Task: Look for space in São Pedro, Brazil from 3rd August, 2023 to 17th August, 2023 for 3 adults, 1 child in price range Rs.3000 to Rs.15000. Place can be entire place with 3 bedrooms having 4 beds and 2 bathrooms. Property type can be house, flat, guest house. Amenities needed are: wifi, washing machine. Booking option can be shelf check-in. Required host language is Spanish.
Action: Mouse moved to (225, 137)
Screenshot: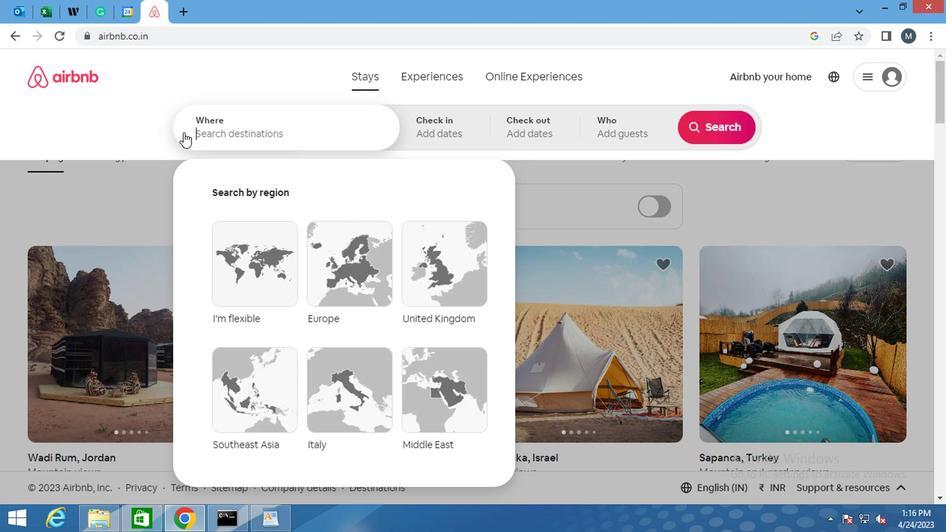 
Action: Mouse pressed left at (225, 137)
Screenshot: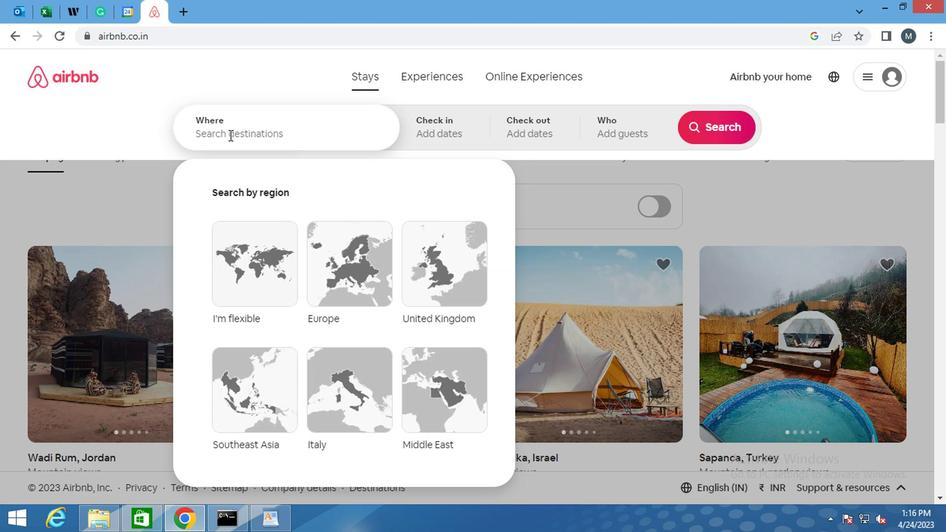 
Action: Key pressed <Key.shift>SAO<Key.space><Key.shift><Key.shift><Key.shift><Key.shift><Key.shift><Key.shift><Key.shift><Key.shift><Key.shift><Key.shift><Key.shift><Key.shift><Key.shift>D<Key.backspace><Key.shift>BED<Key.backspace><Key.backspace><Key.backspace><Key.shift>PEDRO,<Key.space><Key.shift>BRAZIL<Key.enter>
Screenshot: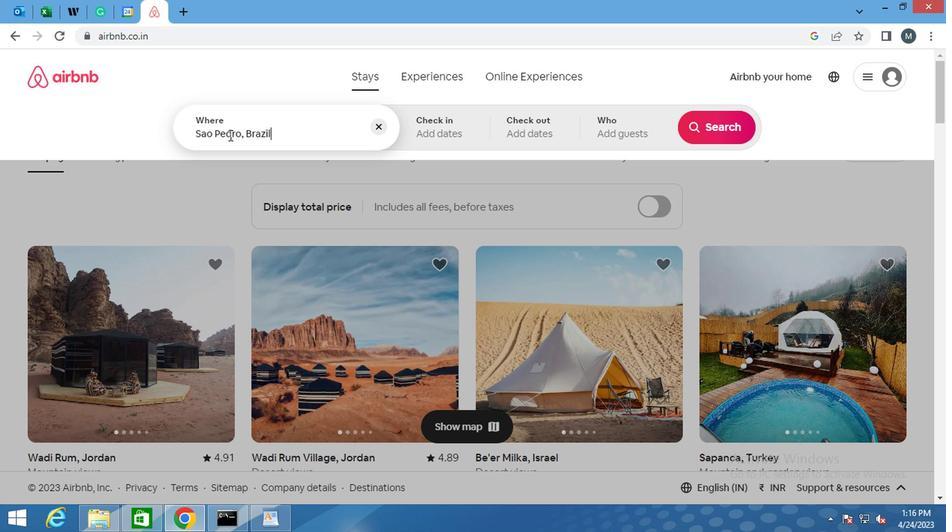 
Action: Mouse moved to (704, 237)
Screenshot: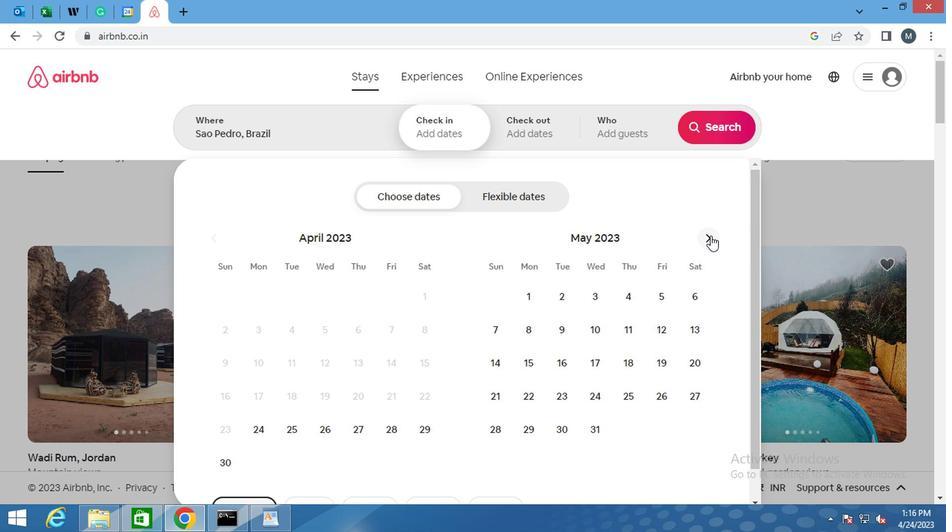 
Action: Mouse pressed left at (704, 237)
Screenshot: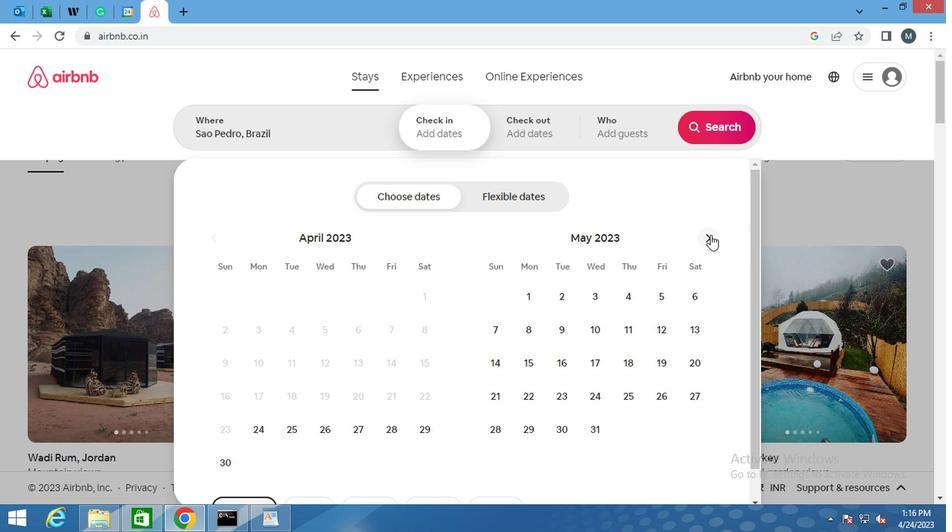 
Action: Mouse pressed left at (704, 237)
Screenshot: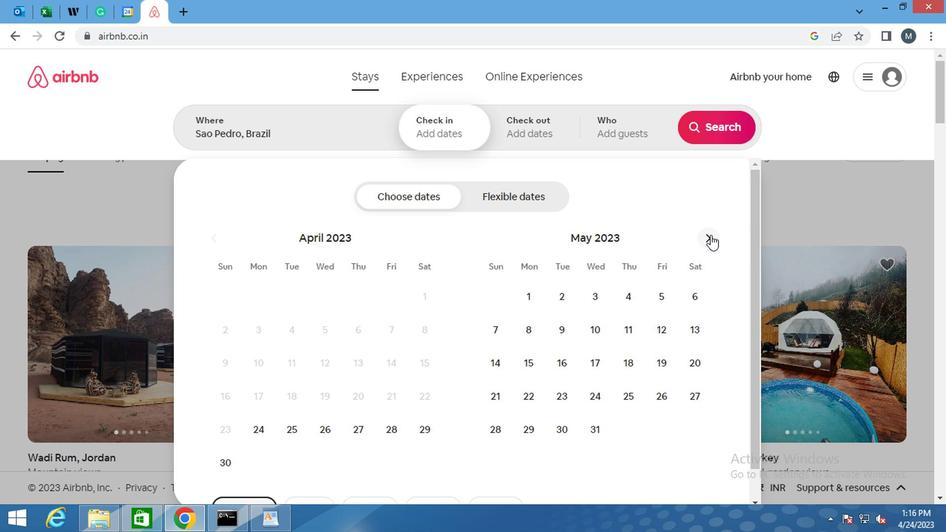 
Action: Mouse pressed left at (704, 237)
Screenshot: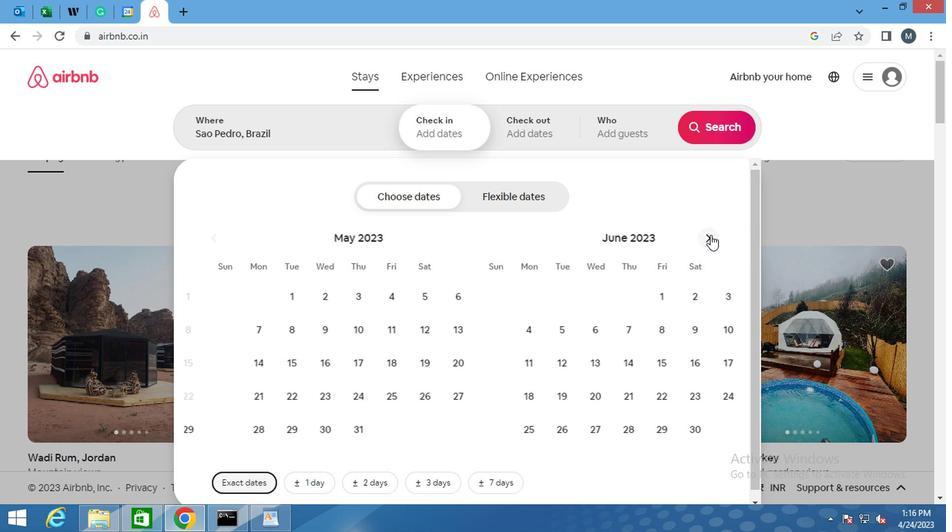 
Action: Mouse pressed left at (704, 237)
Screenshot: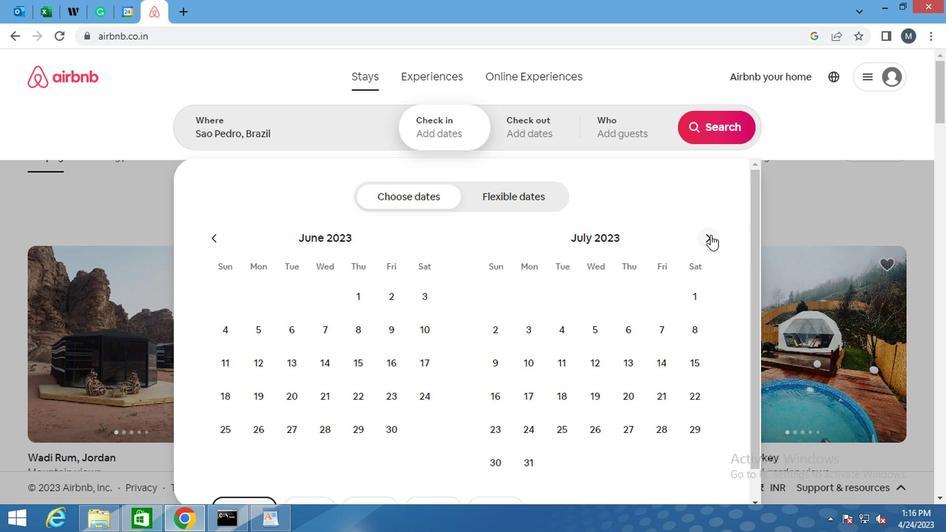 
Action: Mouse moved to (613, 295)
Screenshot: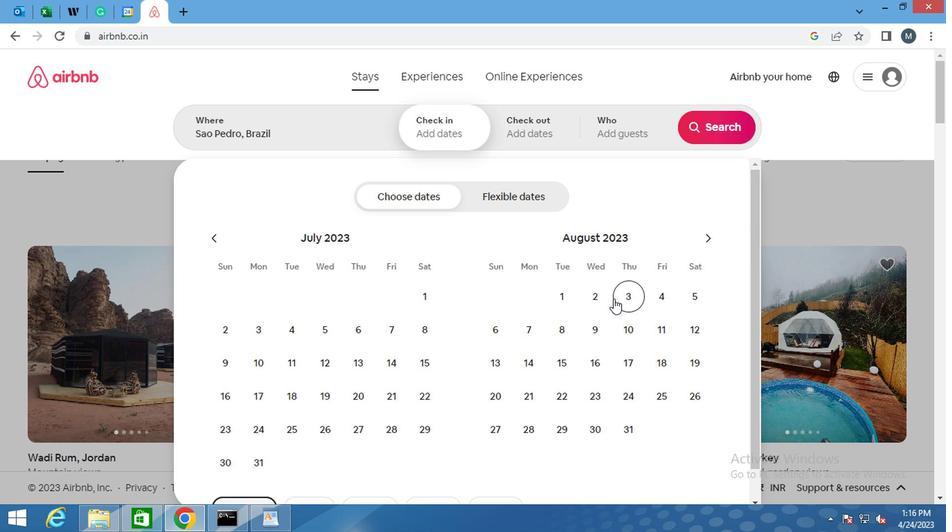 
Action: Mouse pressed left at (613, 295)
Screenshot: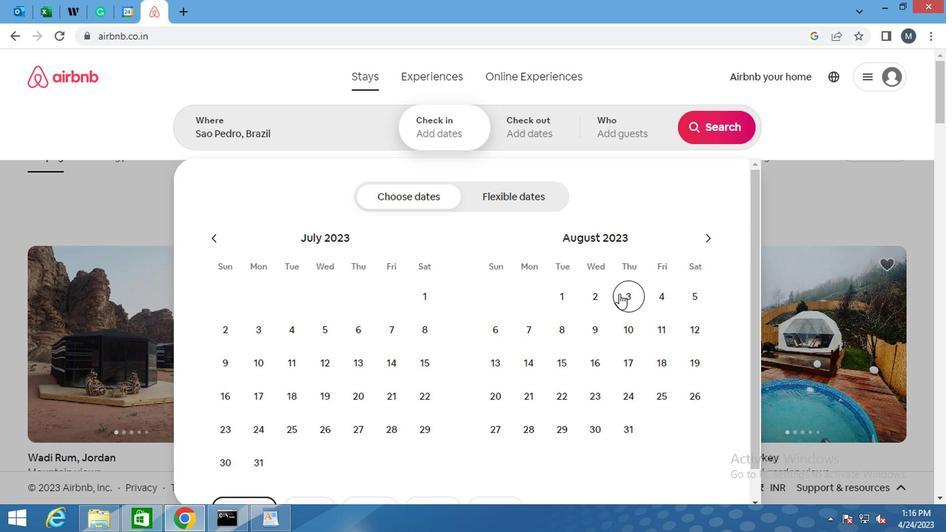 
Action: Mouse moved to (621, 370)
Screenshot: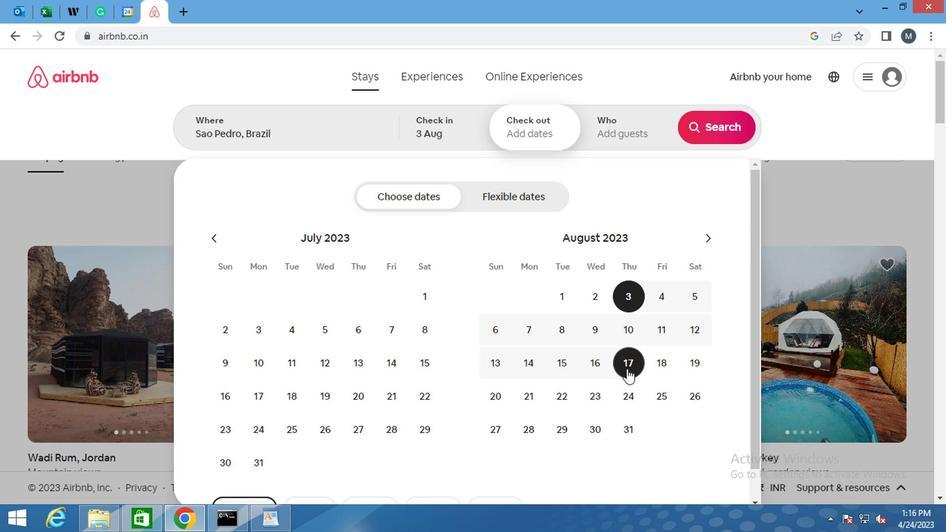 
Action: Mouse pressed left at (621, 370)
Screenshot: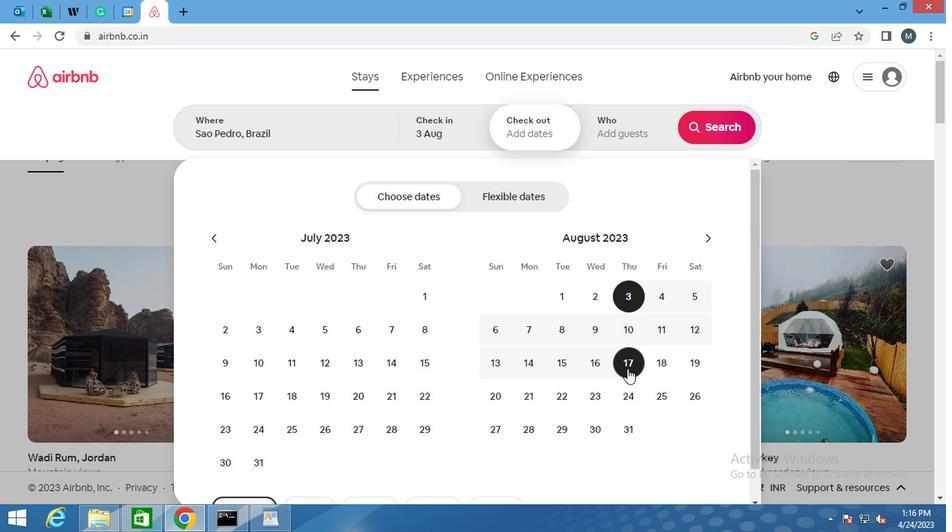 
Action: Mouse moved to (600, 138)
Screenshot: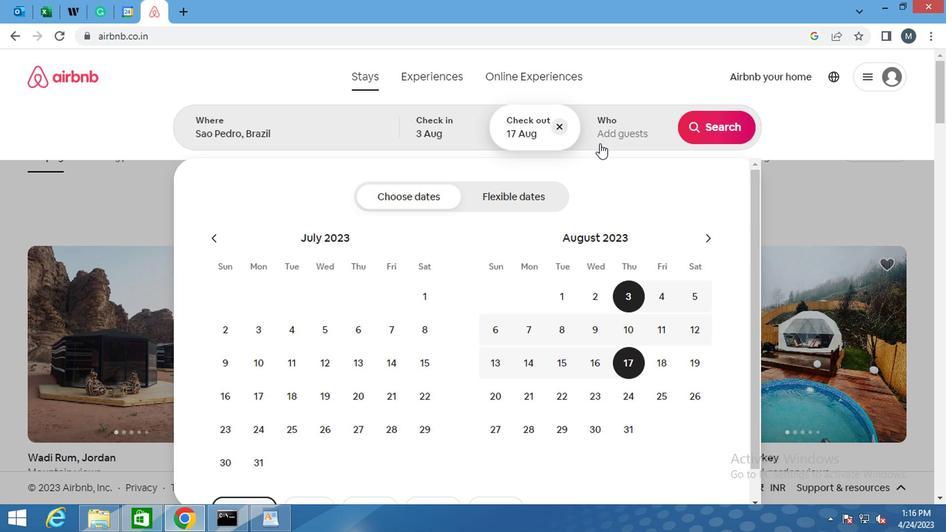 
Action: Mouse pressed left at (600, 138)
Screenshot: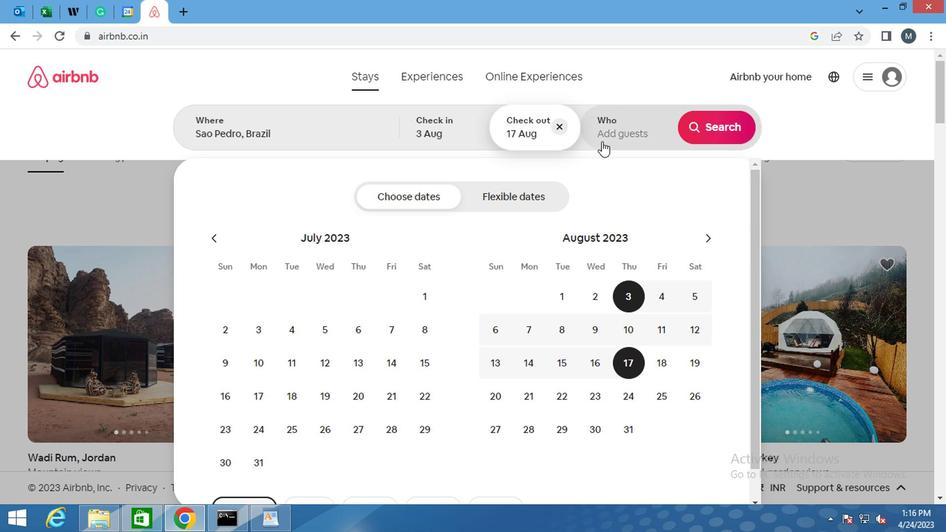 
Action: Mouse moved to (718, 203)
Screenshot: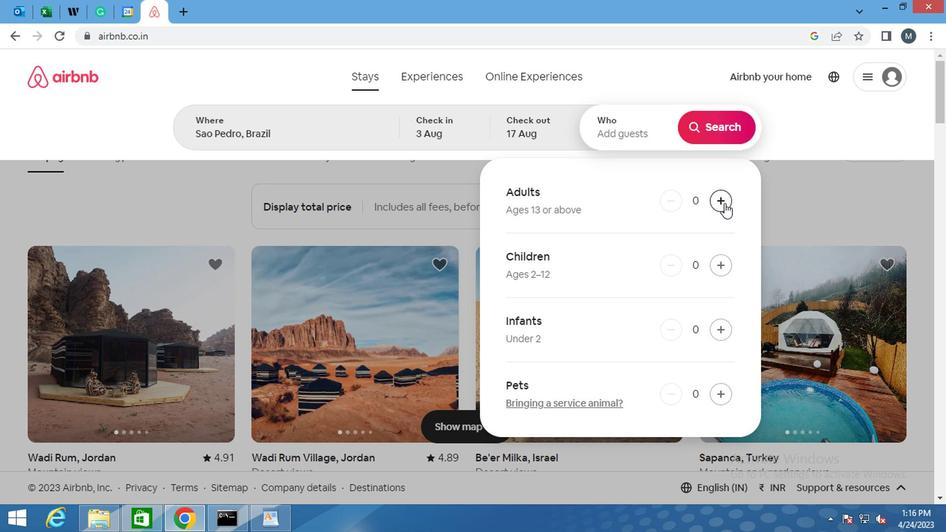 
Action: Mouse pressed left at (718, 203)
Screenshot: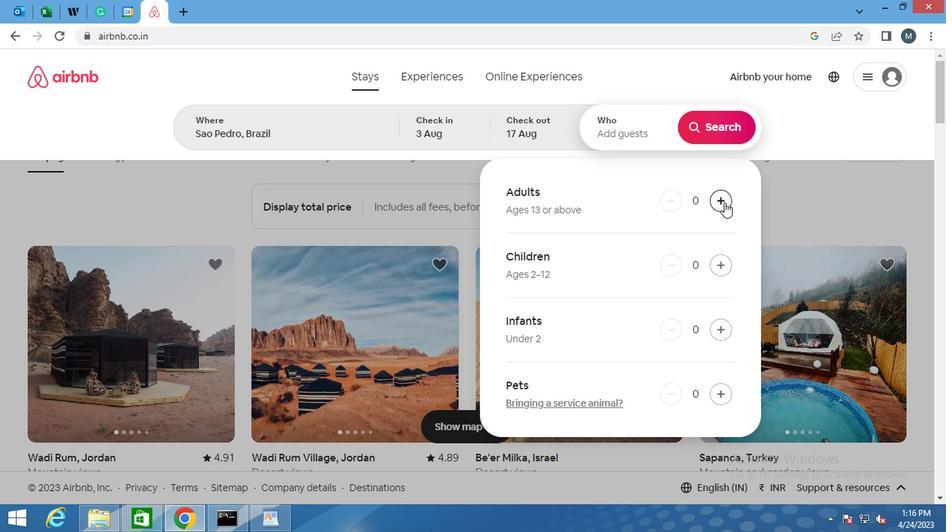 
Action: Mouse pressed left at (718, 203)
Screenshot: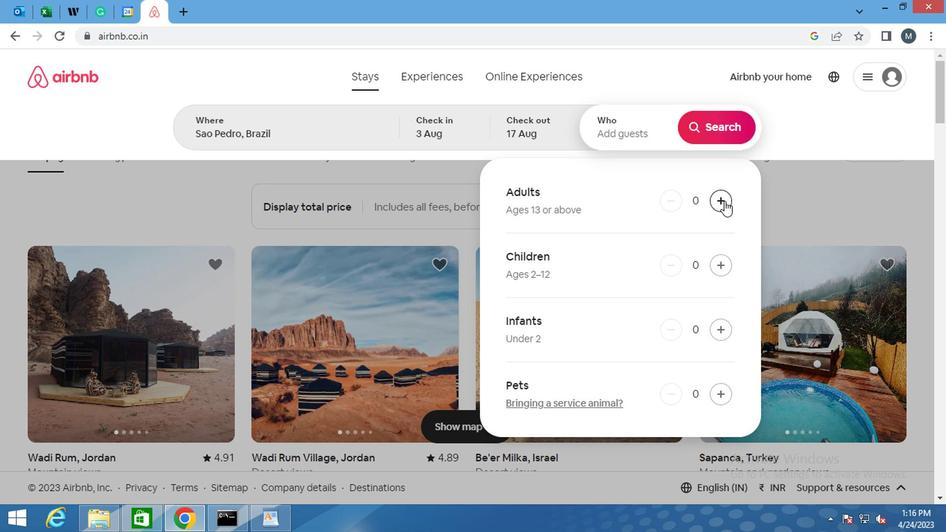 
Action: Mouse pressed left at (718, 203)
Screenshot: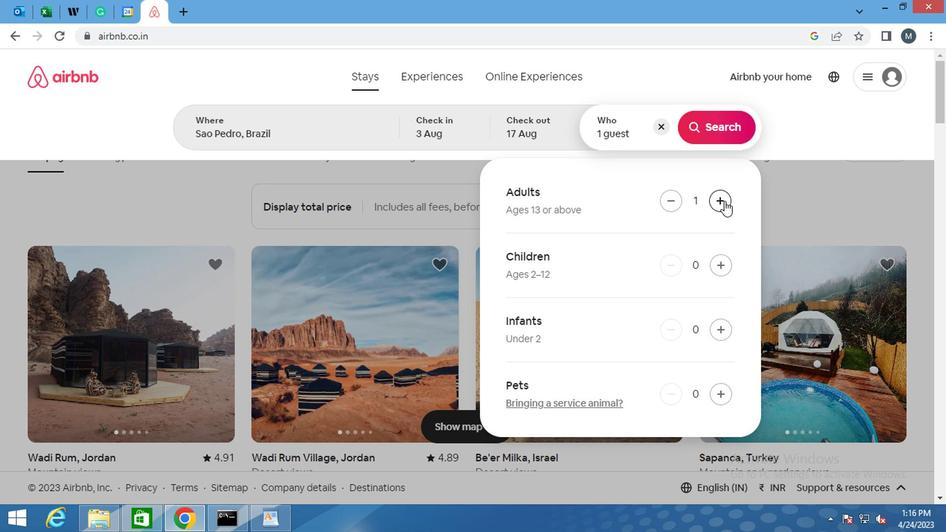 
Action: Mouse moved to (721, 271)
Screenshot: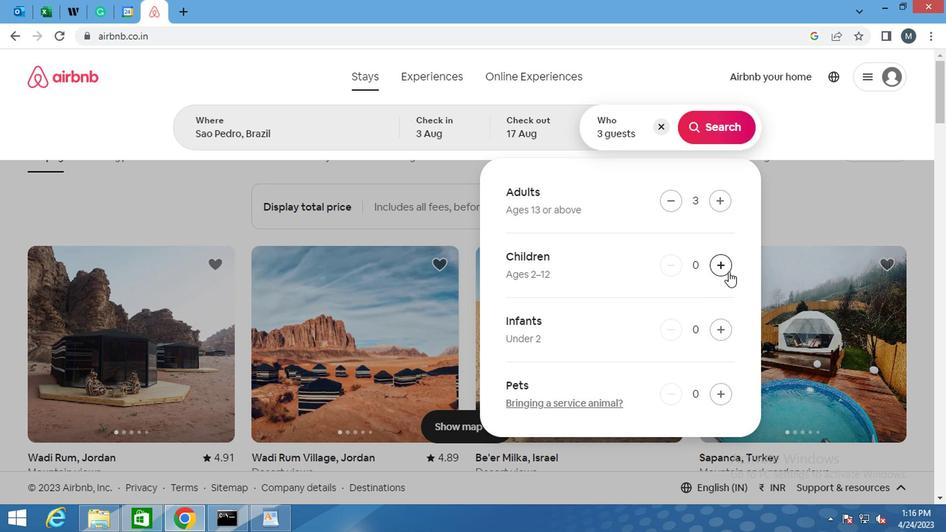 
Action: Mouse pressed left at (721, 271)
Screenshot: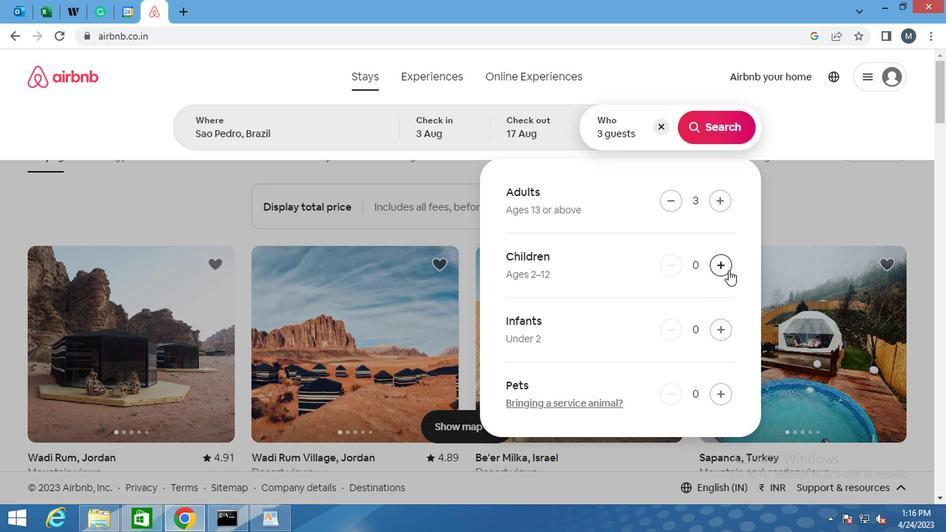 
Action: Mouse moved to (803, 124)
Screenshot: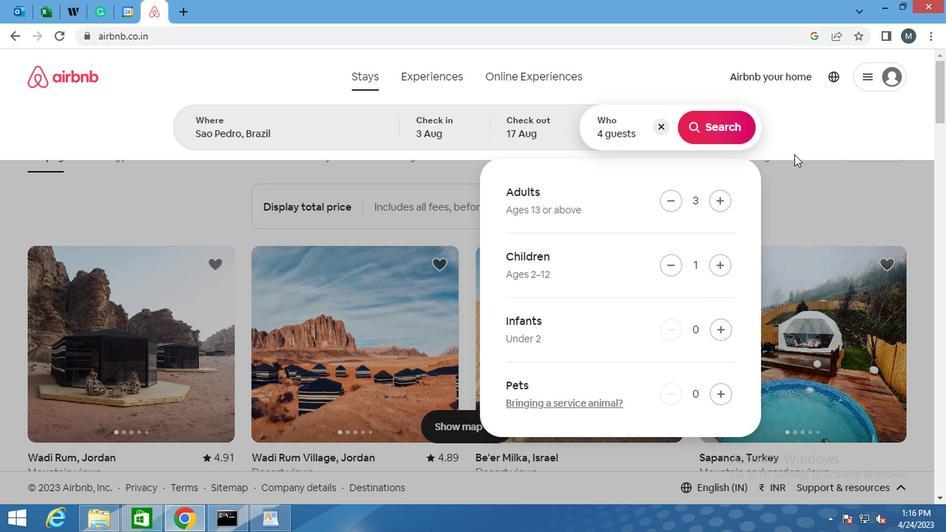 
Action: Mouse pressed left at (803, 124)
Screenshot: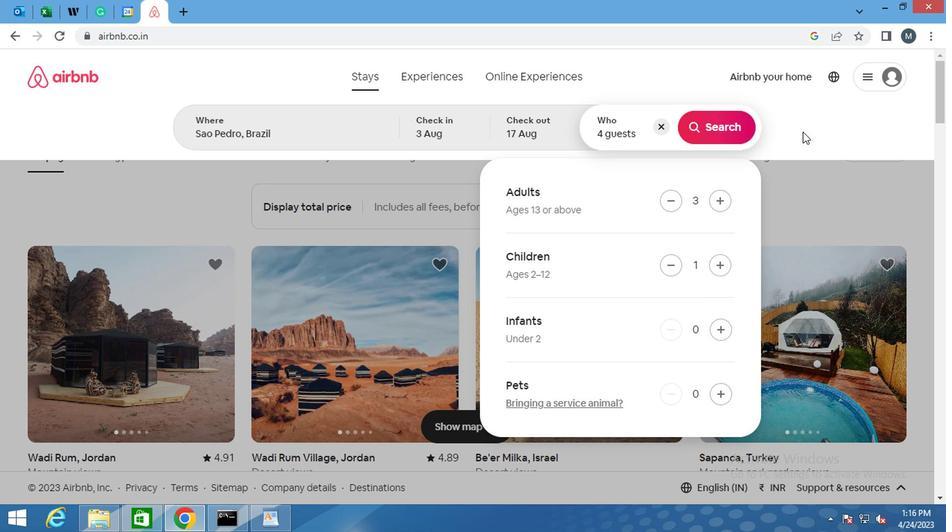 
Action: Mouse moved to (797, 153)
Screenshot: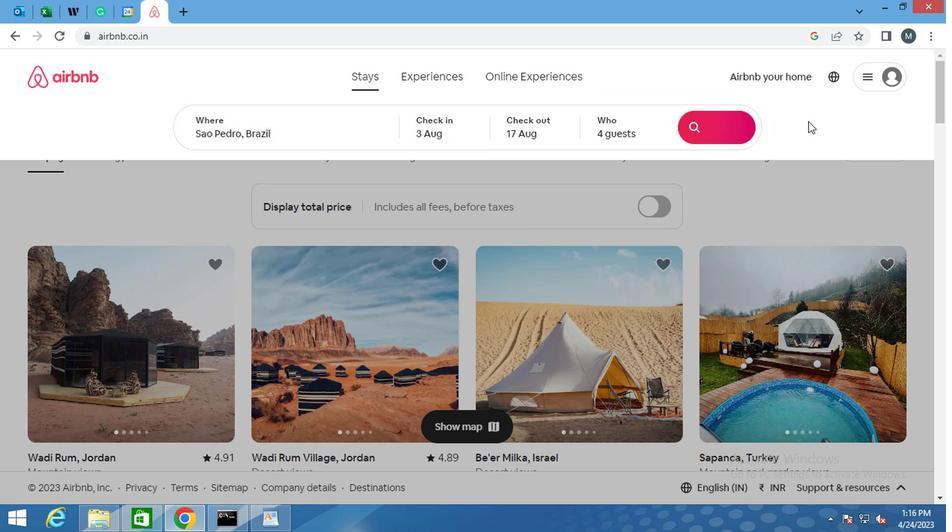 
Action: Mouse scrolled (797, 153) with delta (0, 0)
Screenshot: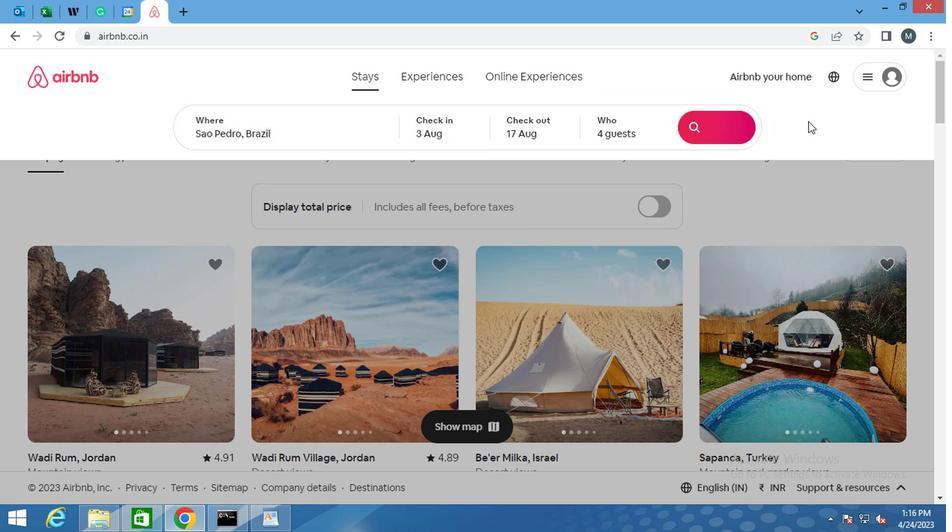 
Action: Mouse moved to (797, 158)
Screenshot: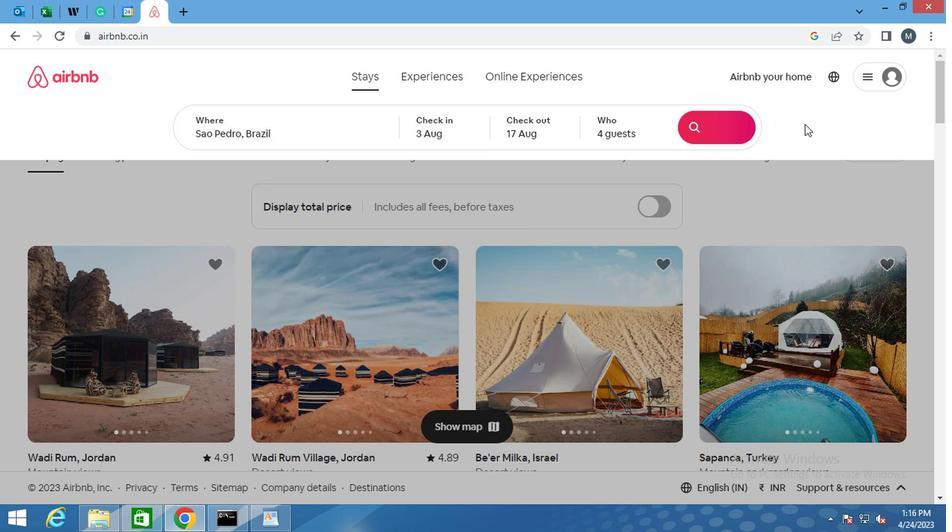 
Action: Mouse scrolled (797, 159) with delta (0, 0)
Screenshot: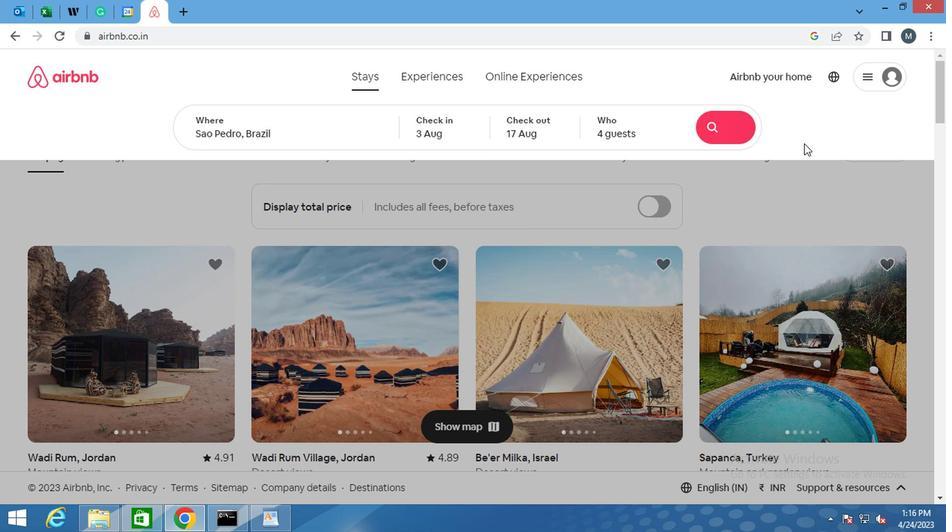 
Action: Mouse moved to (860, 146)
Screenshot: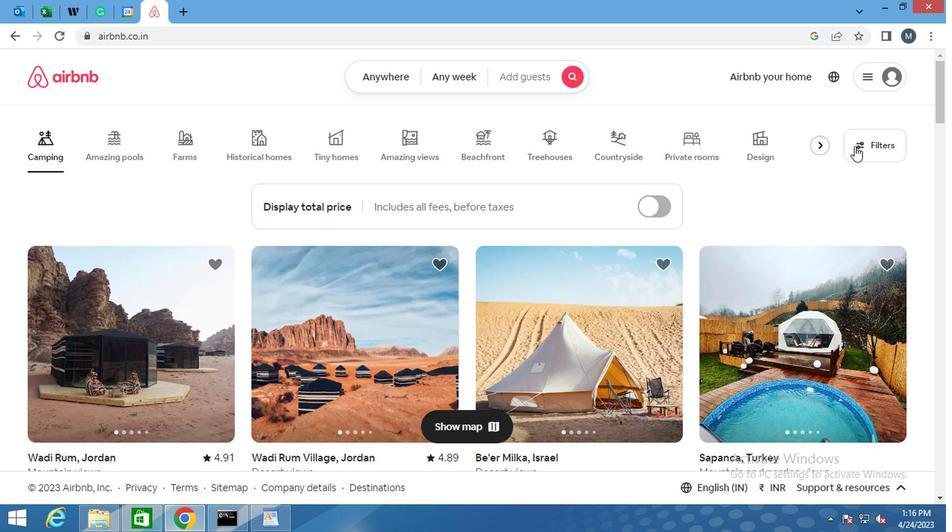 
Action: Mouse pressed left at (860, 146)
Screenshot: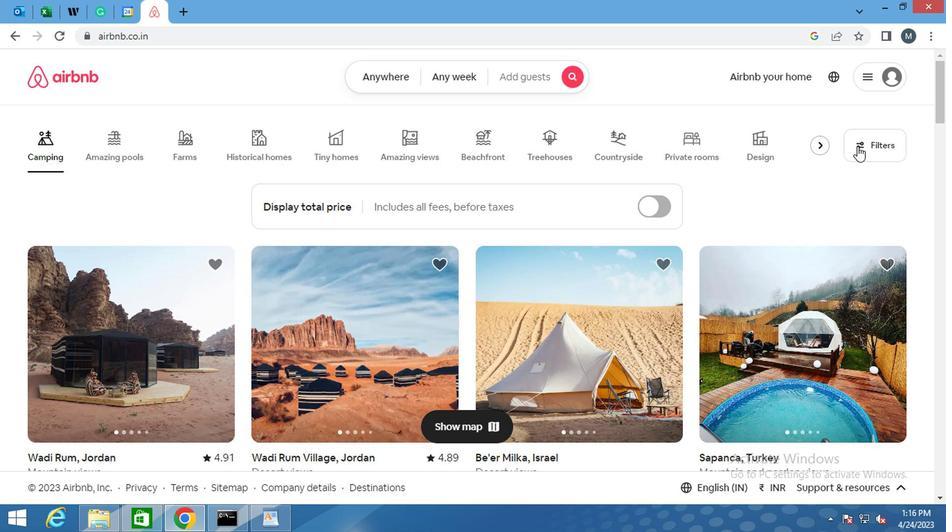 
Action: Mouse moved to (334, 311)
Screenshot: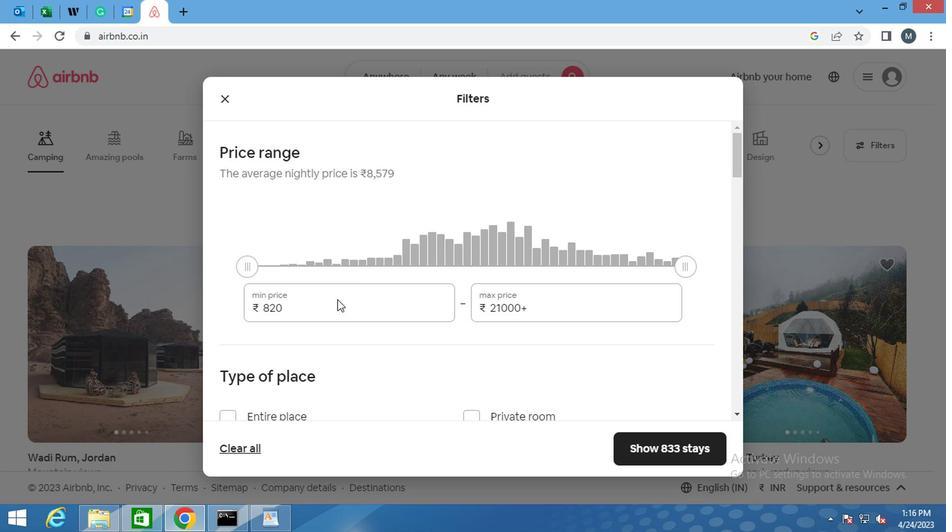 
Action: Mouse pressed left at (334, 311)
Screenshot: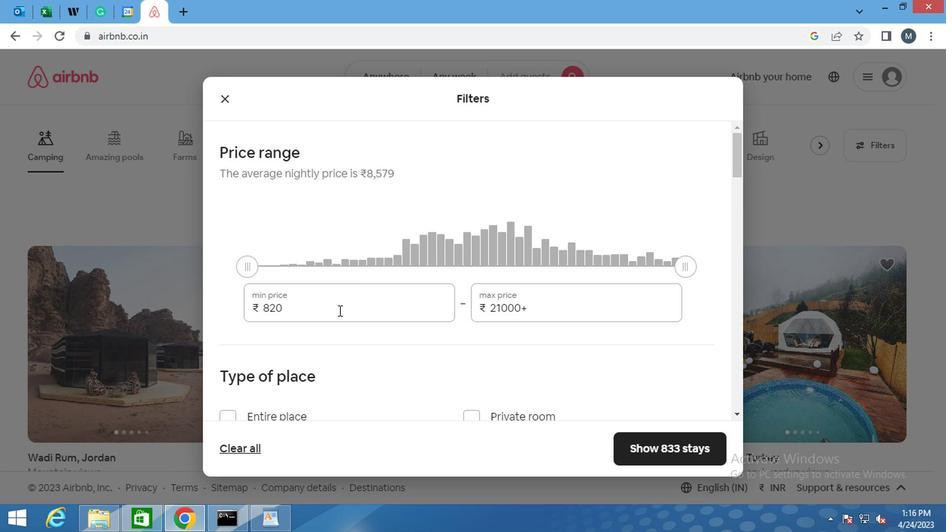
Action: Mouse moved to (334, 310)
Screenshot: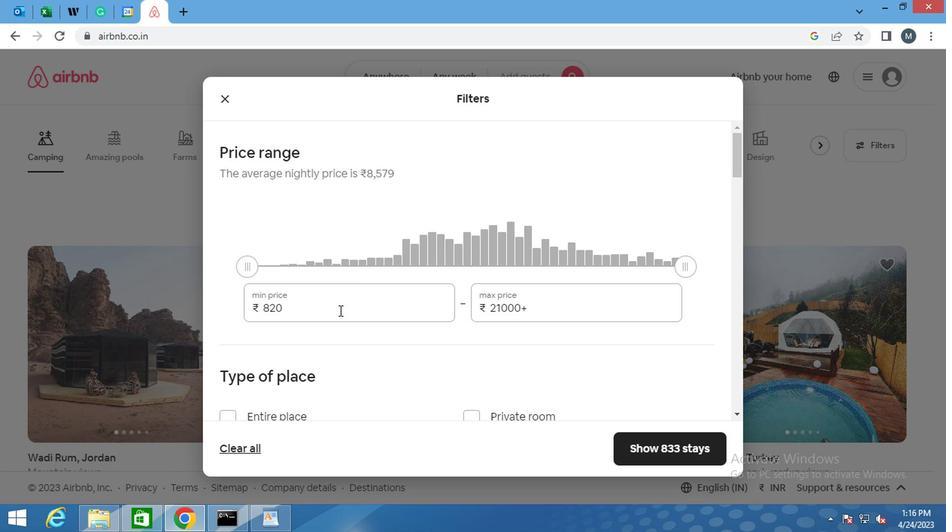 
Action: Mouse pressed left at (334, 310)
Screenshot: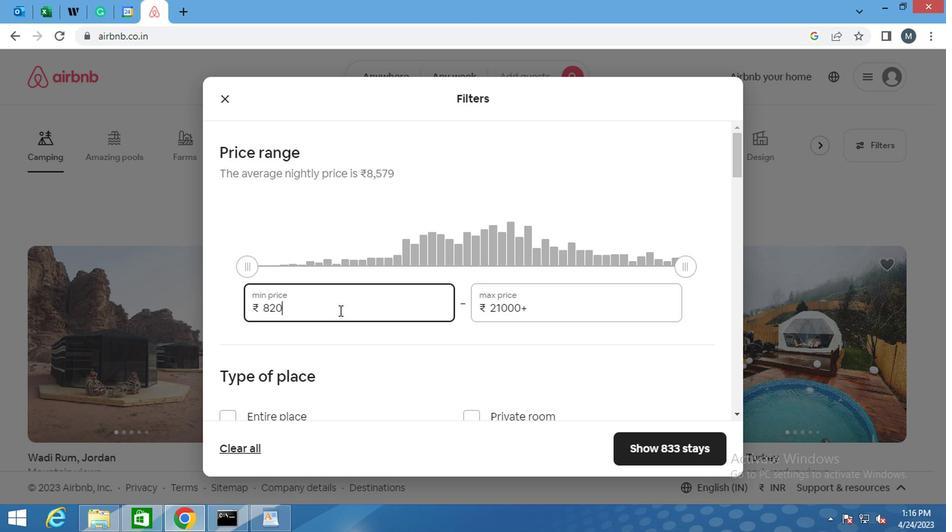 
Action: Mouse moved to (334, 309)
Screenshot: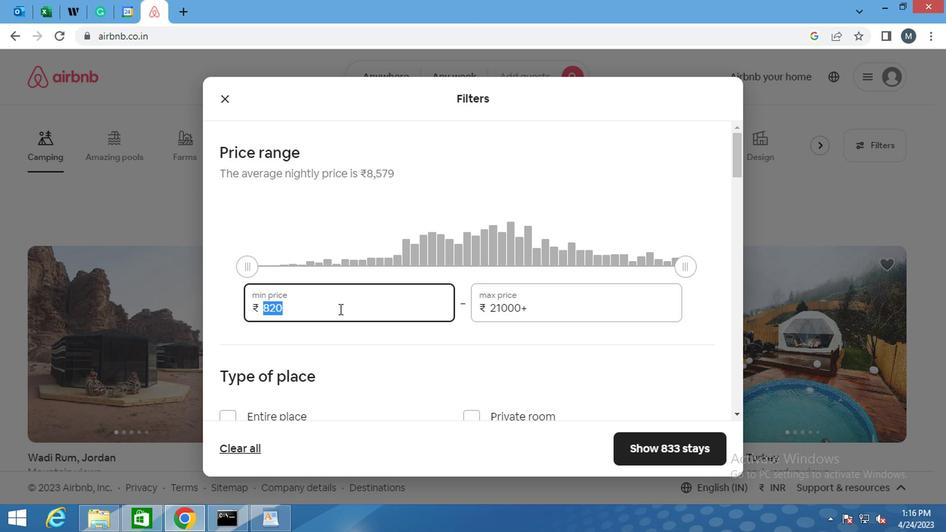 
Action: Key pressed 3000
Screenshot: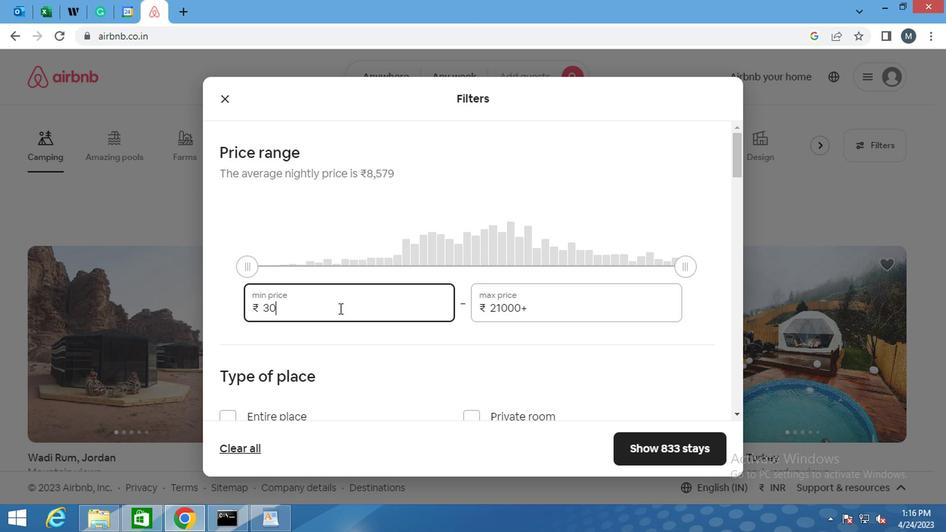 
Action: Mouse moved to (526, 301)
Screenshot: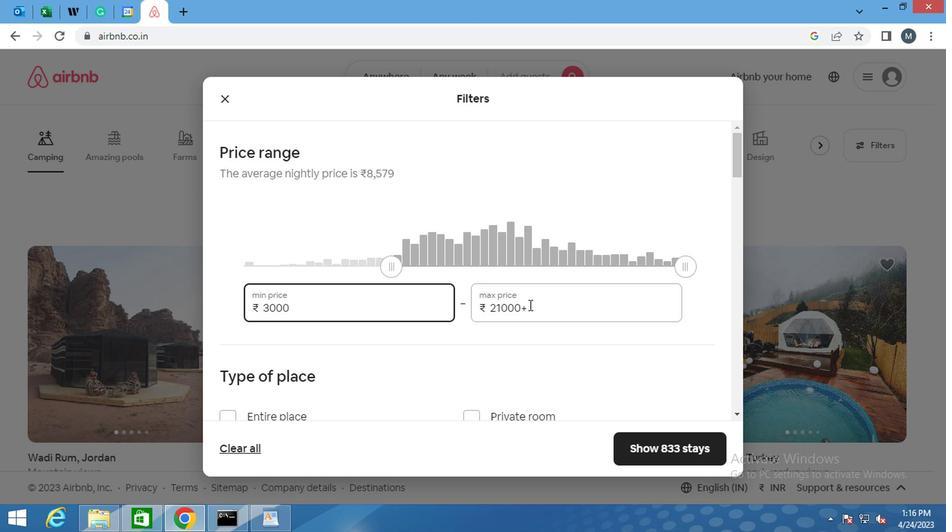 
Action: Mouse pressed left at (526, 301)
Screenshot: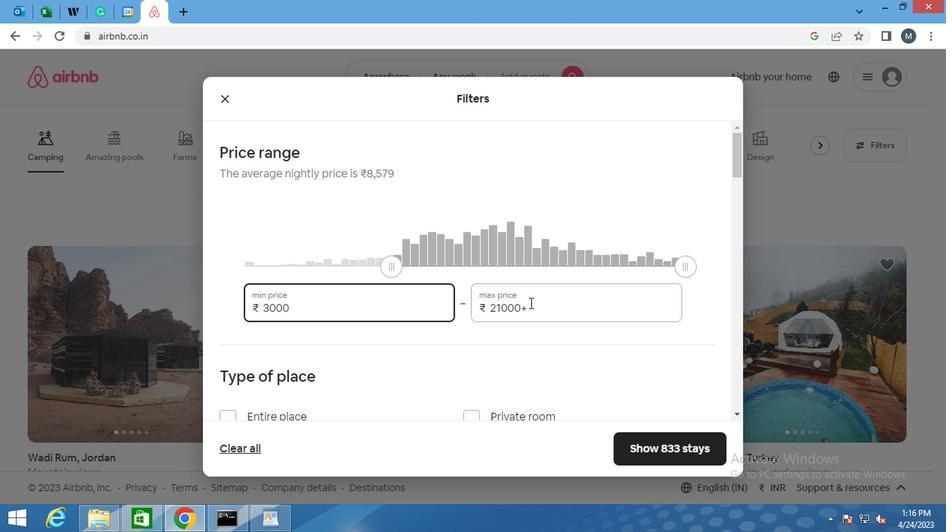 
Action: Mouse moved to (524, 309)
Screenshot: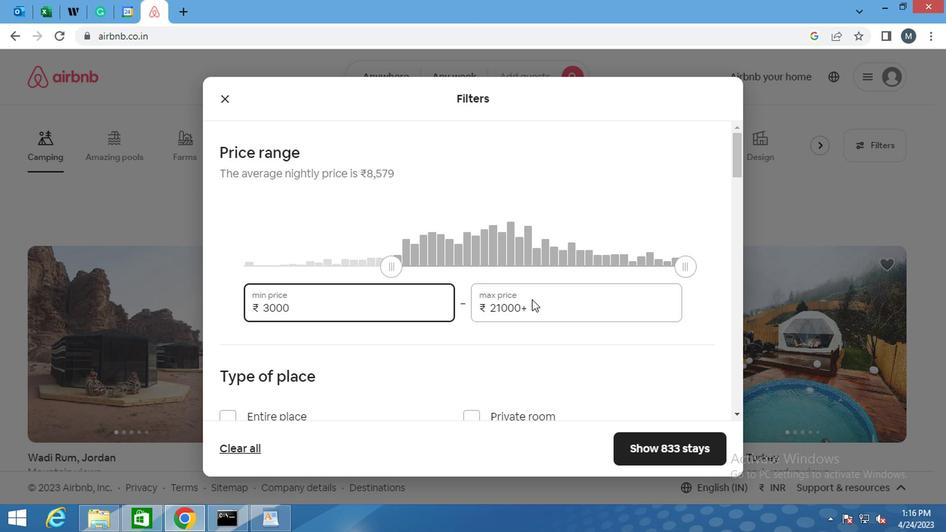 
Action: Mouse pressed left at (524, 309)
Screenshot: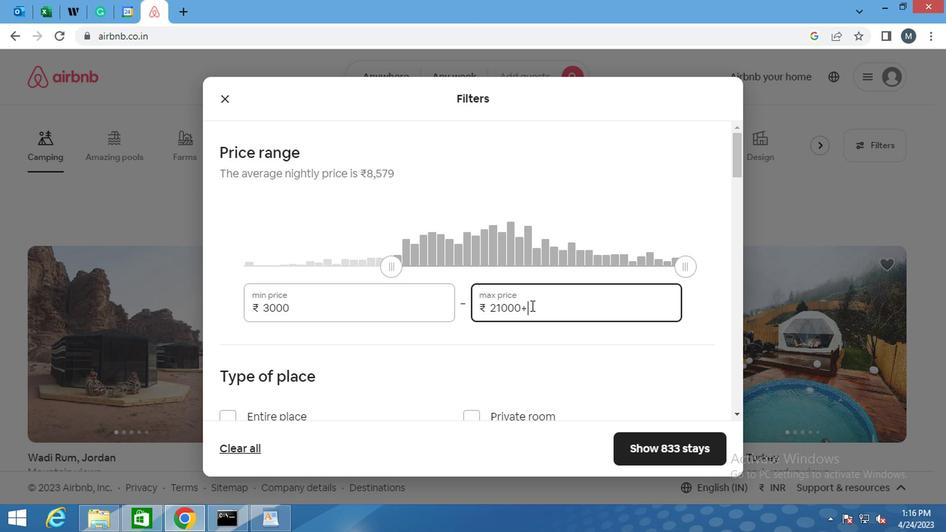 
Action: Mouse pressed left at (524, 309)
Screenshot: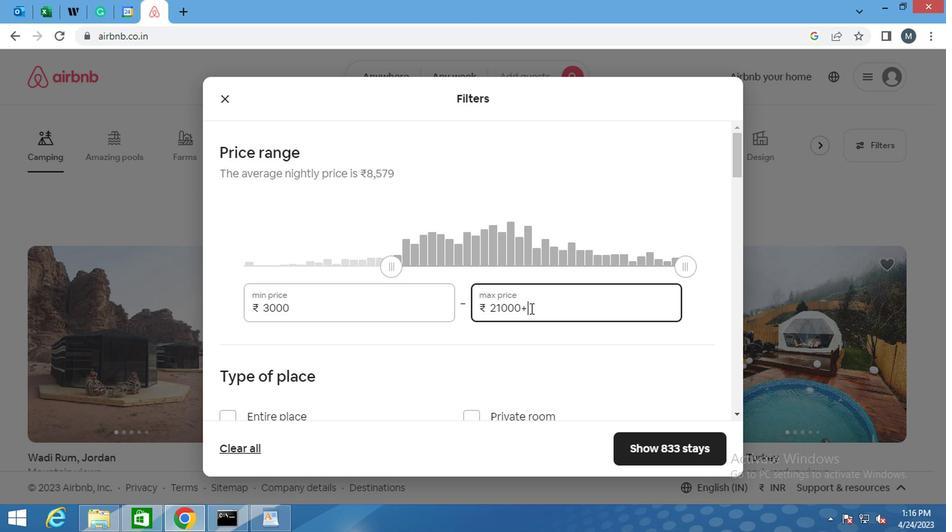 
Action: Mouse pressed left at (524, 309)
Screenshot: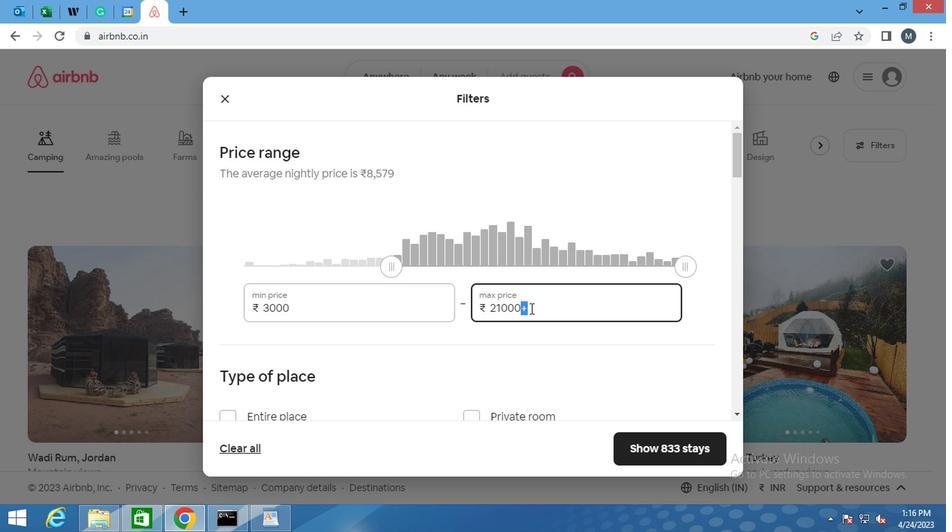 
Action: Mouse moved to (524, 309)
Screenshot: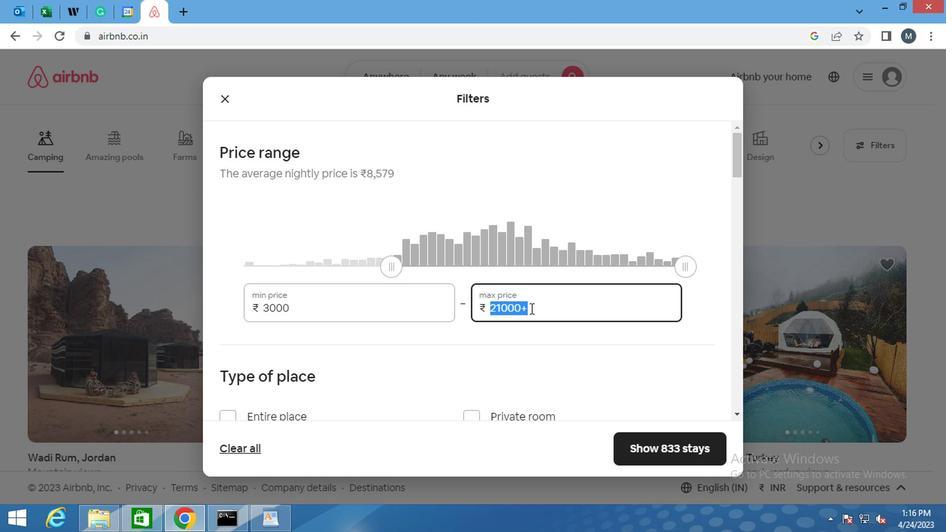 
Action: Key pressed 1
Screenshot: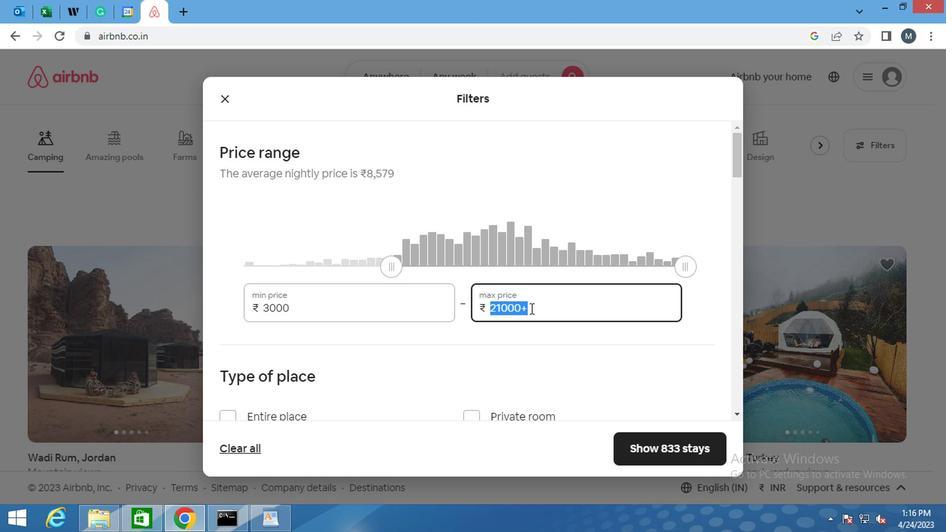 
Action: Mouse moved to (524, 309)
Screenshot: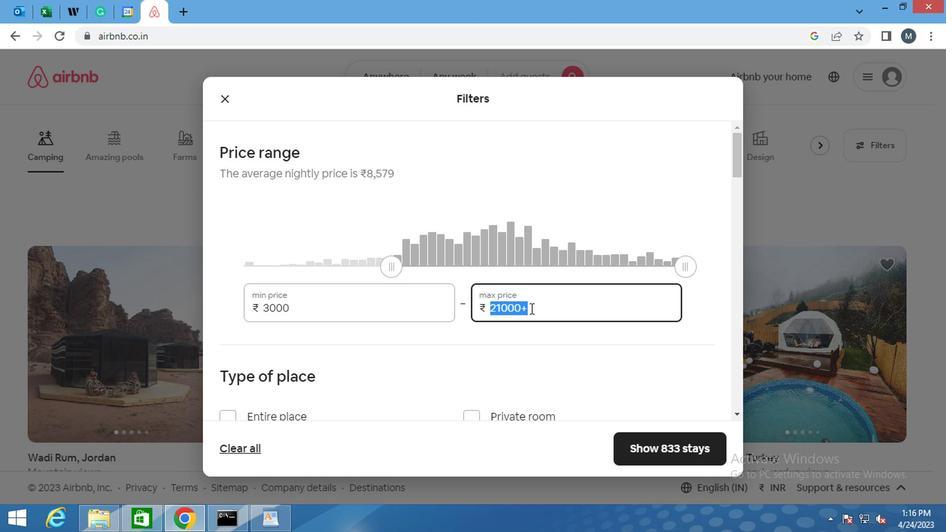
Action: Key pressed 5000
Screenshot: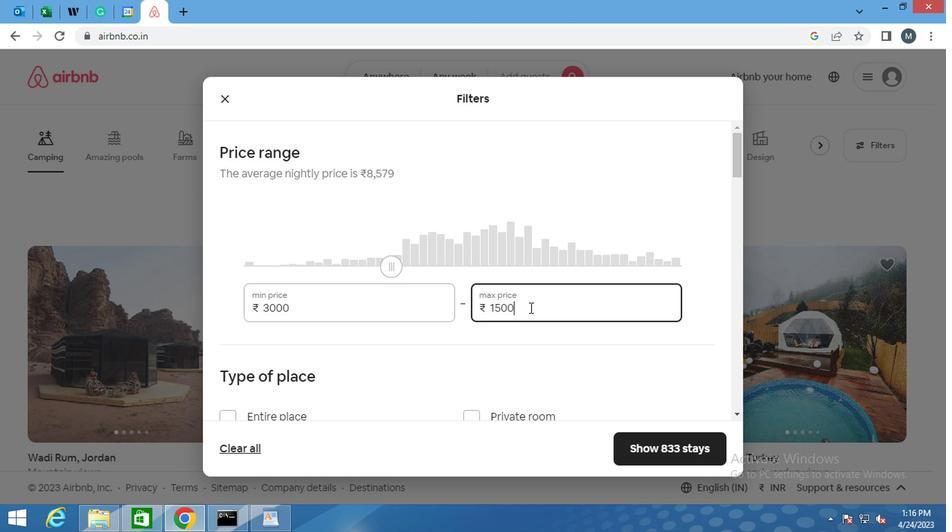 
Action: Mouse moved to (525, 283)
Screenshot: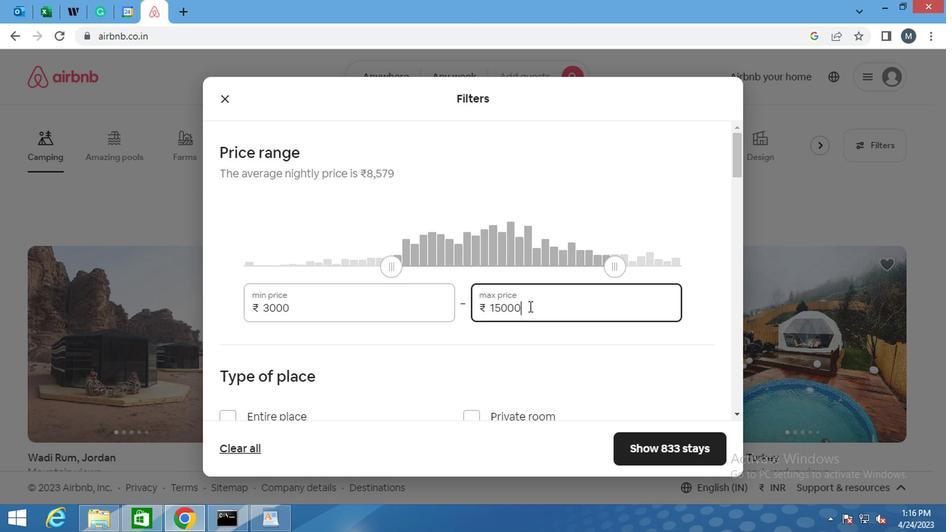 
Action: Mouse scrolled (525, 282) with delta (0, 0)
Screenshot: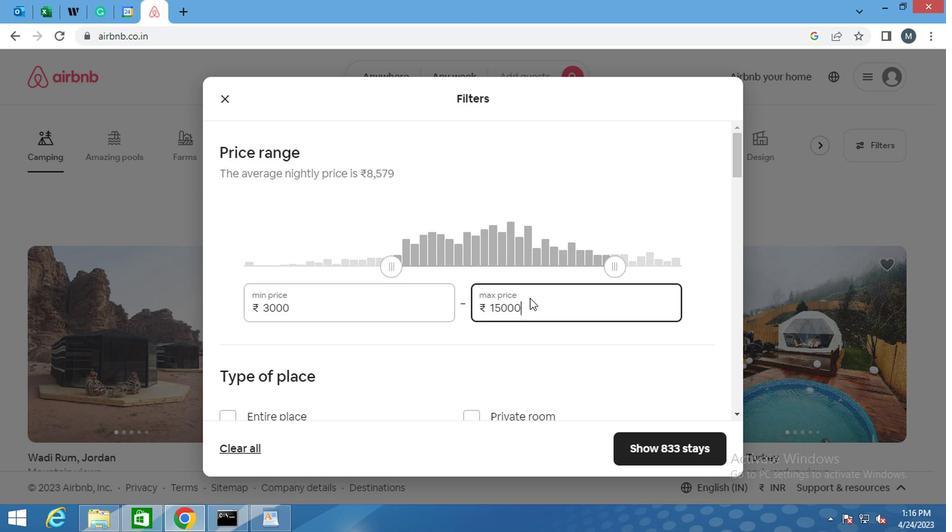
Action: Mouse scrolled (525, 282) with delta (0, 0)
Screenshot: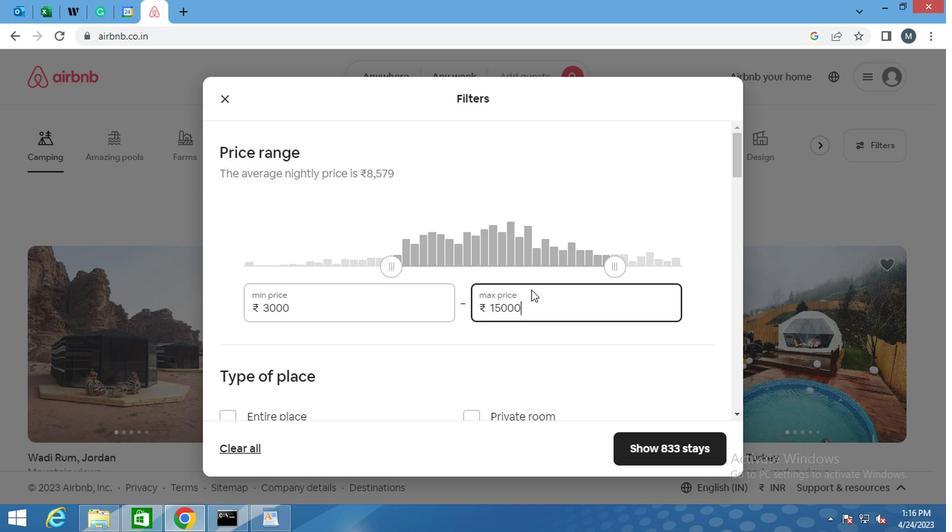 
Action: Mouse moved to (525, 283)
Screenshot: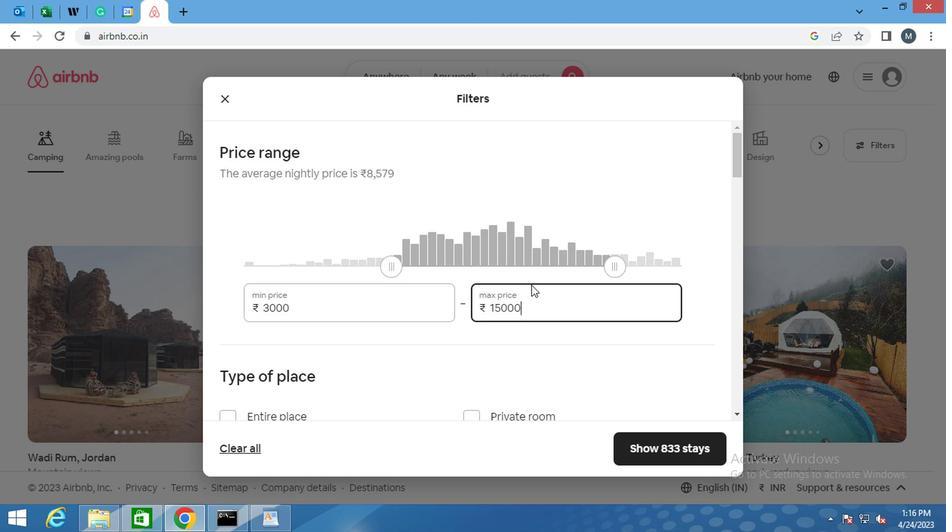 
Action: Mouse scrolled (525, 282) with delta (0, 0)
Screenshot: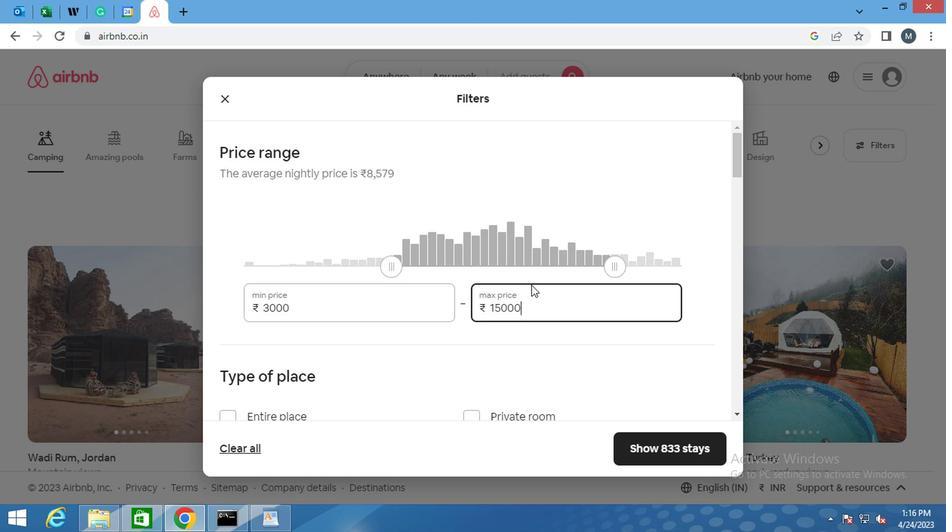 
Action: Mouse moved to (216, 209)
Screenshot: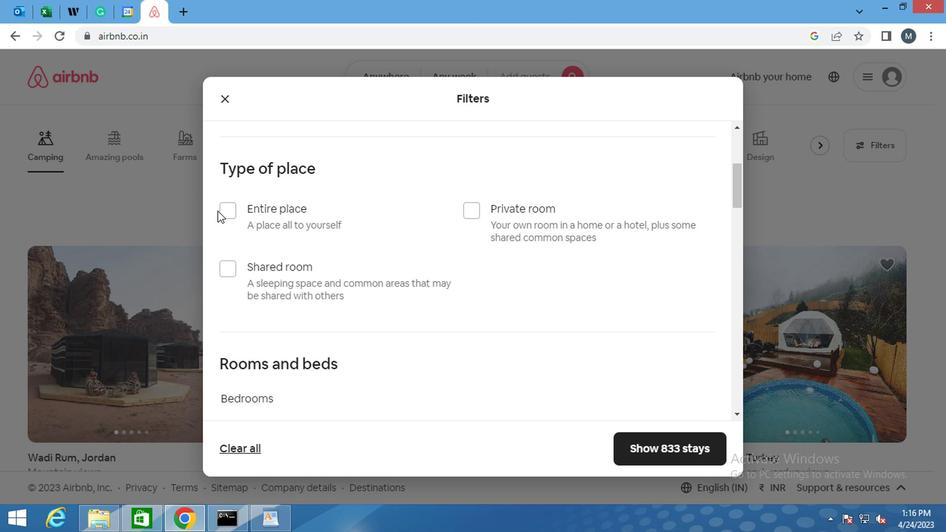 
Action: Mouse pressed left at (216, 209)
Screenshot: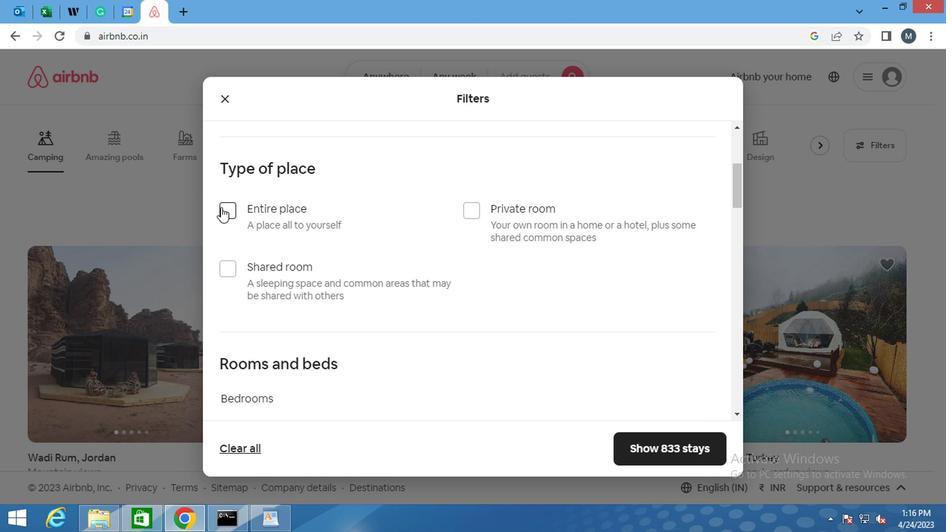 
Action: Mouse moved to (368, 243)
Screenshot: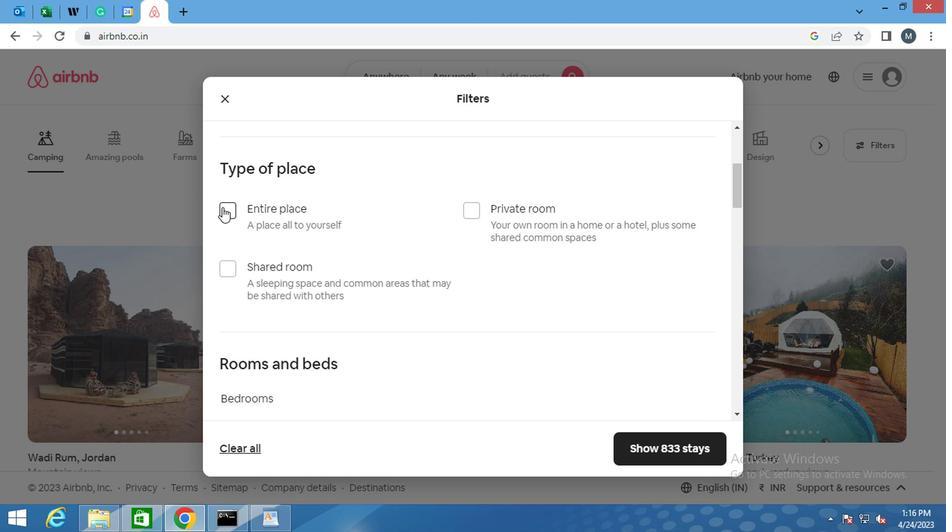 
Action: Mouse scrolled (368, 243) with delta (0, 0)
Screenshot: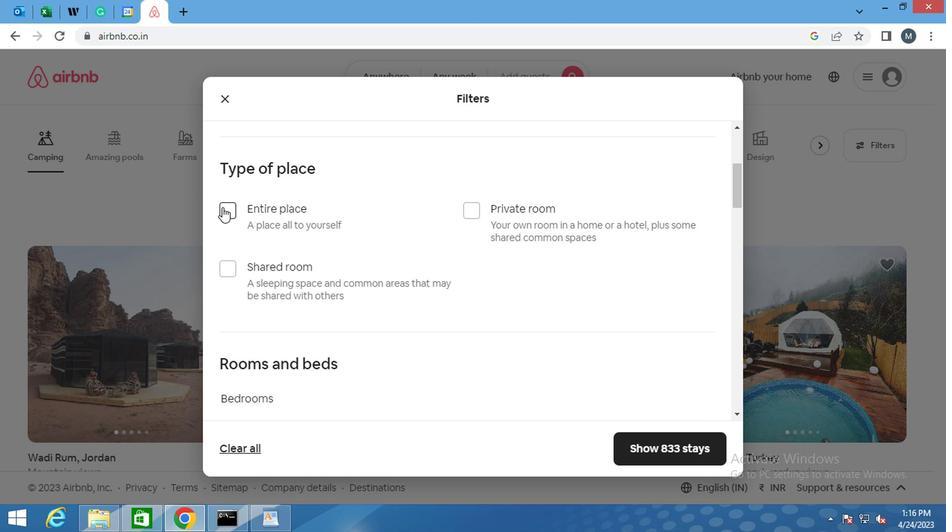 
Action: Mouse moved to (371, 264)
Screenshot: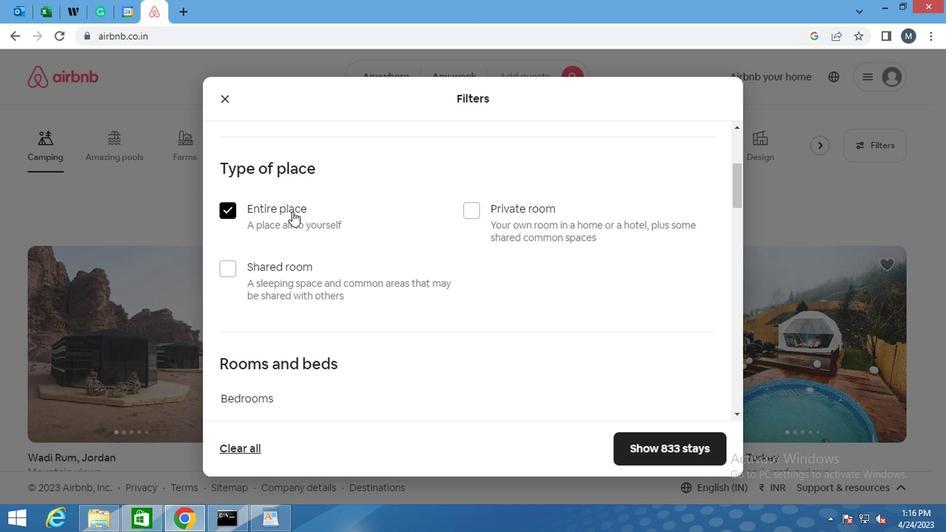 
Action: Mouse scrolled (371, 263) with delta (0, 0)
Screenshot: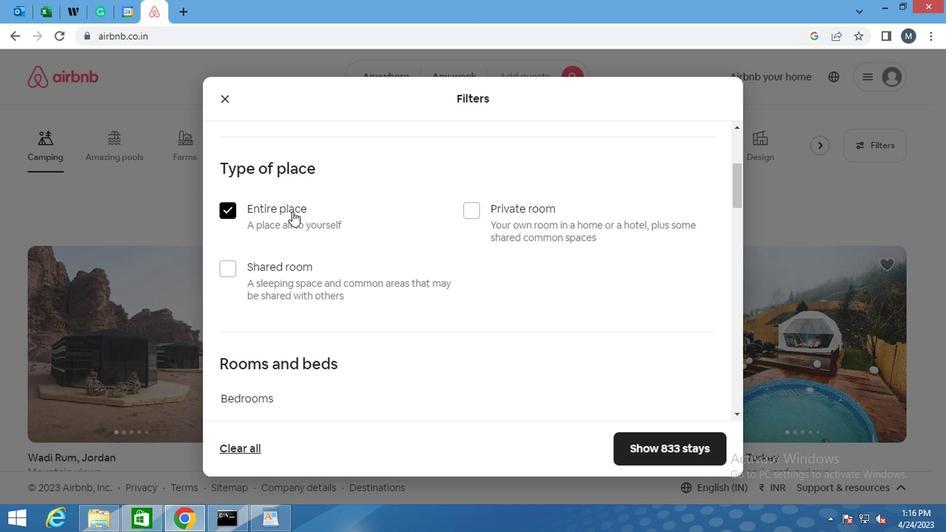 
Action: Mouse moved to (383, 296)
Screenshot: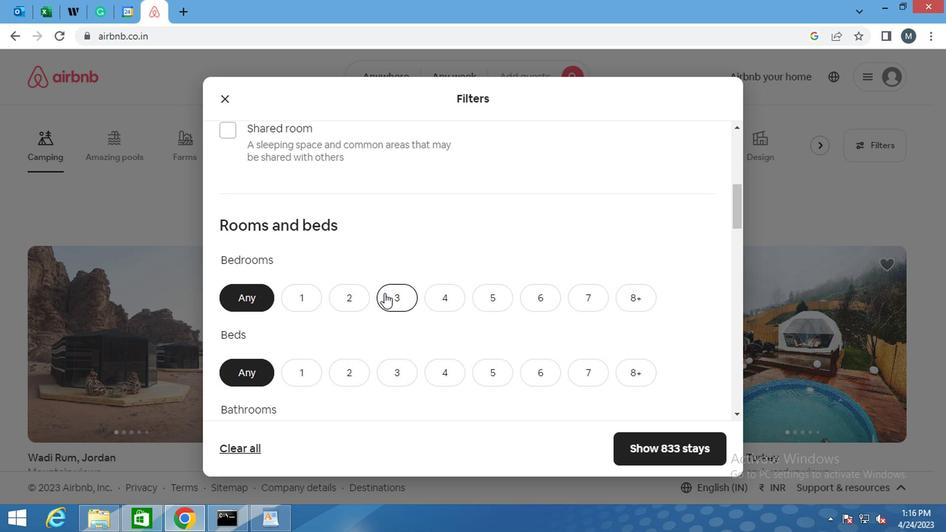 
Action: Mouse pressed left at (383, 296)
Screenshot: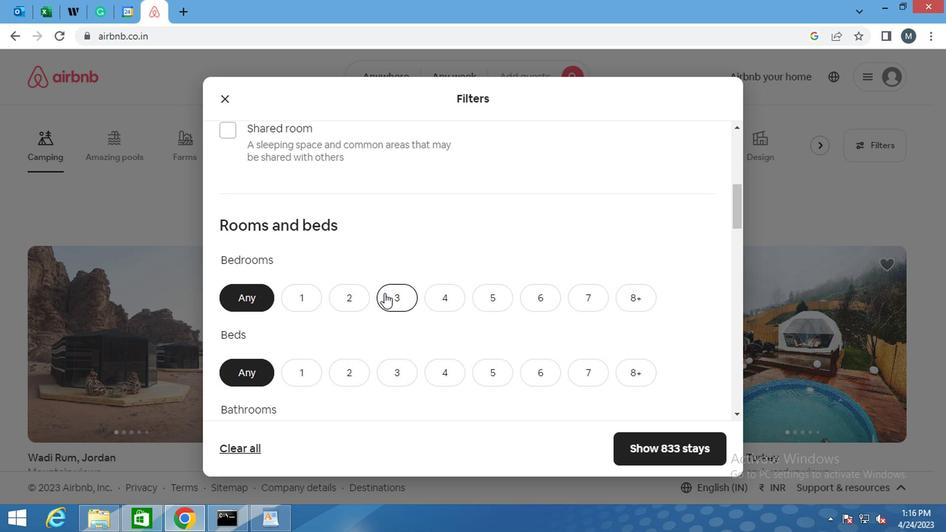 
Action: Mouse moved to (436, 372)
Screenshot: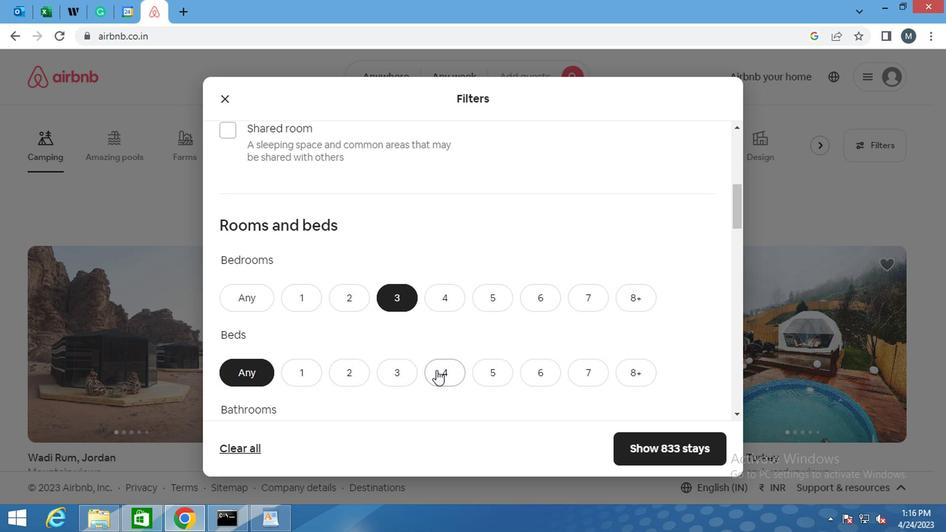 
Action: Mouse pressed left at (436, 372)
Screenshot: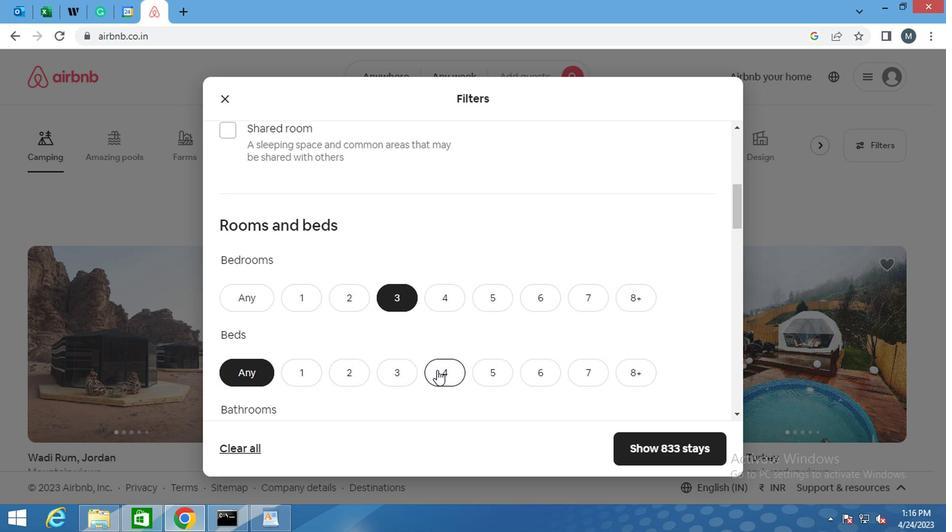 
Action: Mouse moved to (372, 349)
Screenshot: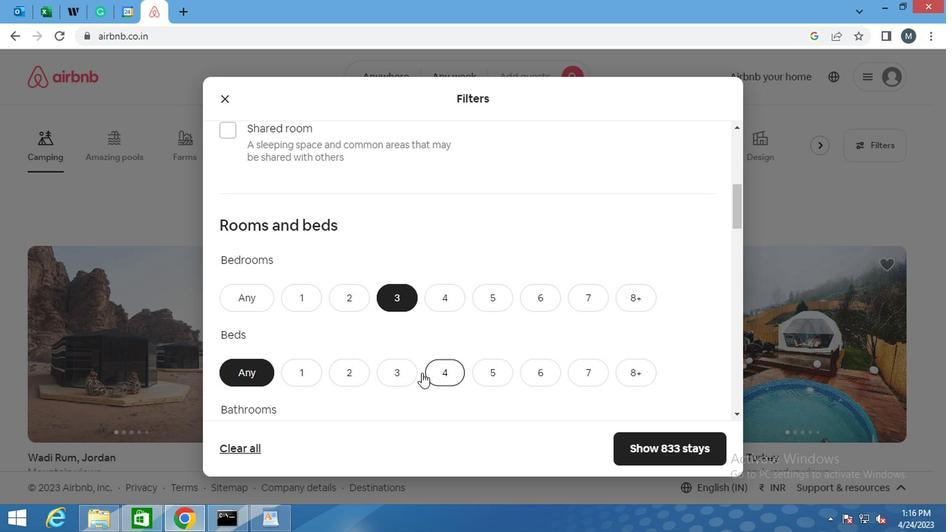
Action: Mouse scrolled (372, 349) with delta (0, 0)
Screenshot: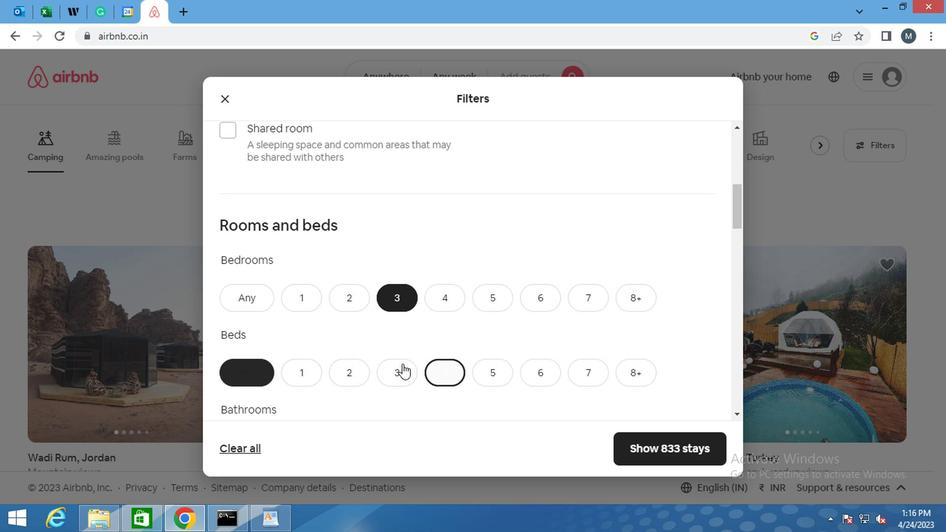 
Action: Mouse moved to (349, 354)
Screenshot: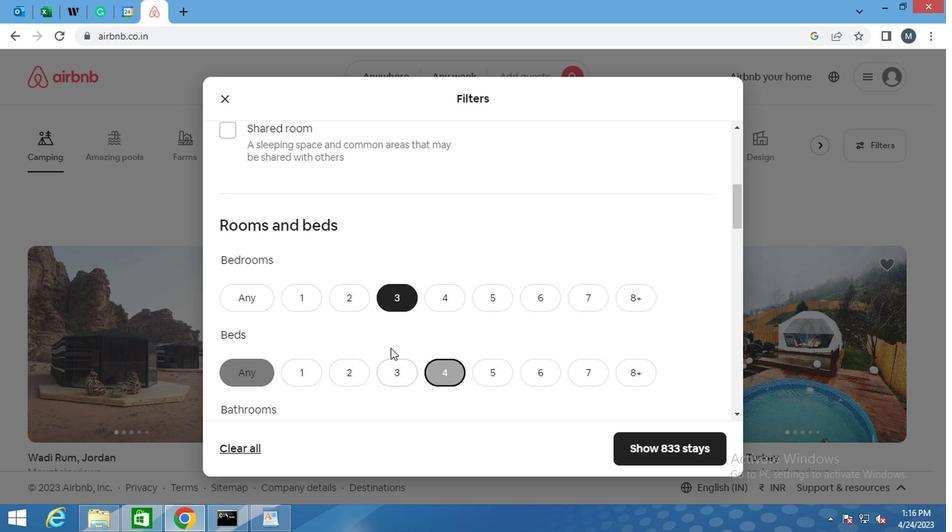
Action: Mouse scrolled (349, 353) with delta (0, 0)
Screenshot: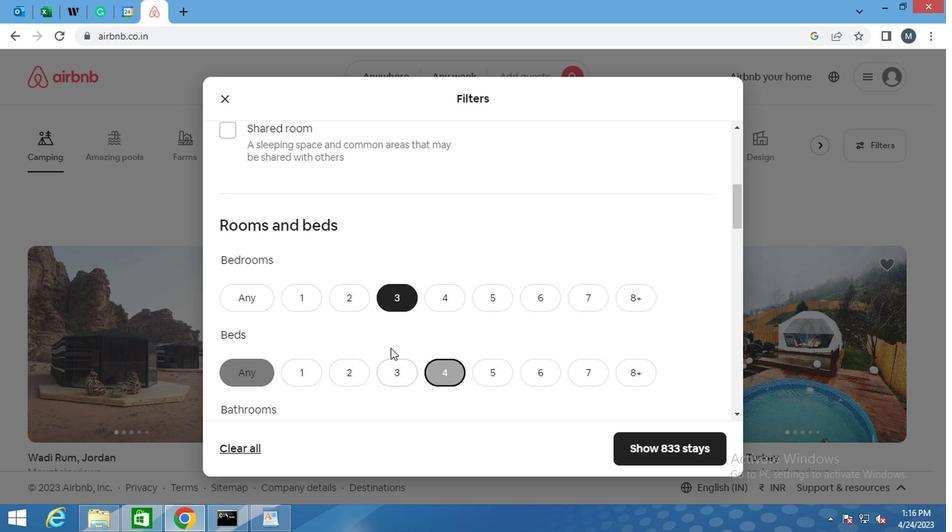 
Action: Mouse moved to (346, 307)
Screenshot: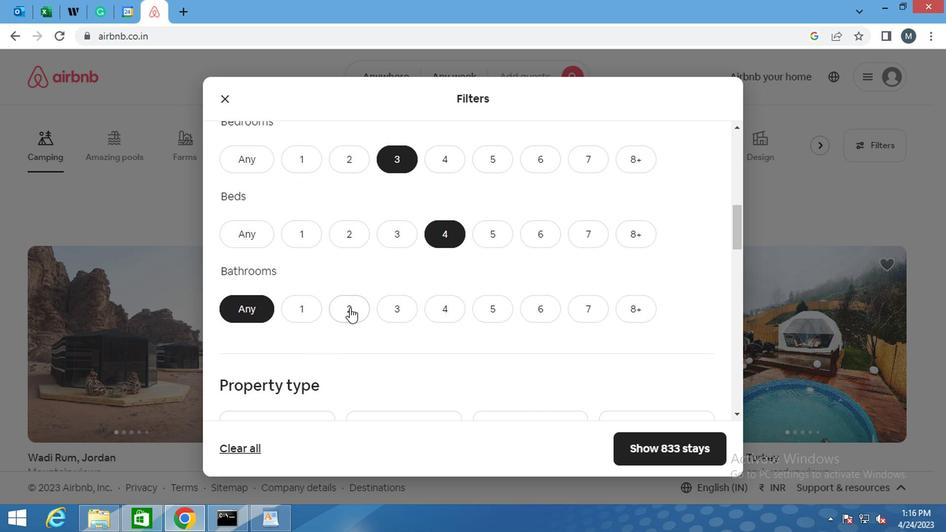 
Action: Mouse pressed left at (346, 307)
Screenshot: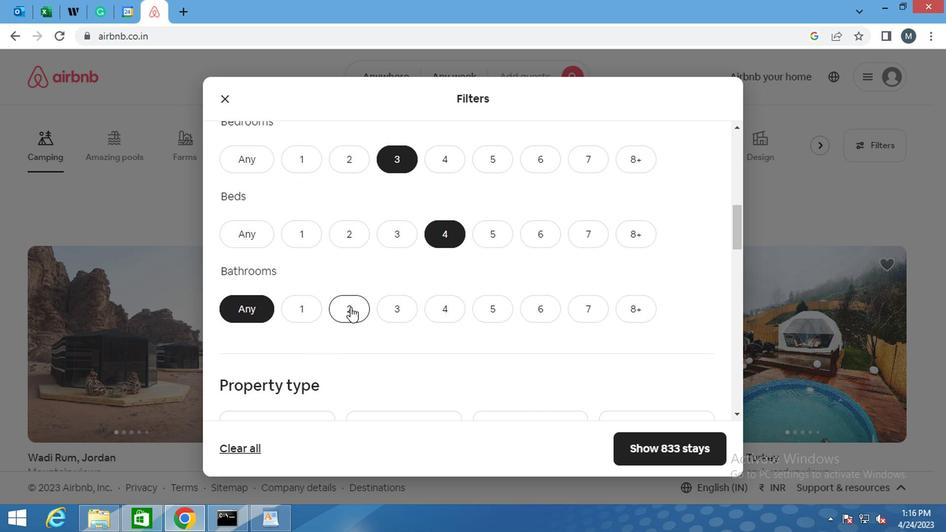 
Action: Mouse moved to (343, 313)
Screenshot: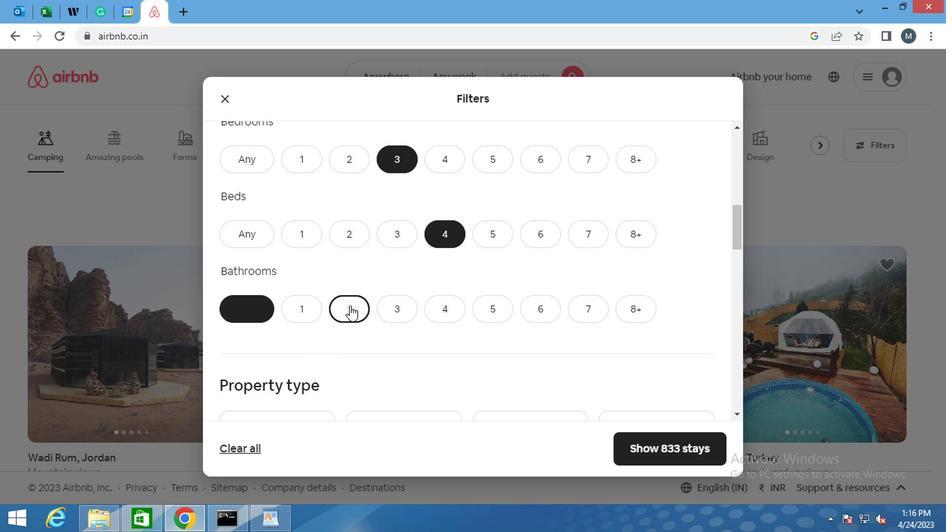 
Action: Mouse scrolled (343, 312) with delta (0, 0)
Screenshot: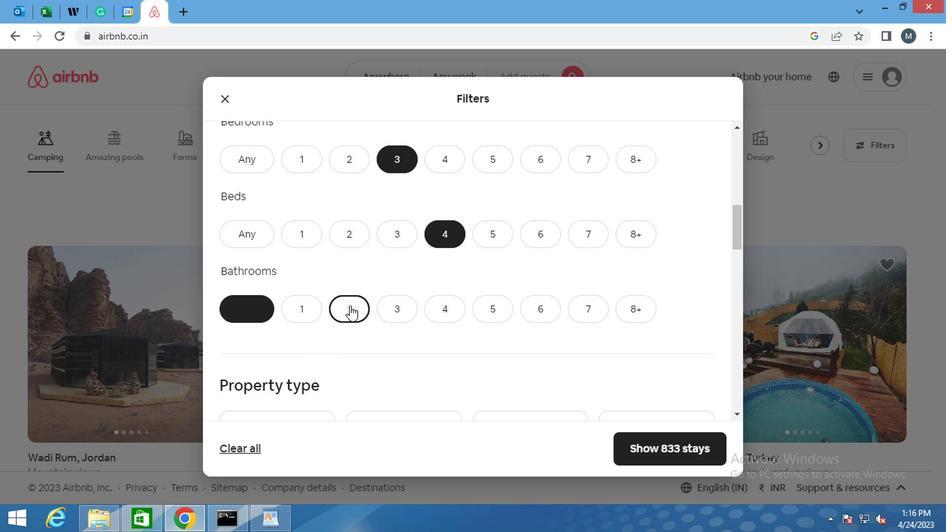 
Action: Mouse moved to (343, 319)
Screenshot: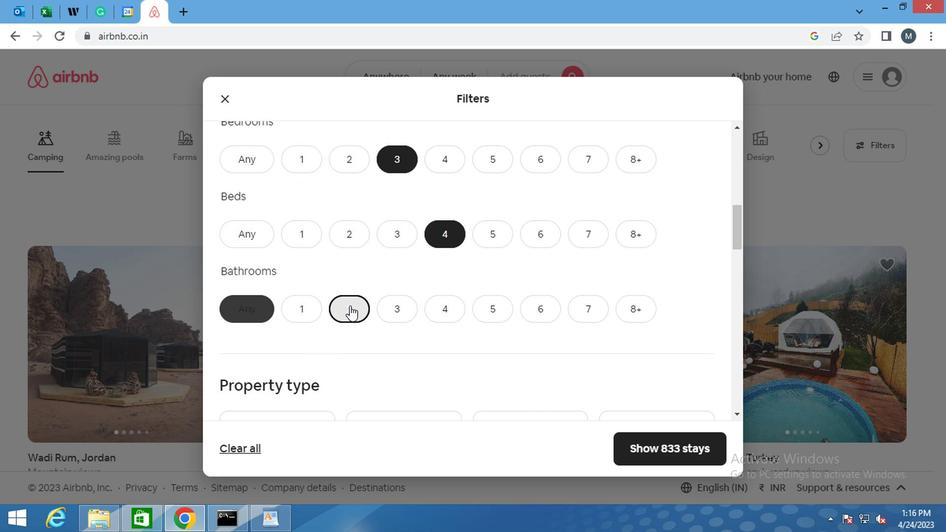 
Action: Mouse scrolled (343, 318) with delta (0, 0)
Screenshot: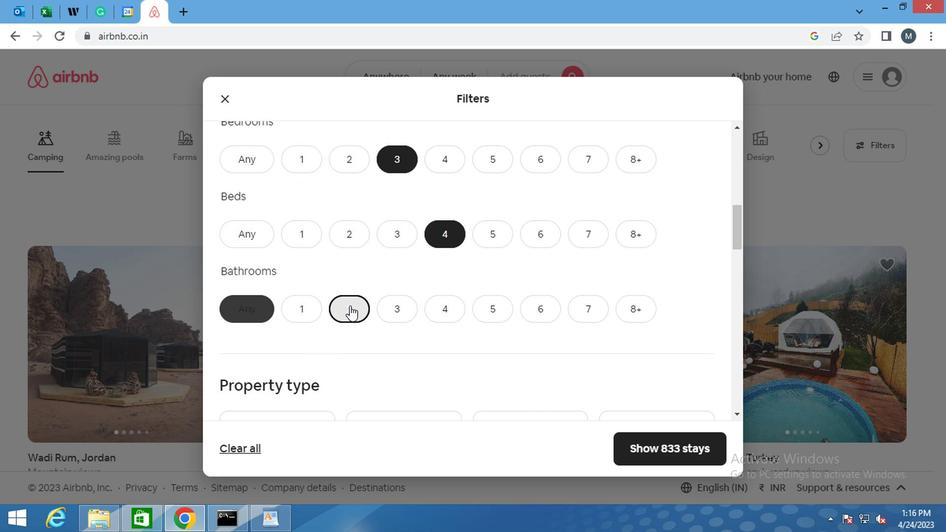 
Action: Mouse moved to (252, 321)
Screenshot: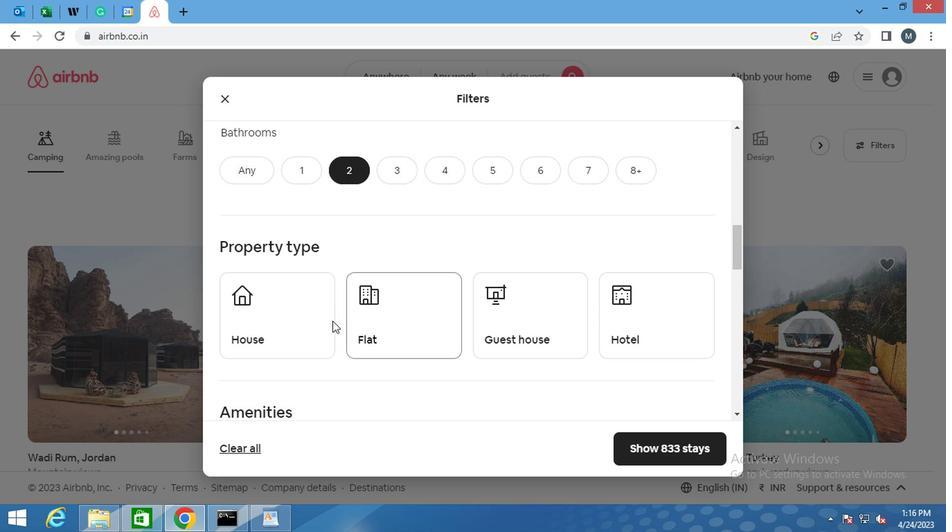 
Action: Mouse pressed left at (252, 321)
Screenshot: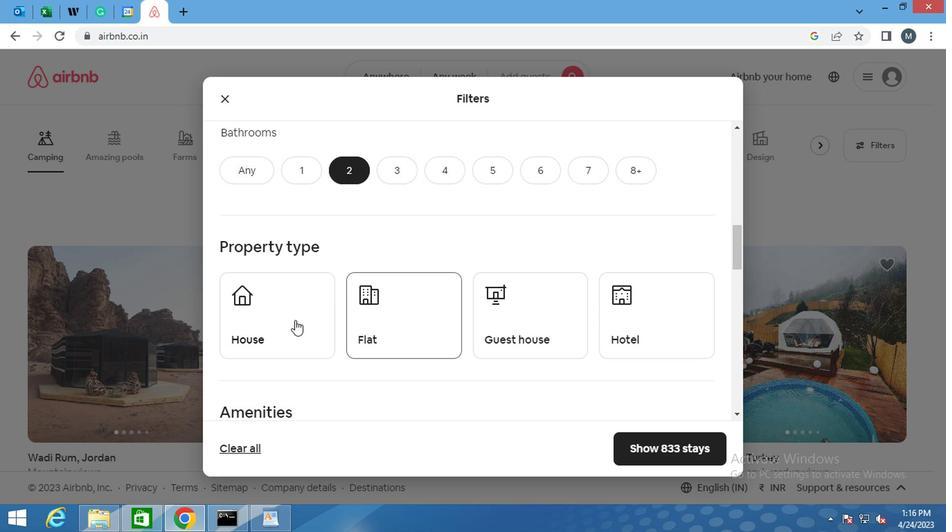 
Action: Mouse moved to (352, 316)
Screenshot: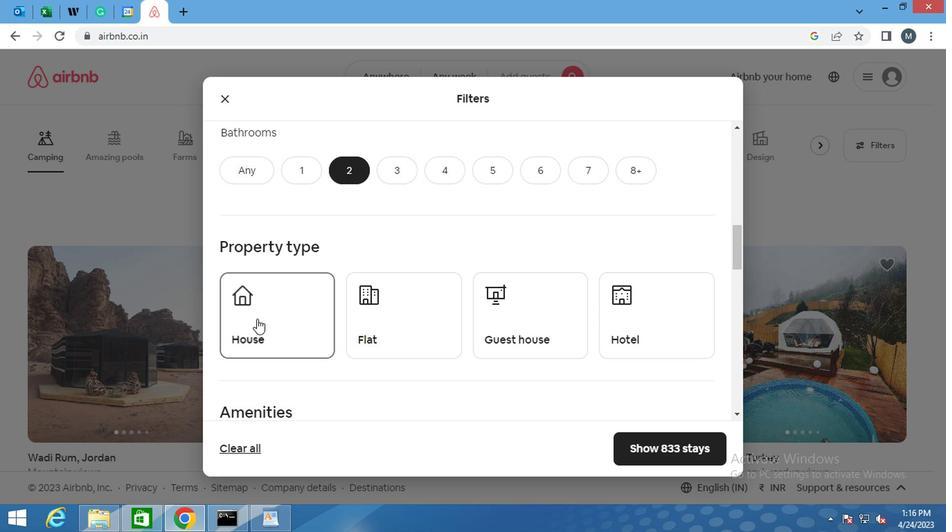 
Action: Mouse pressed left at (352, 316)
Screenshot: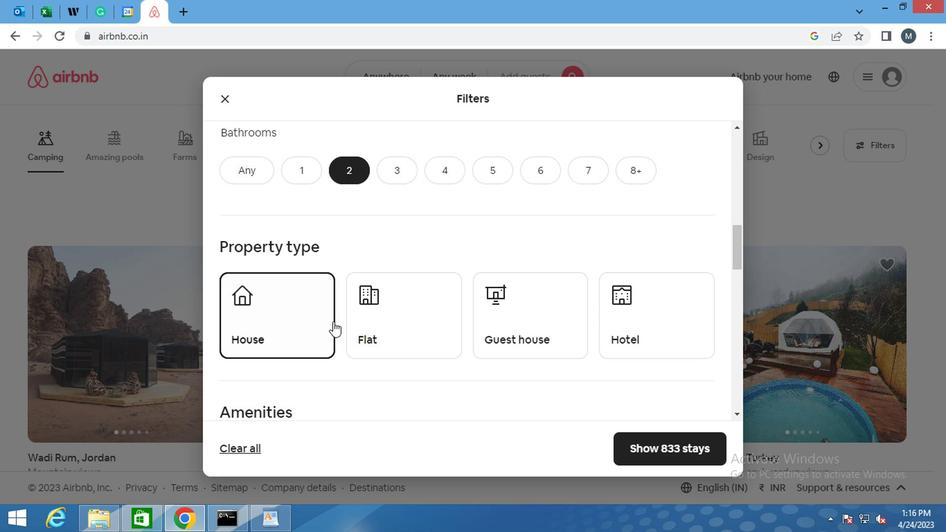 
Action: Mouse moved to (500, 318)
Screenshot: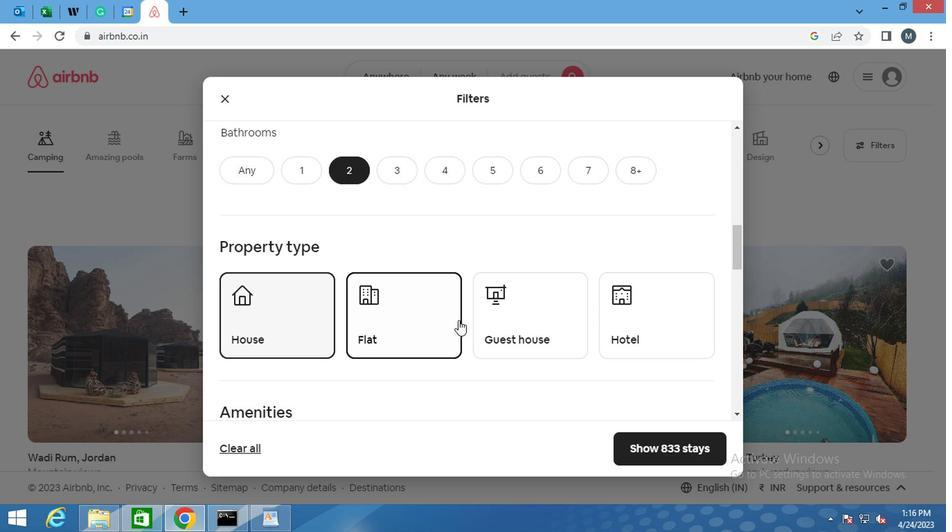 
Action: Mouse pressed left at (500, 318)
Screenshot: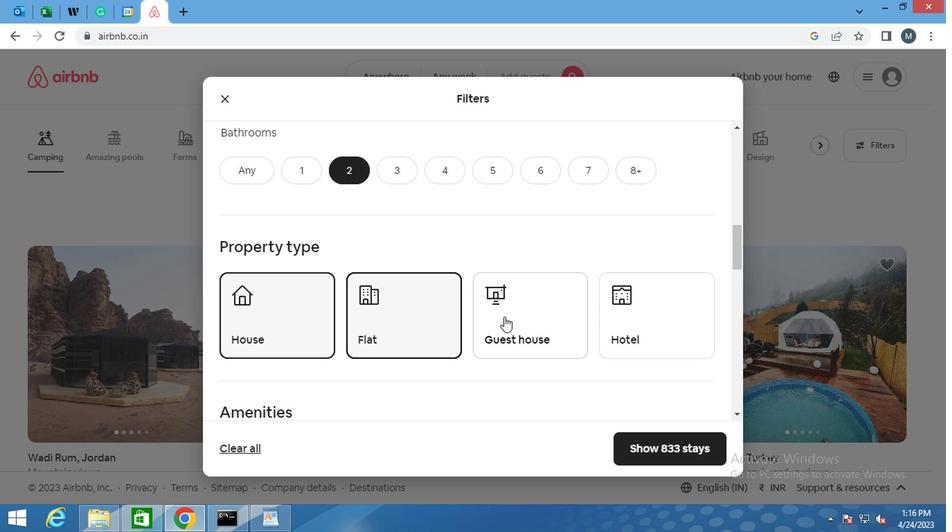 
Action: Mouse moved to (399, 322)
Screenshot: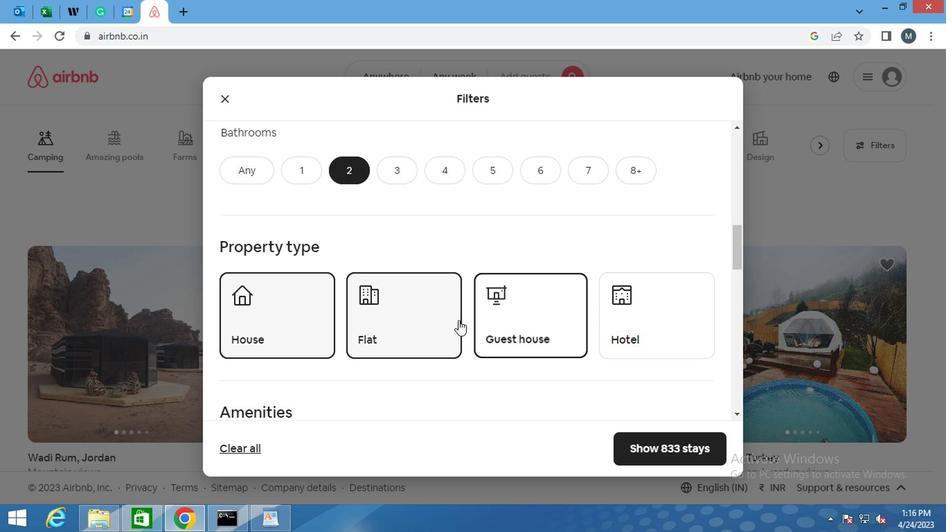 
Action: Mouse scrolled (399, 321) with delta (0, 0)
Screenshot: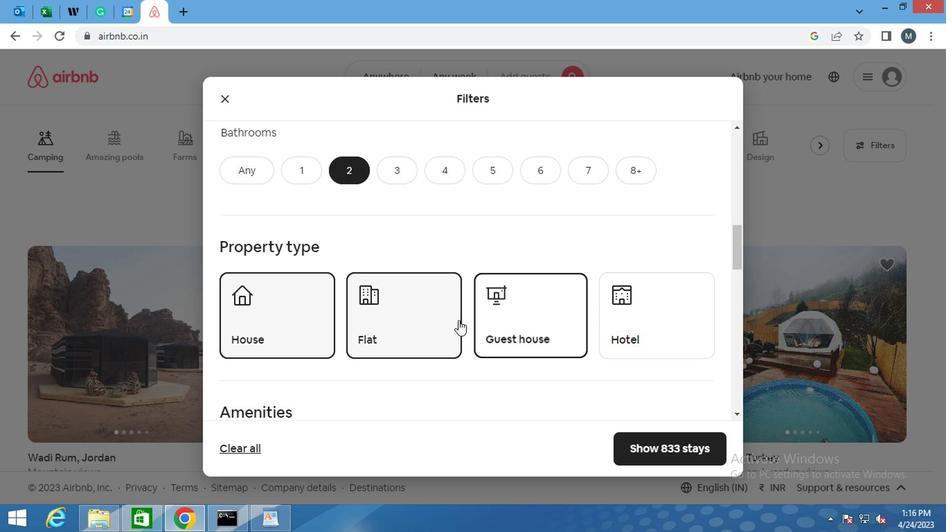 
Action: Mouse moved to (392, 333)
Screenshot: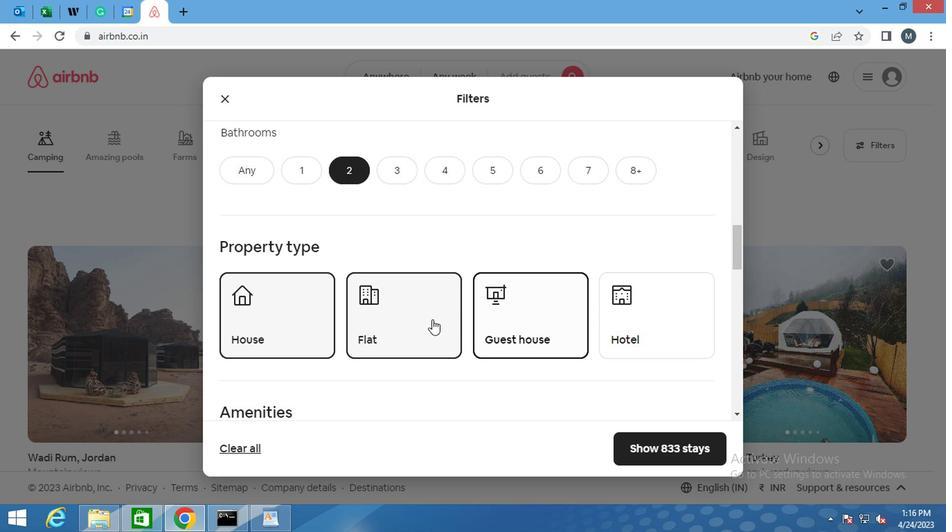 
Action: Mouse scrolled (392, 332) with delta (0, 0)
Screenshot: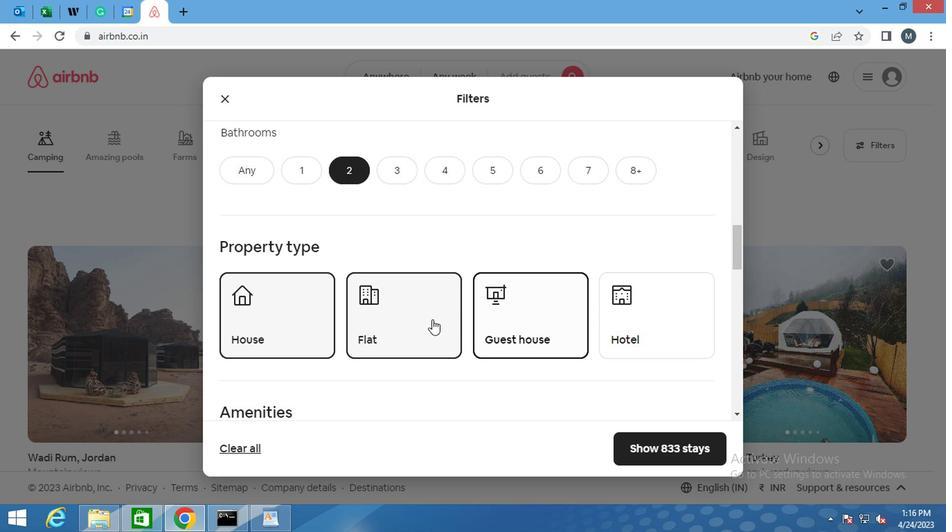 
Action: Mouse moved to (371, 347)
Screenshot: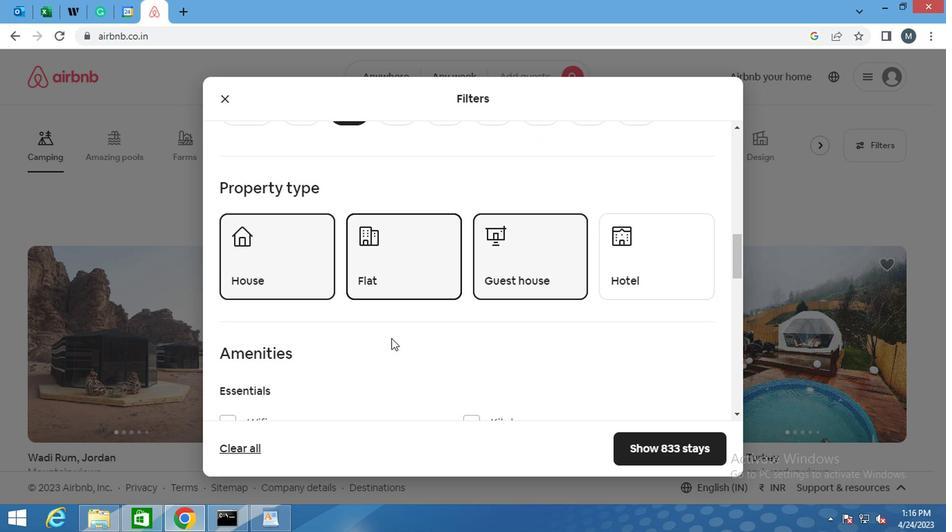 
Action: Mouse scrolled (371, 347) with delta (0, 0)
Screenshot: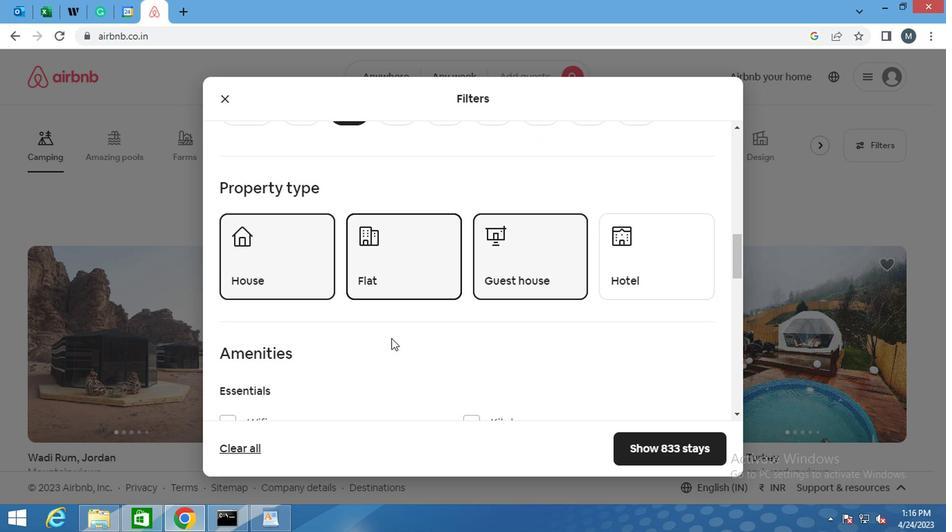 
Action: Mouse moved to (371, 348)
Screenshot: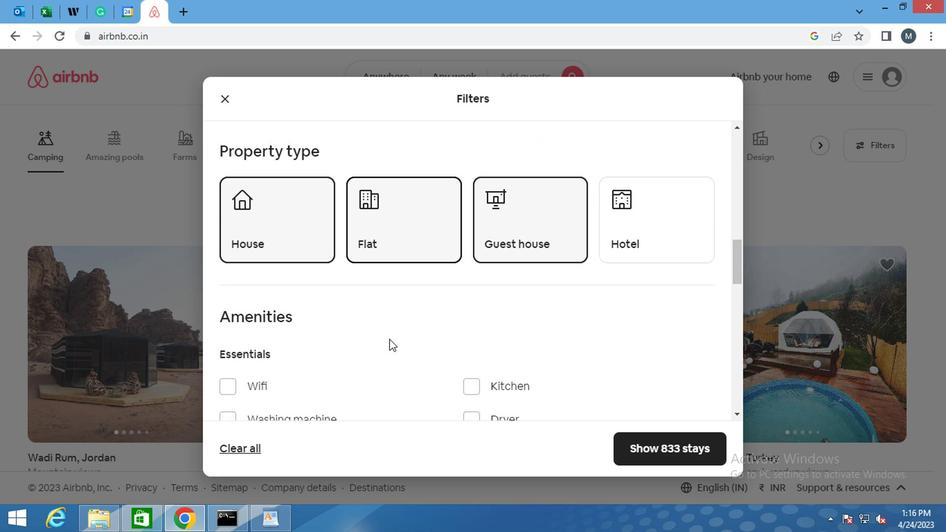
Action: Mouse scrolled (371, 347) with delta (0, 0)
Screenshot: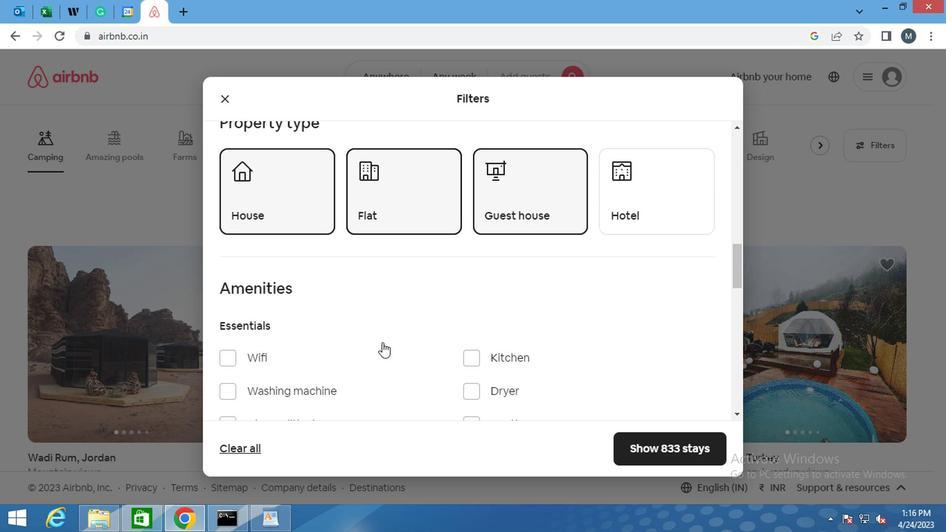 
Action: Mouse moved to (219, 209)
Screenshot: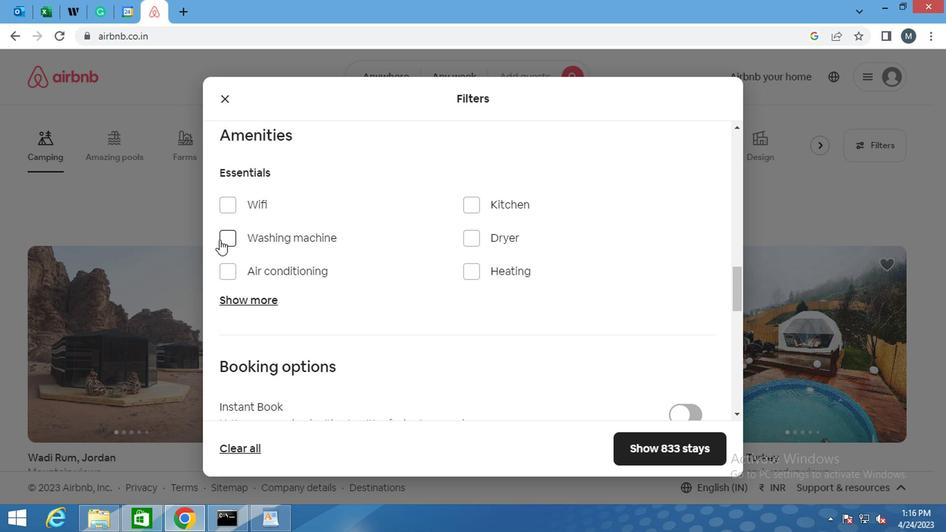
Action: Mouse pressed left at (219, 209)
Screenshot: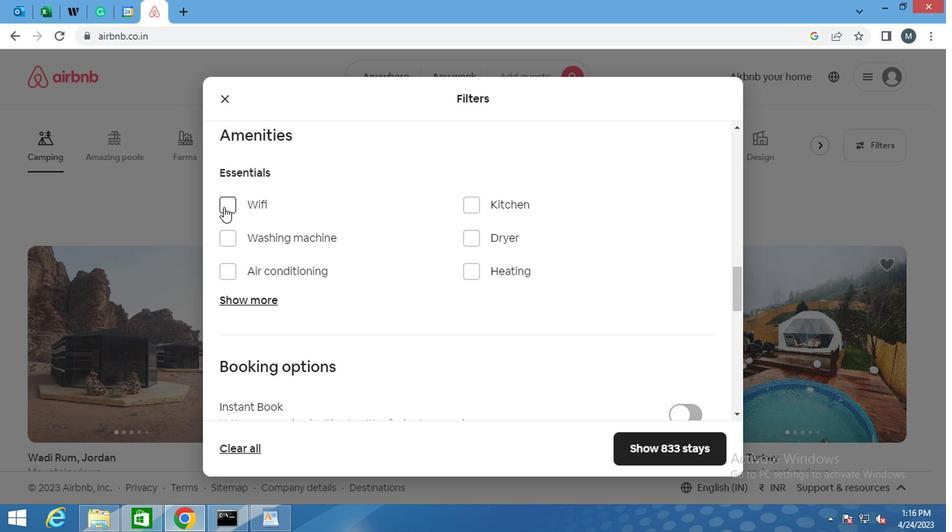 
Action: Mouse moved to (434, 289)
Screenshot: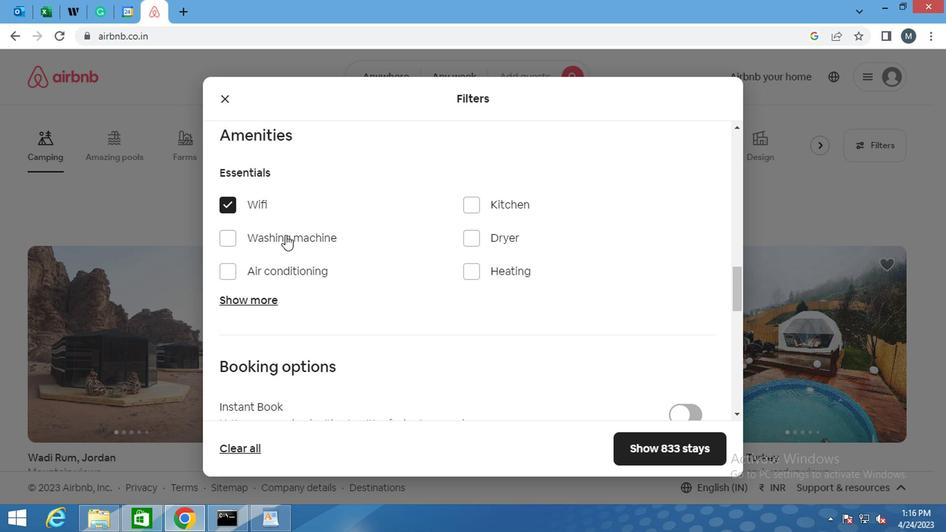 
Action: Mouse scrolled (434, 288) with delta (0, 0)
Screenshot: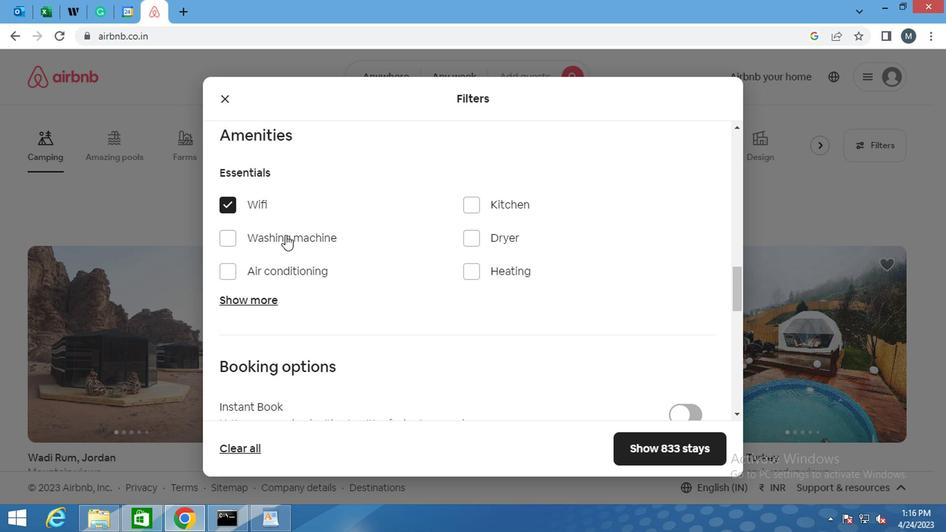 
Action: Mouse moved to (434, 302)
Screenshot: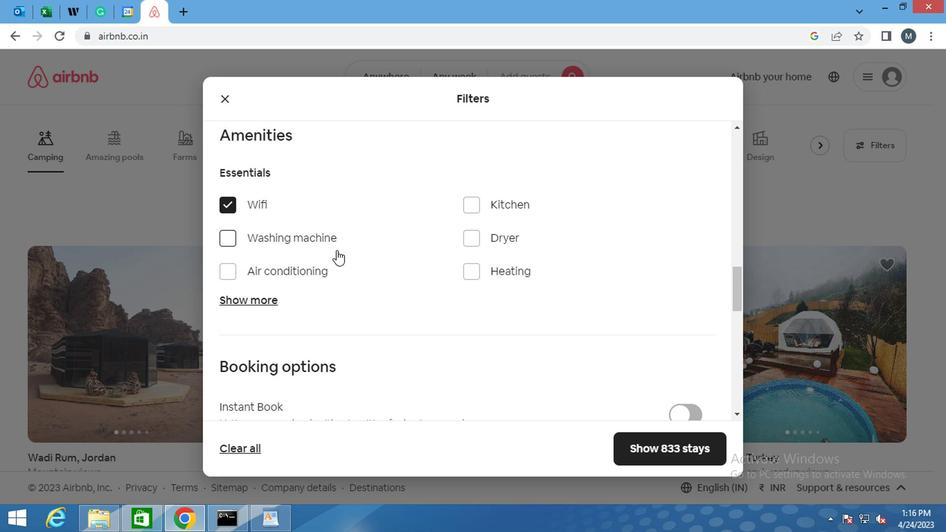 
Action: Mouse scrolled (434, 302) with delta (0, 0)
Screenshot: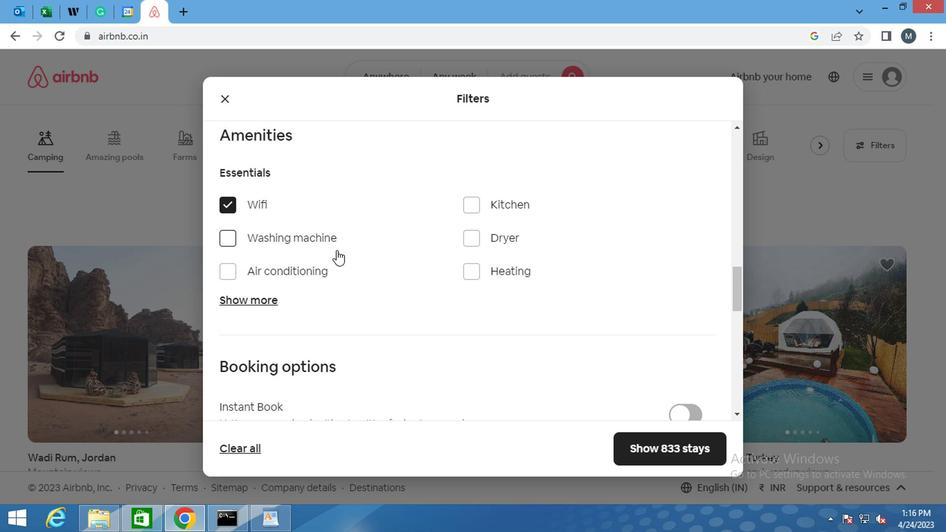 
Action: Mouse moved to (174, 212)
Screenshot: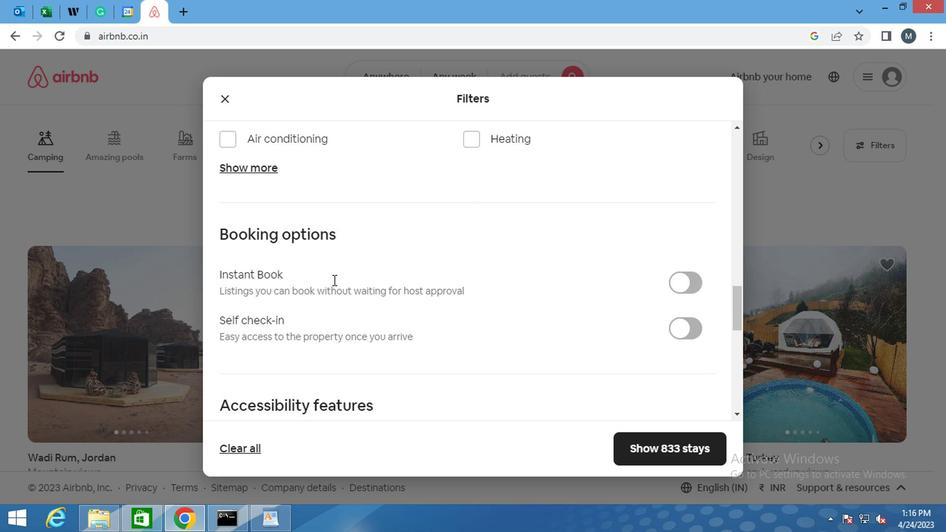 
Action: Mouse scrolled (174, 213) with delta (0, 0)
Screenshot: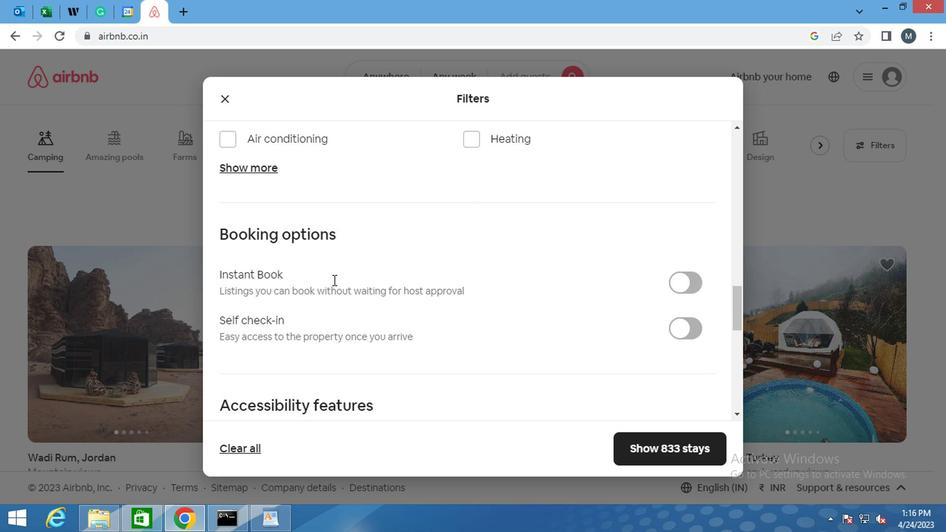 
Action: Mouse moved to (174, 211)
Screenshot: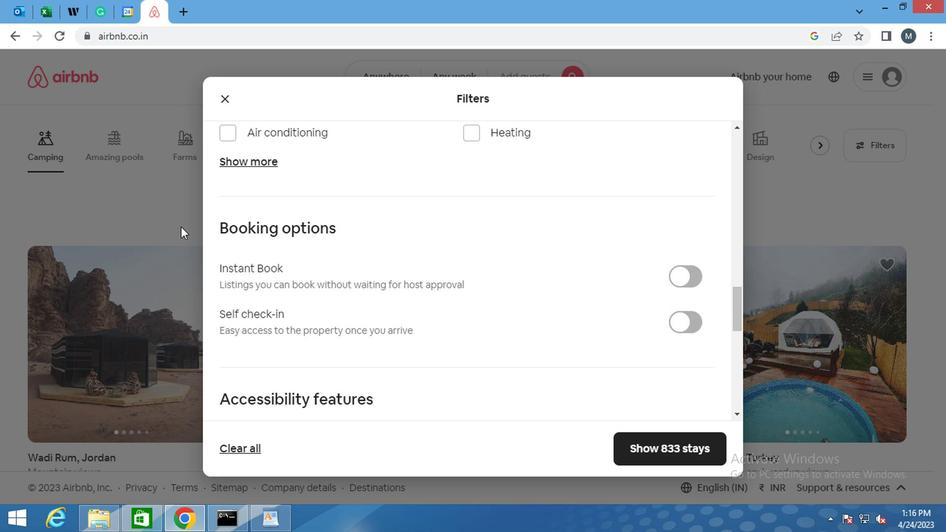 
Action: Mouse scrolled (174, 212) with delta (0, 0)
Screenshot: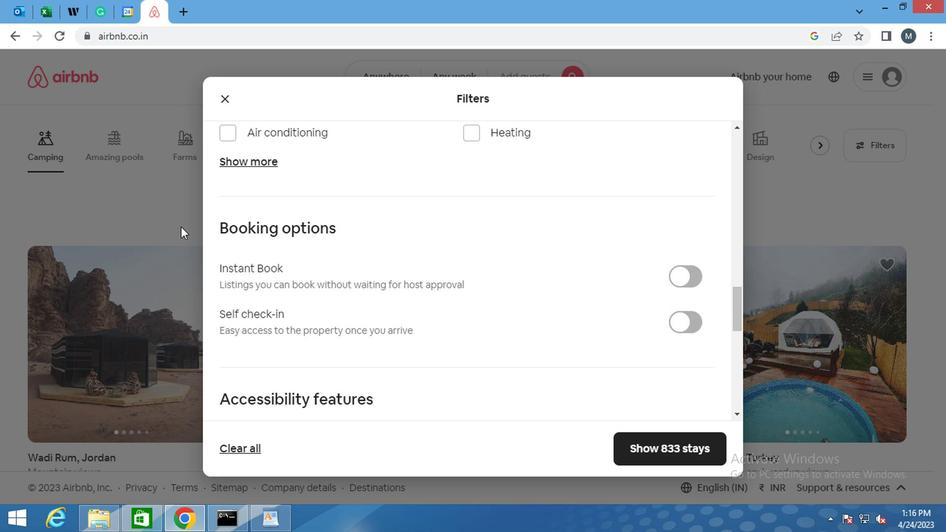 
Action: Mouse moved to (220, 203)
Screenshot: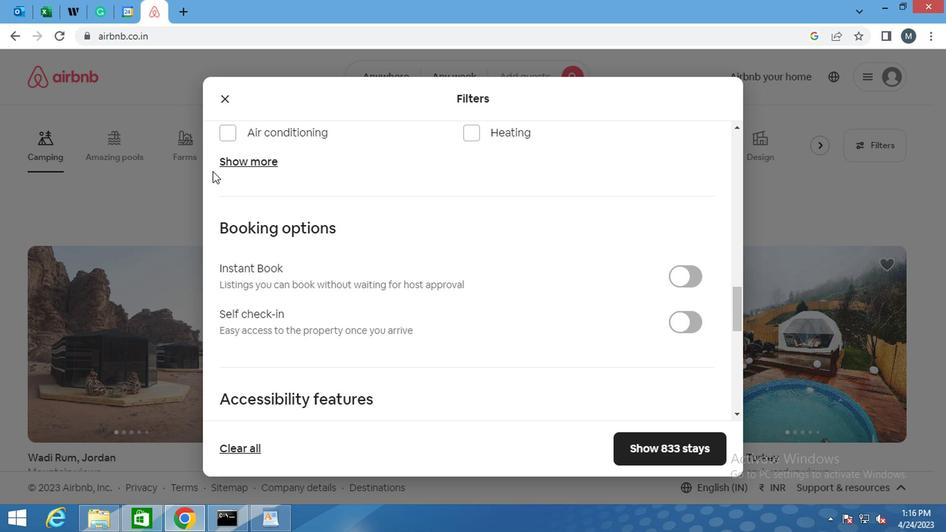 
Action: Mouse scrolled (220, 204) with delta (0, 0)
Screenshot: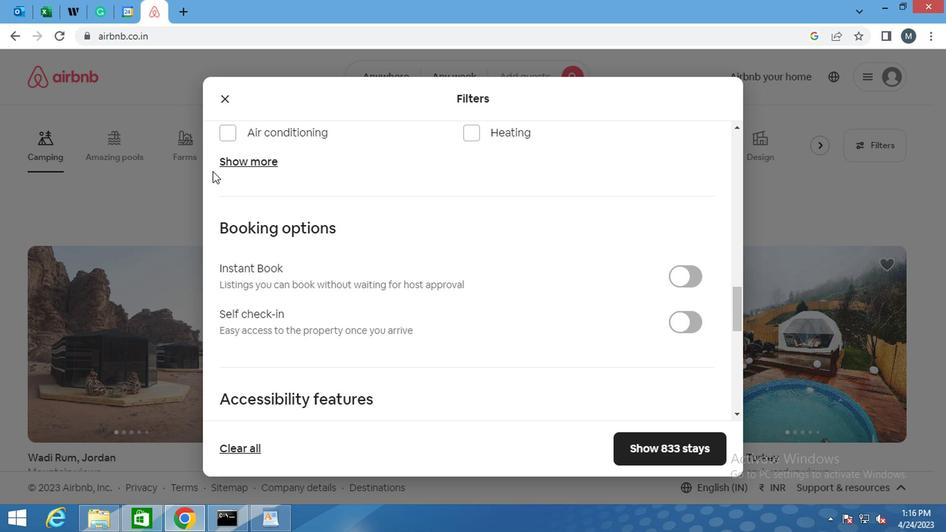 
Action: Mouse moved to (227, 208)
Screenshot: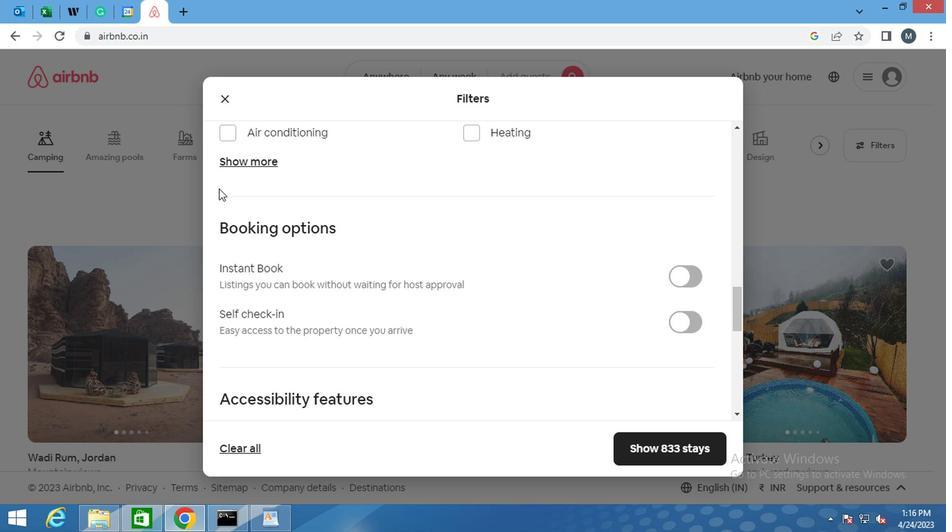 
Action: Mouse scrolled (227, 208) with delta (0, 0)
Screenshot: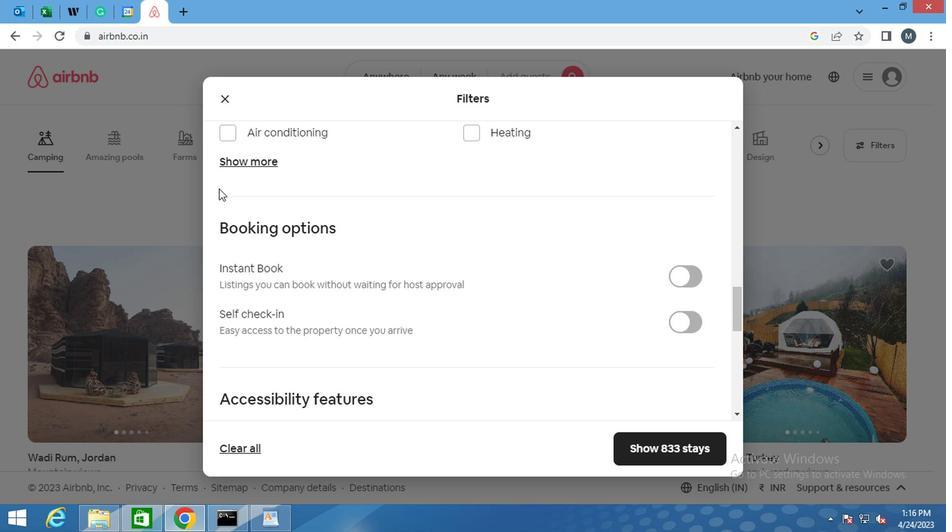 
Action: Mouse scrolled (227, 208) with delta (0, 0)
Screenshot: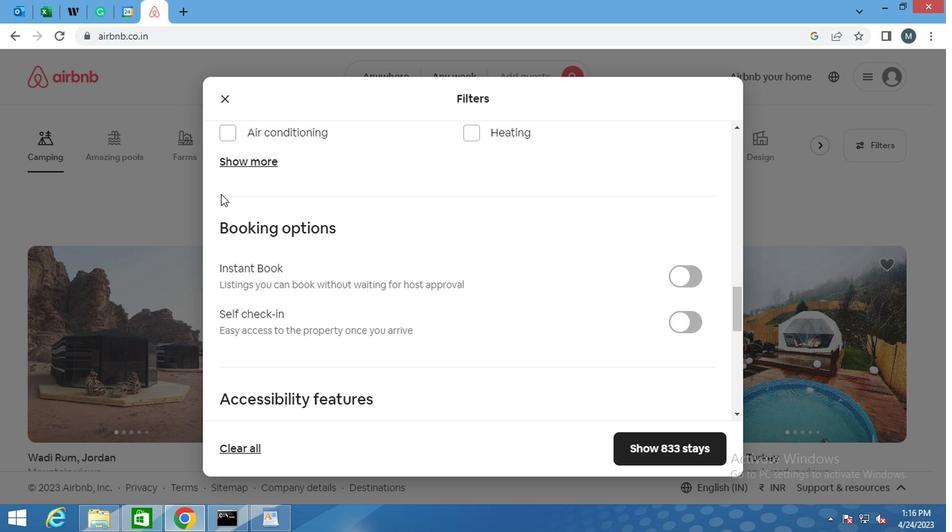
Action: Mouse moved to (232, 309)
Screenshot: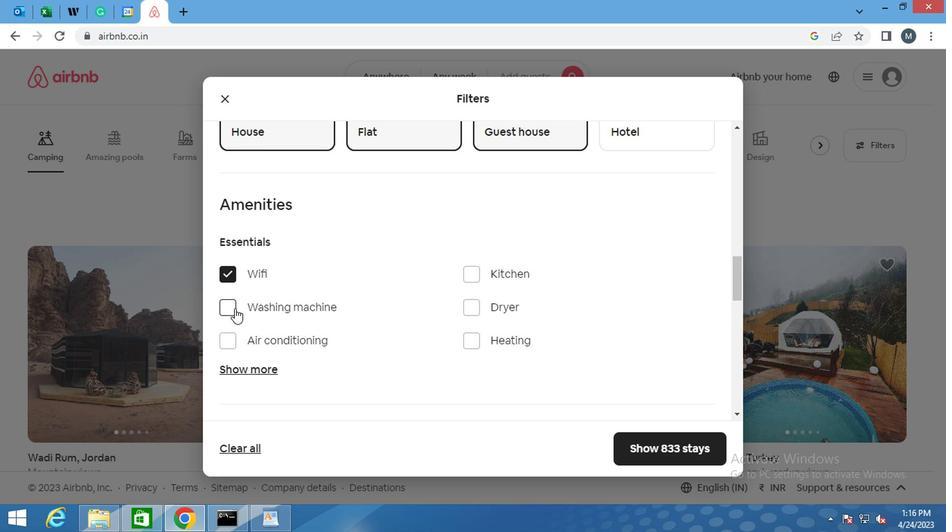 
Action: Mouse pressed left at (232, 309)
Screenshot: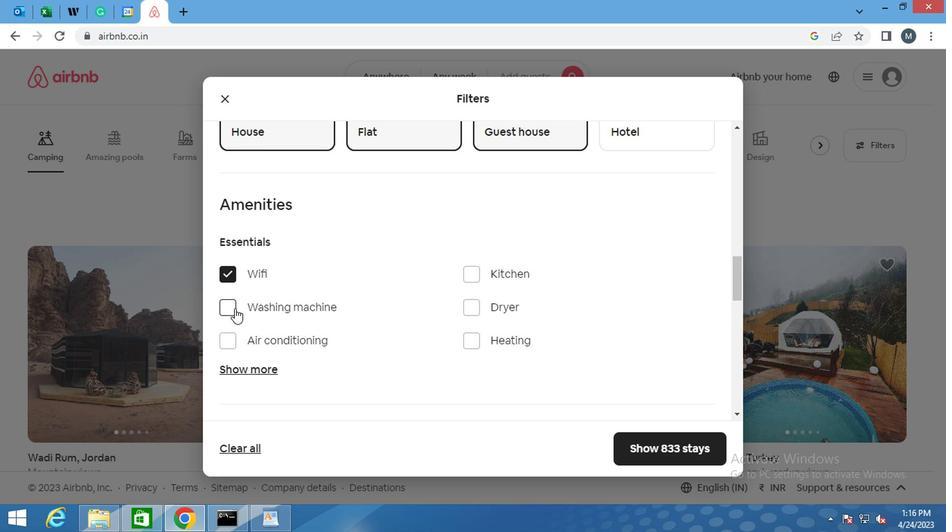 
Action: Mouse moved to (345, 278)
Screenshot: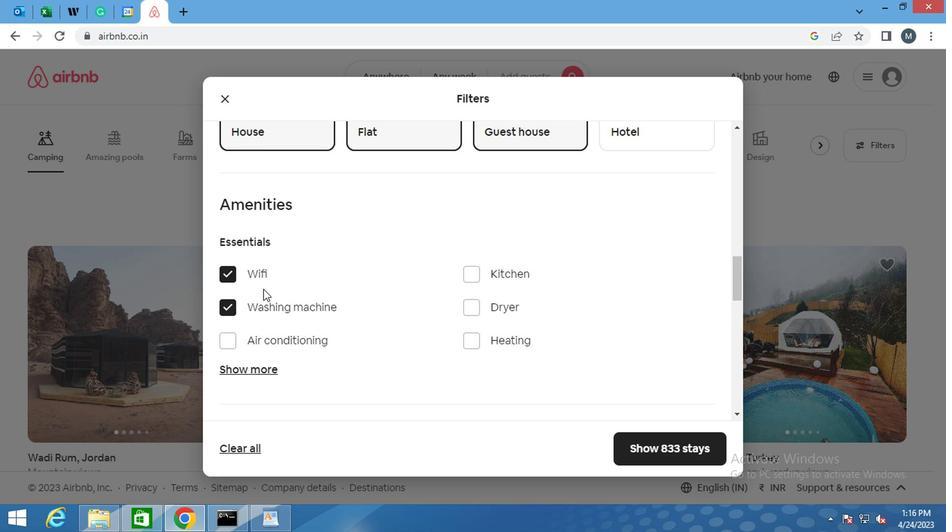 
Action: Mouse scrolled (345, 277) with delta (0, 0)
Screenshot: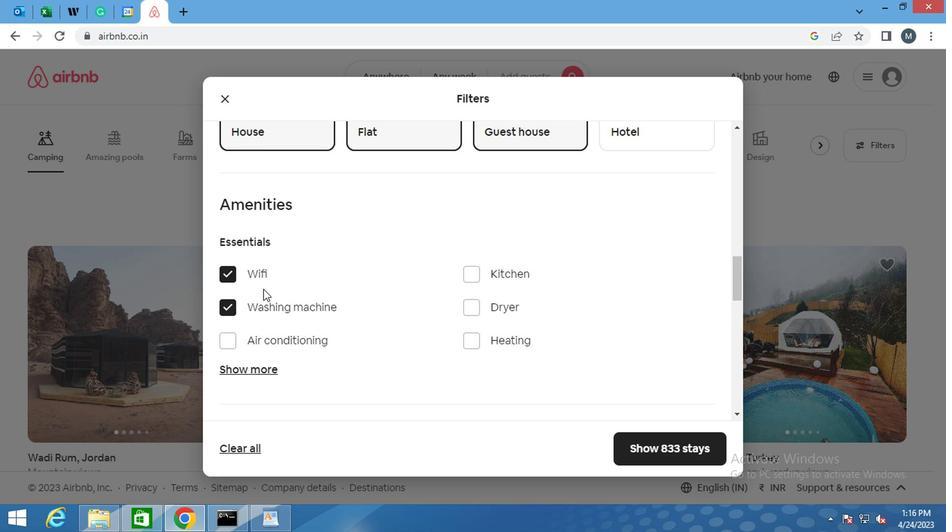 
Action: Mouse moved to (345, 287)
Screenshot: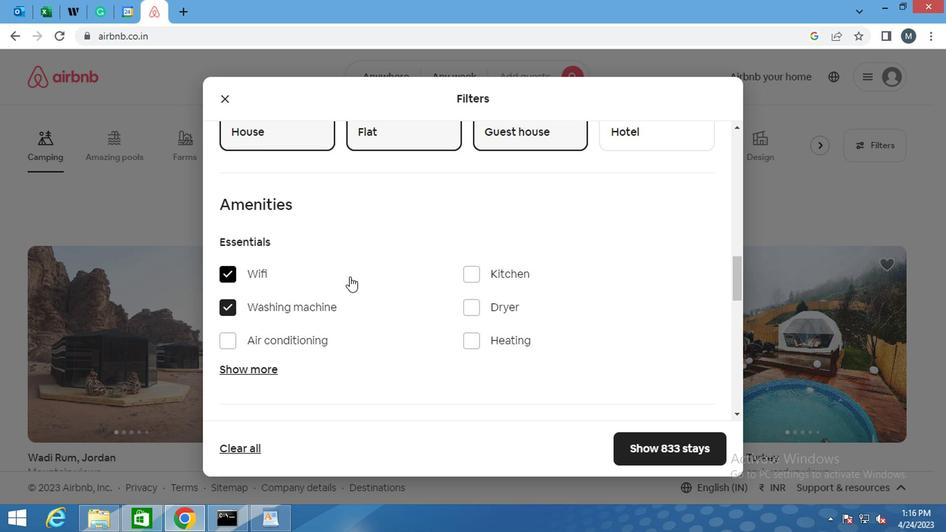 
Action: Mouse scrolled (345, 286) with delta (0, 0)
Screenshot: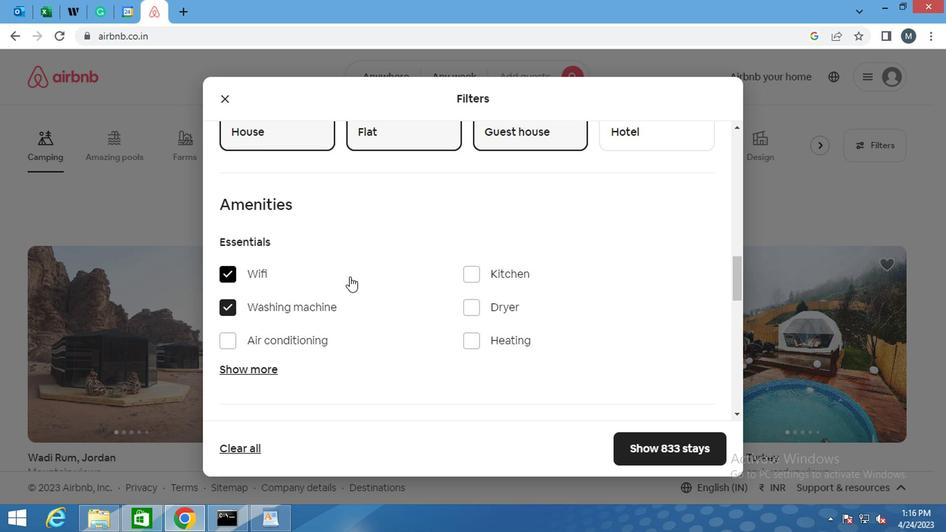 
Action: Mouse moved to (347, 319)
Screenshot: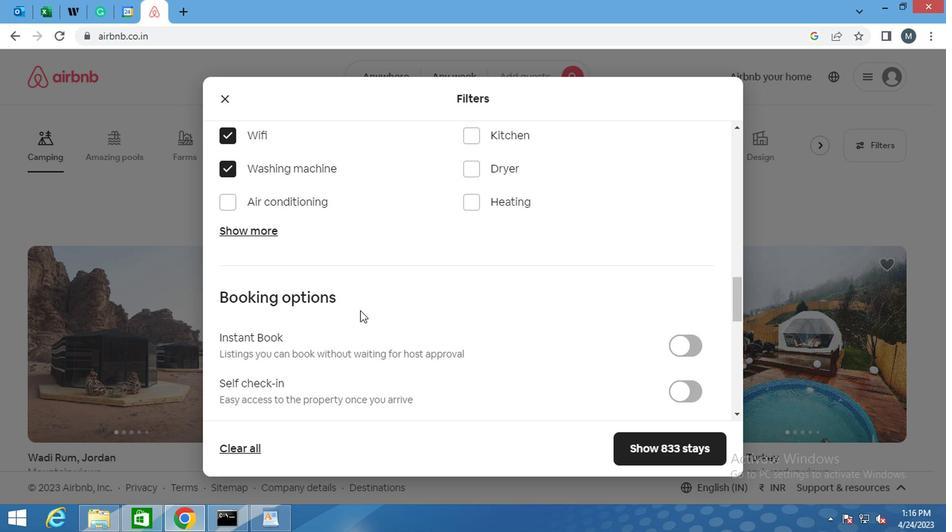 
Action: Mouse scrolled (347, 318) with delta (0, 0)
Screenshot: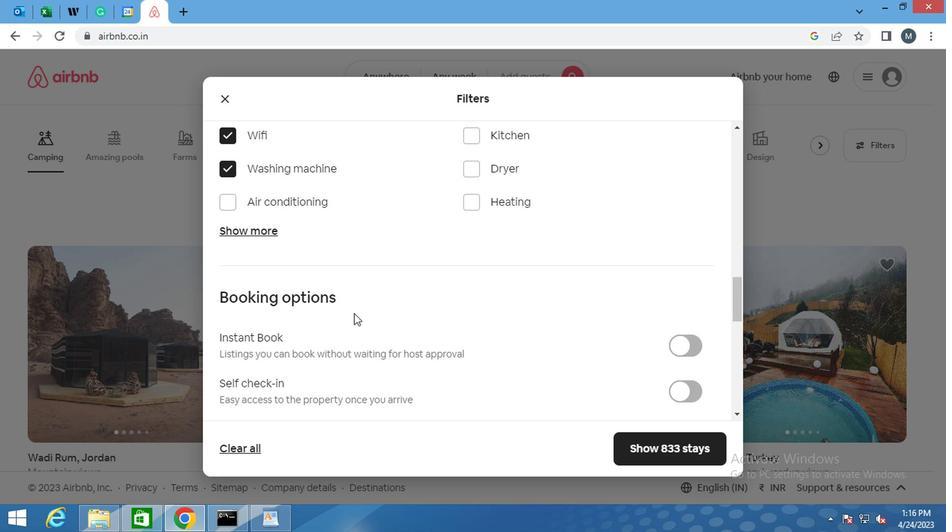 
Action: Mouse moved to (347, 321)
Screenshot: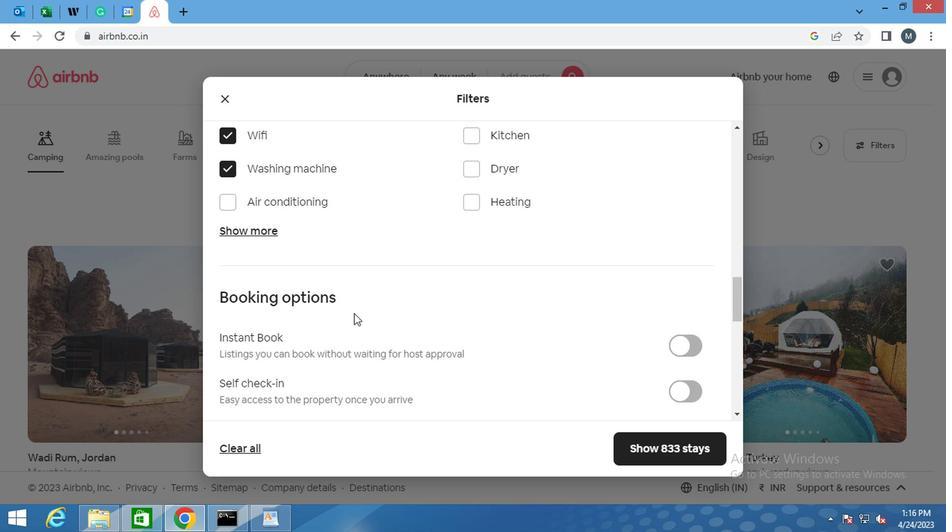 
Action: Mouse scrolled (347, 320) with delta (0, 0)
Screenshot: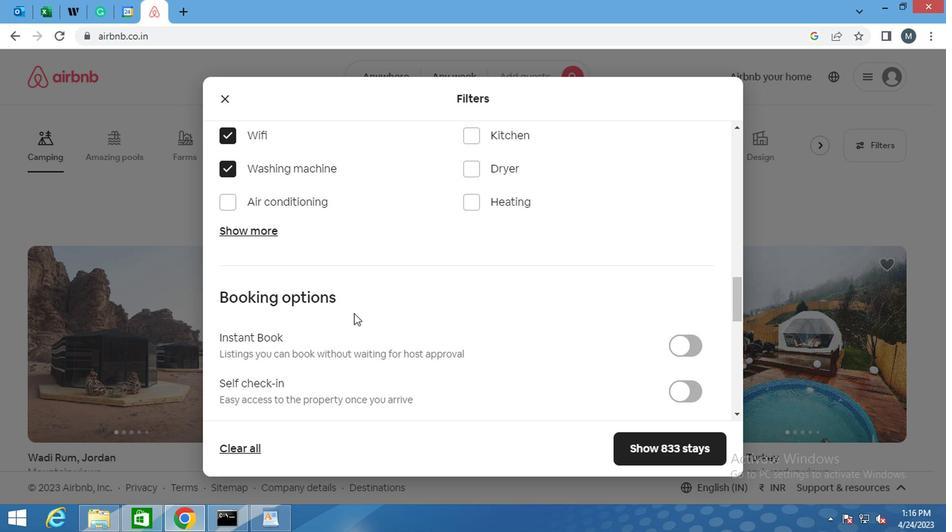 
Action: Mouse moved to (679, 253)
Screenshot: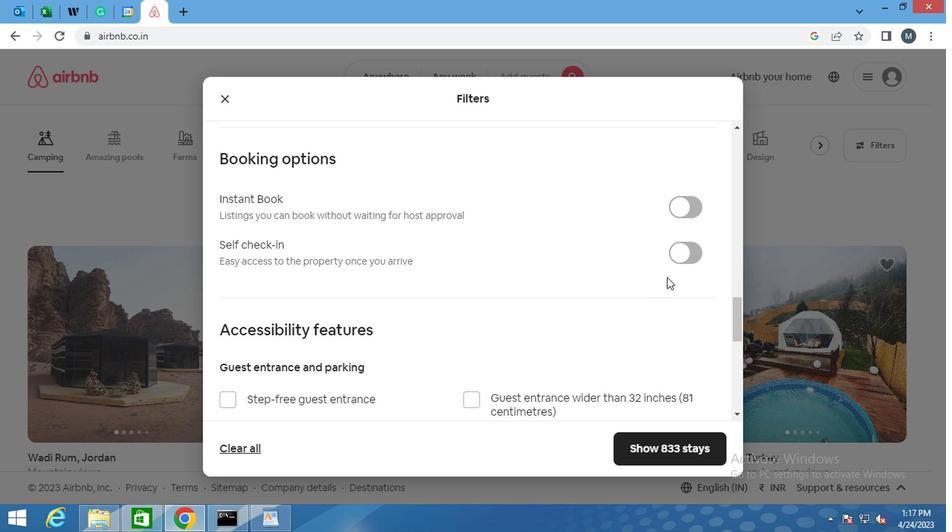 
Action: Mouse pressed left at (679, 253)
Screenshot: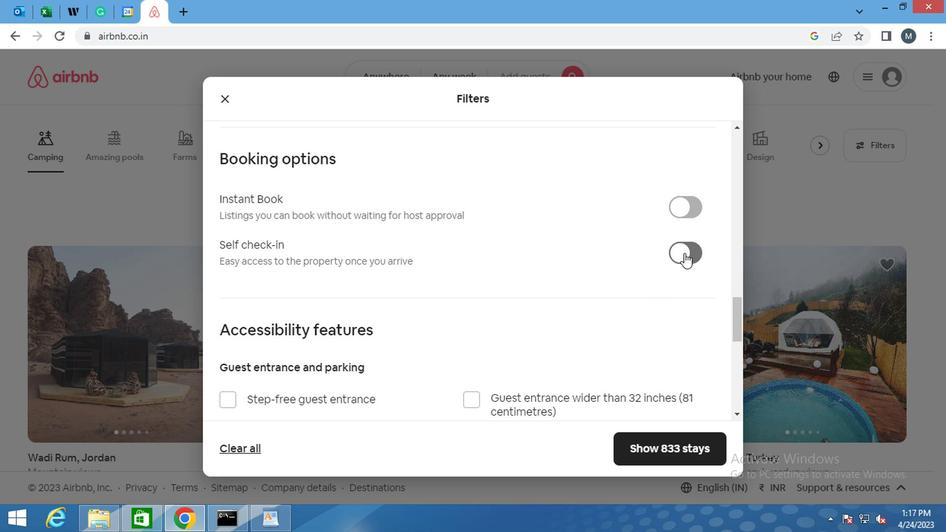 
Action: Mouse moved to (160, 400)
Screenshot: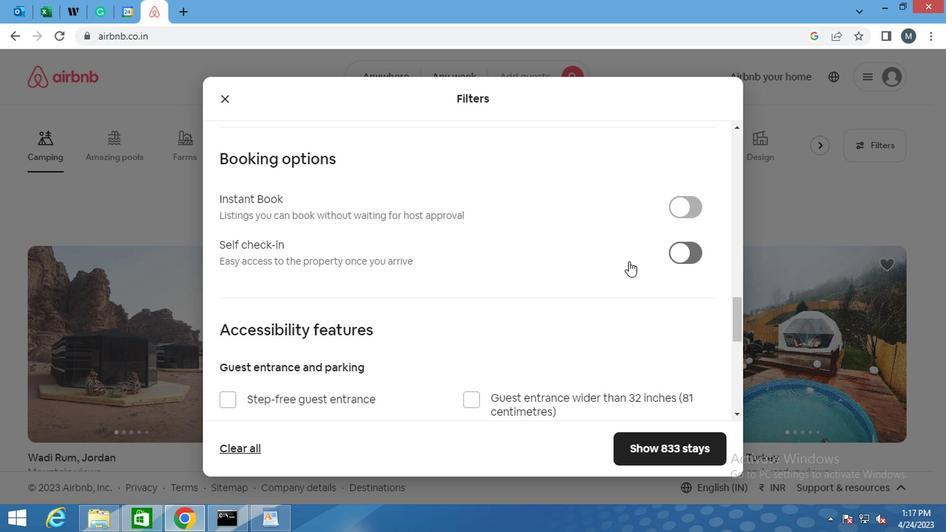 
Action: Mouse scrolled (160, 399) with delta (0, 0)
Screenshot: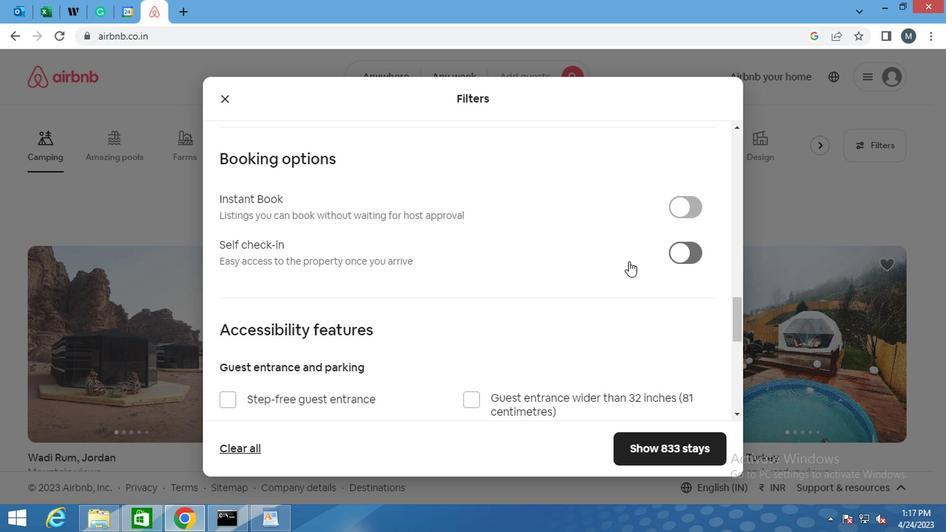 
Action: Mouse moved to (161, 408)
Screenshot: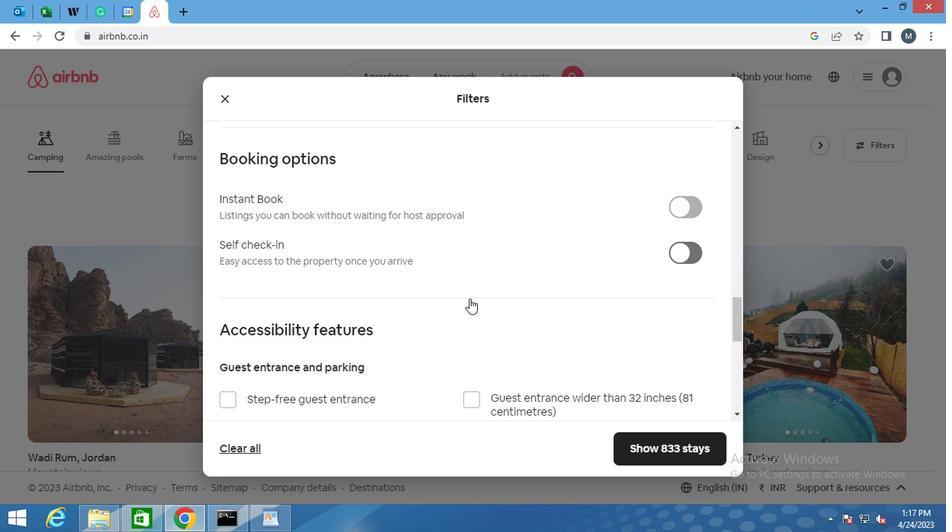 
Action: Mouse scrolled (161, 407) with delta (0, 0)
Screenshot: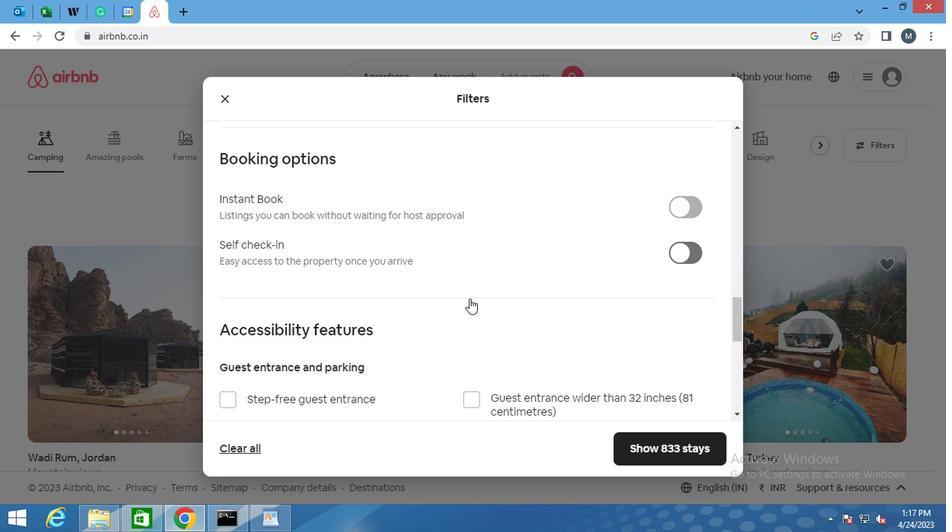 
Action: Mouse moved to (163, 415)
Screenshot: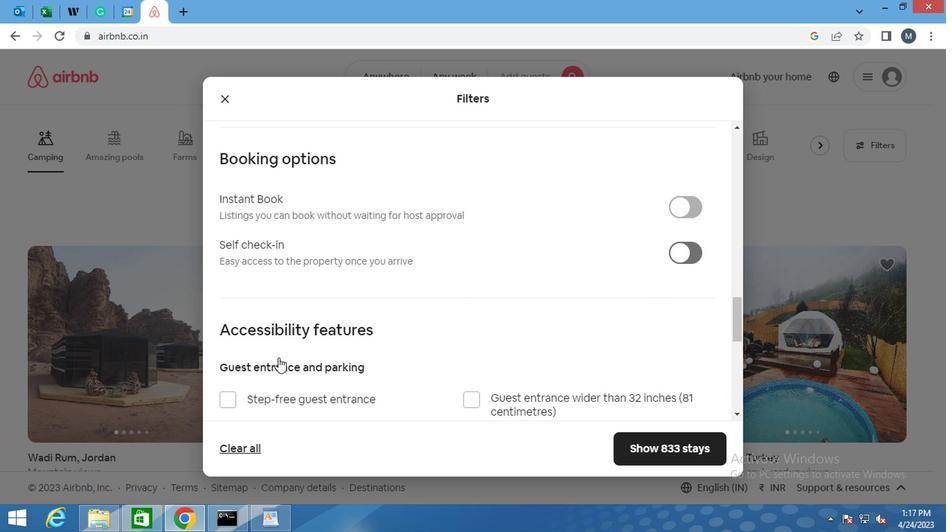 
Action: Mouse scrolled (163, 415) with delta (0, 0)
Screenshot: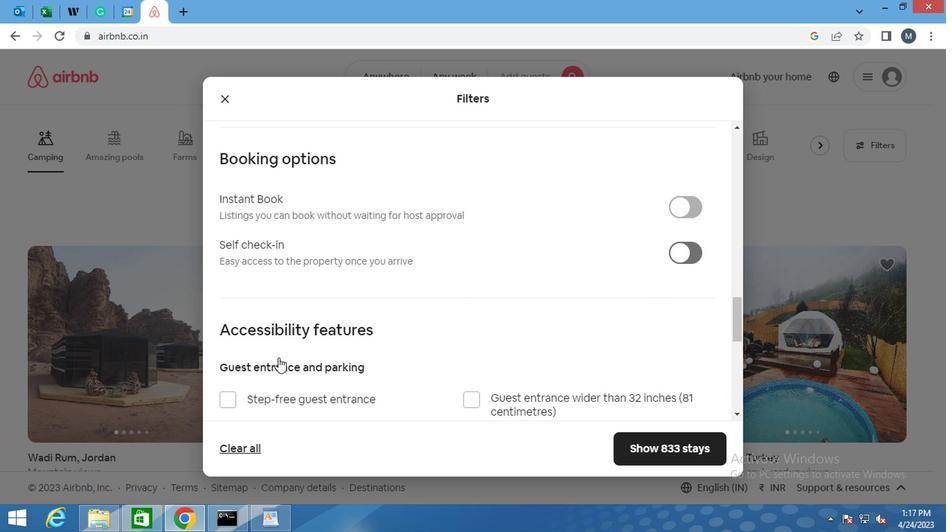 
Action: Mouse moved to (166, 422)
Screenshot: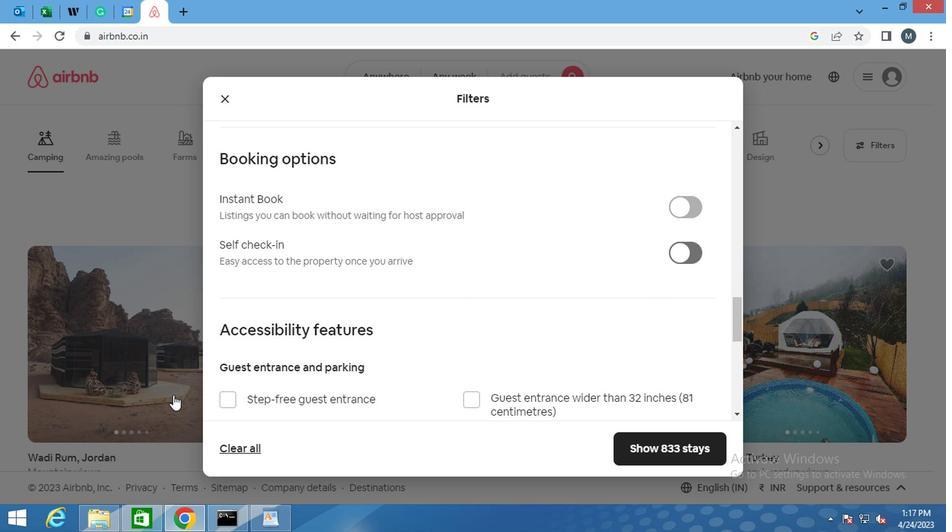 
Action: Mouse scrolled (166, 421) with delta (0, 0)
Screenshot: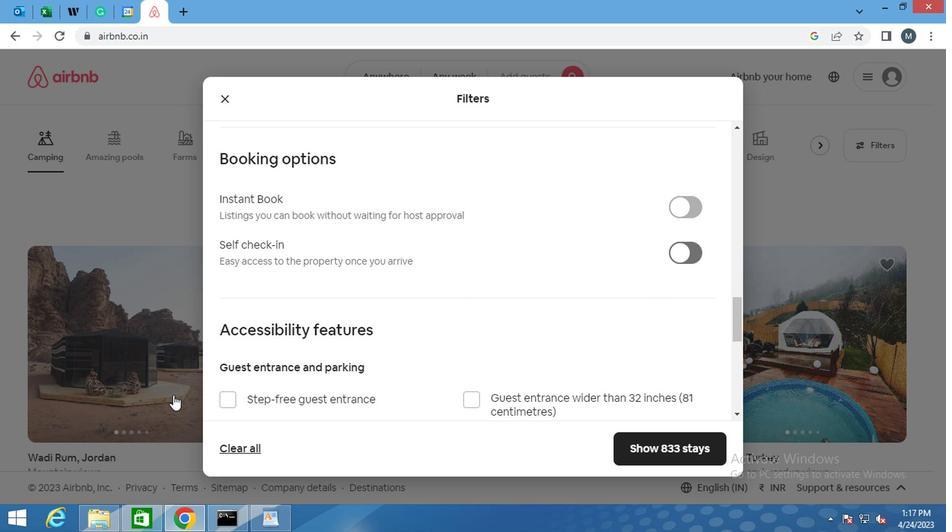 
Action: Mouse moved to (264, 415)
Screenshot: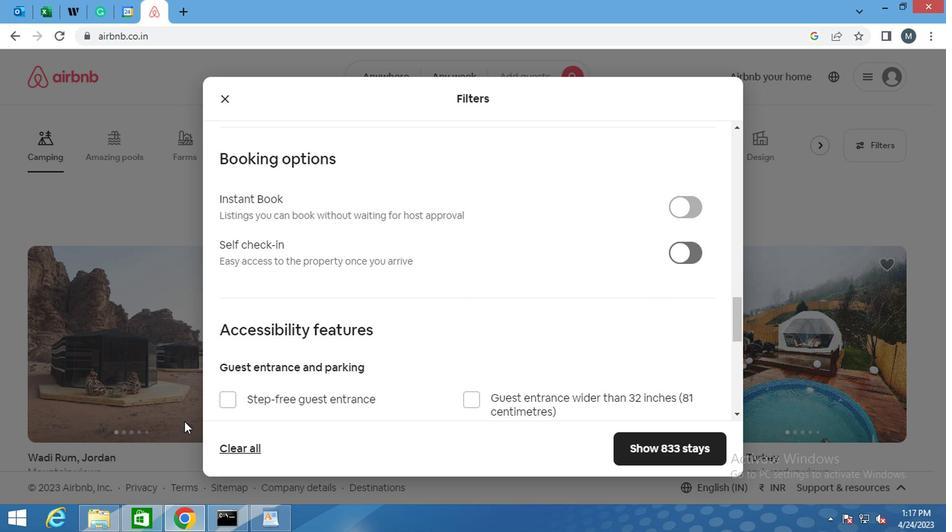 
Action: Mouse scrolled (264, 415) with delta (0, 0)
Screenshot: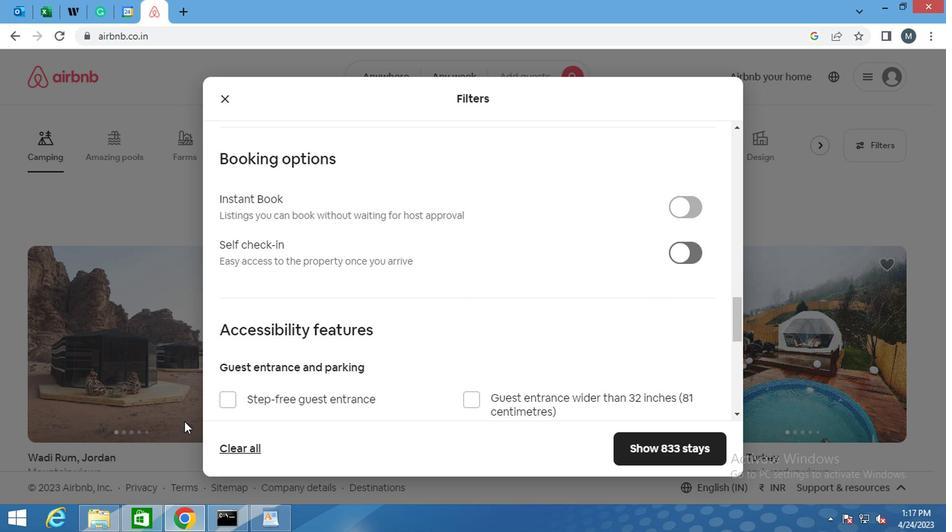 
Action: Mouse scrolled (264, 415) with delta (0, 0)
Screenshot: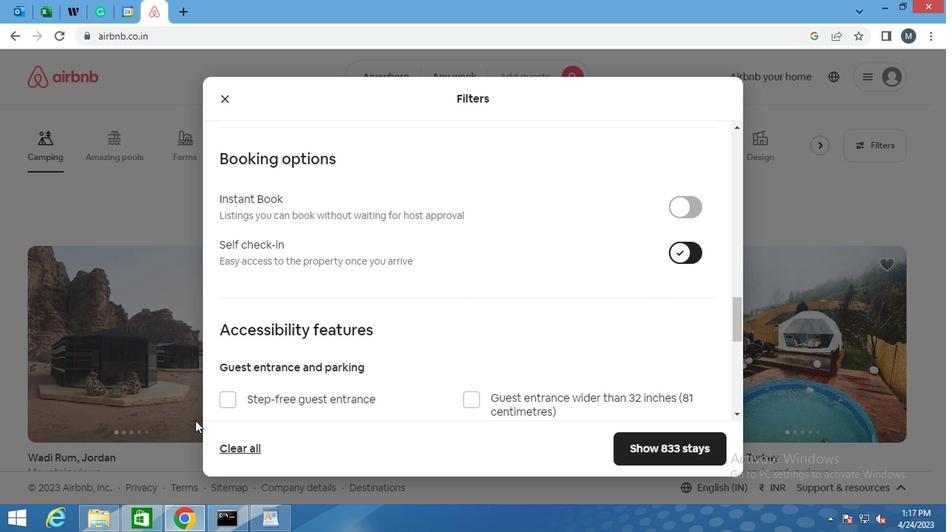 
Action: Mouse moved to (270, 417)
Screenshot: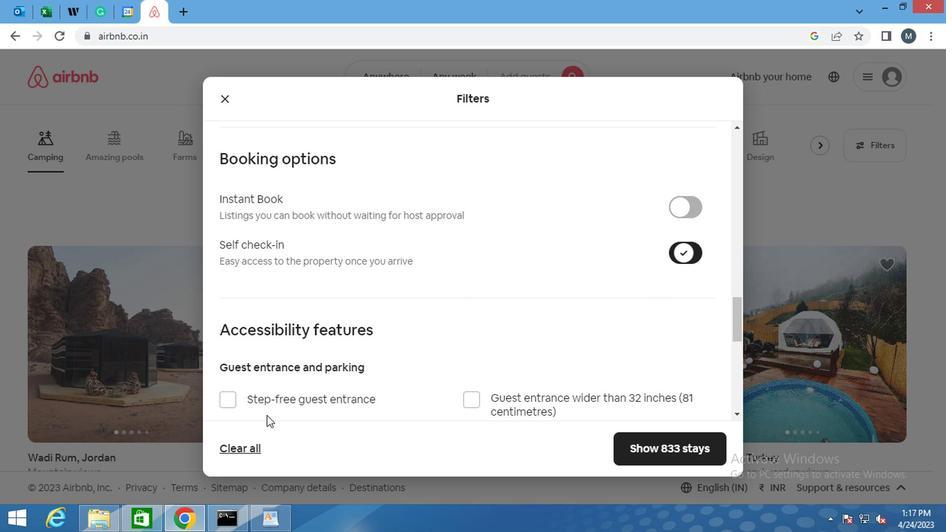
Action: Mouse scrolled (270, 416) with delta (0, 0)
Screenshot: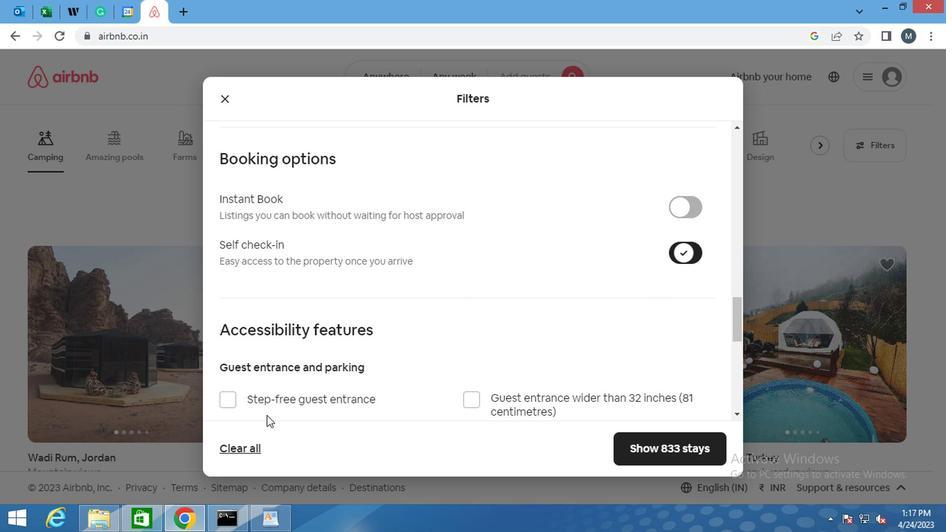 
Action: Mouse moved to (316, 390)
Screenshot: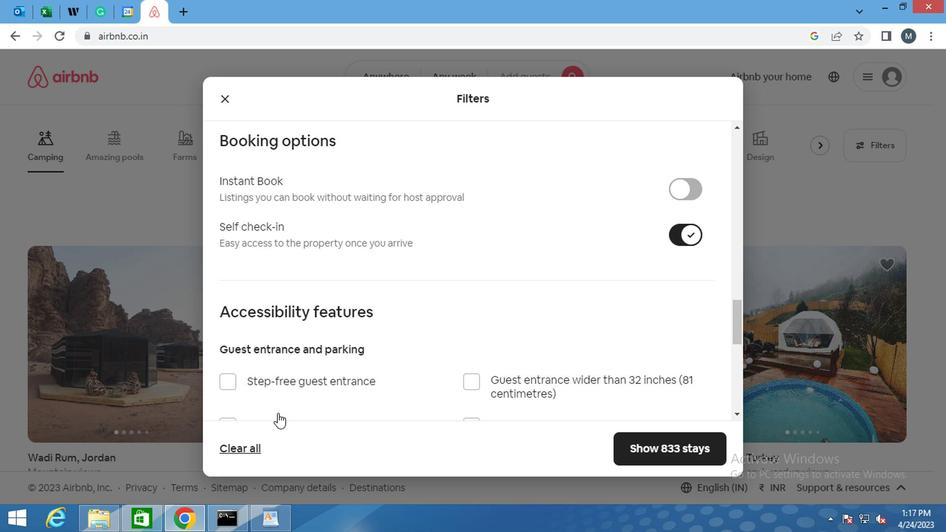 
Action: Mouse scrolled (316, 389) with delta (0, 0)
Screenshot: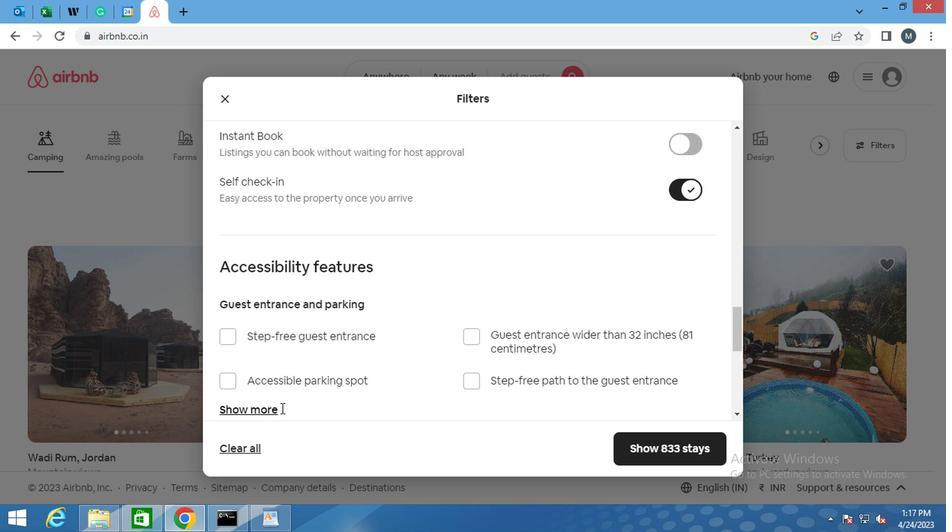 
Action: Mouse scrolled (316, 389) with delta (0, 0)
Screenshot: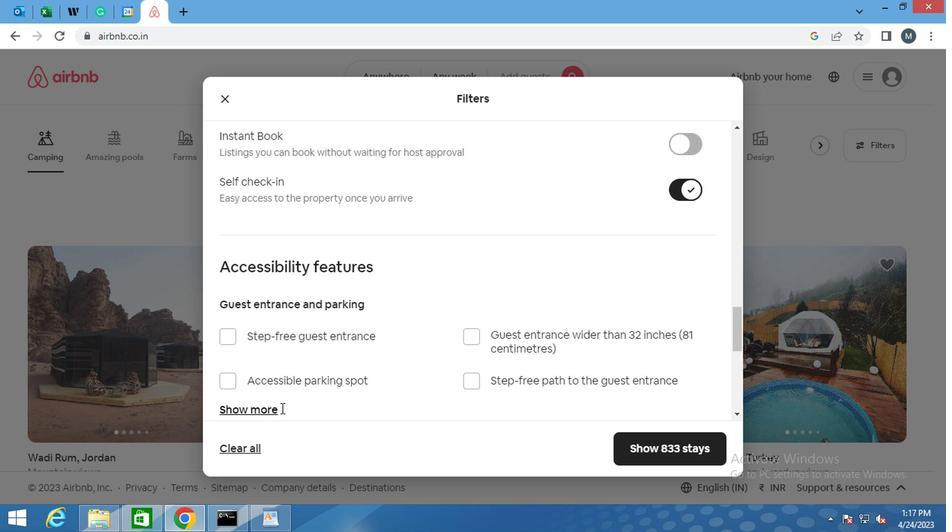 
Action: Mouse scrolled (316, 389) with delta (0, 0)
Screenshot: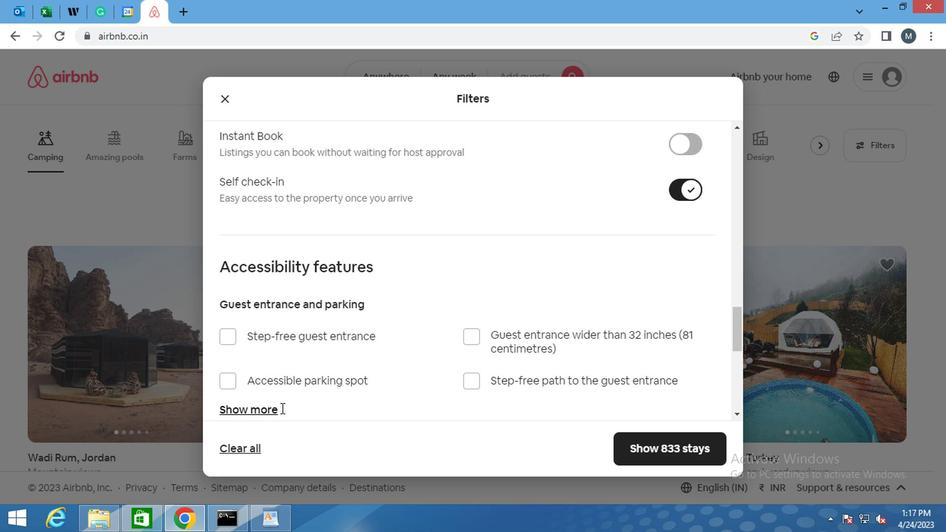 
Action: Mouse moved to (306, 378)
Screenshot: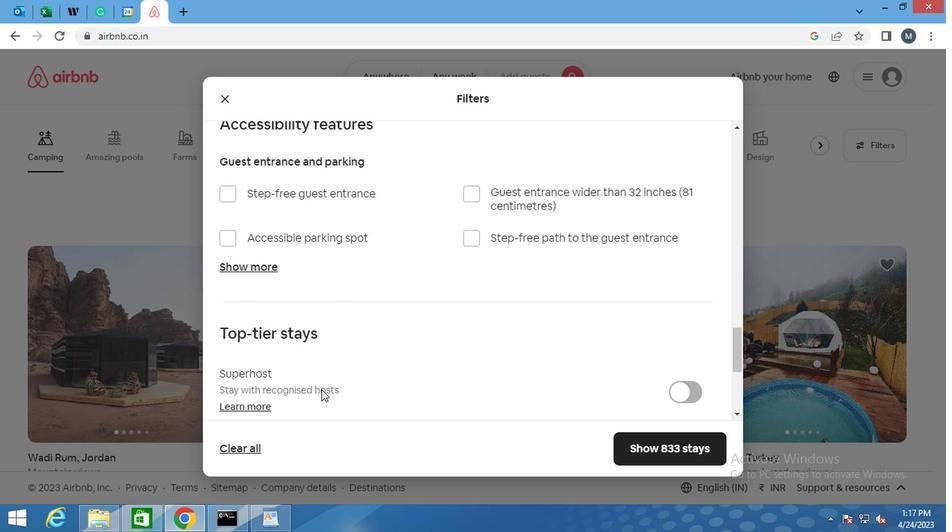 
Action: Mouse scrolled (306, 377) with delta (0, 0)
Screenshot: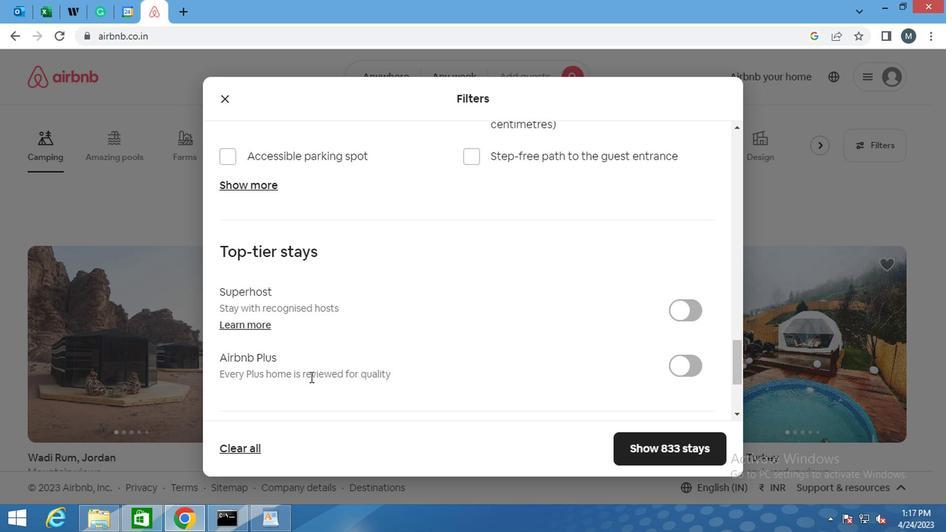 
Action: Mouse scrolled (306, 377) with delta (0, 0)
Screenshot: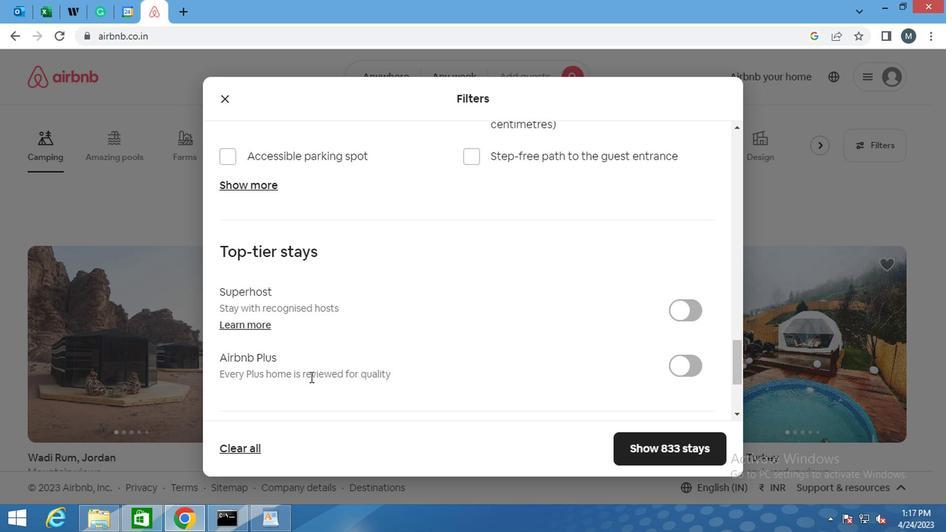 
Action: Mouse scrolled (306, 377) with delta (0, 0)
Screenshot: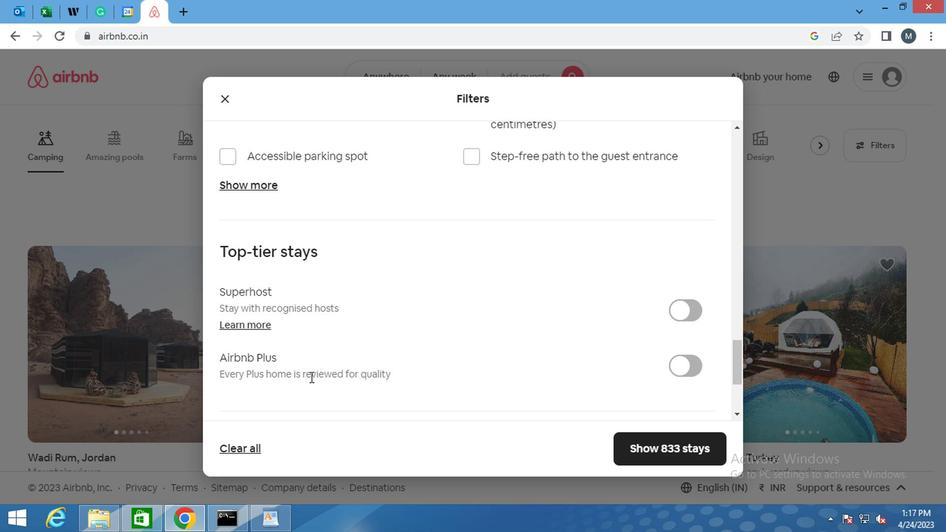 
Action: Mouse moved to (234, 384)
Screenshot: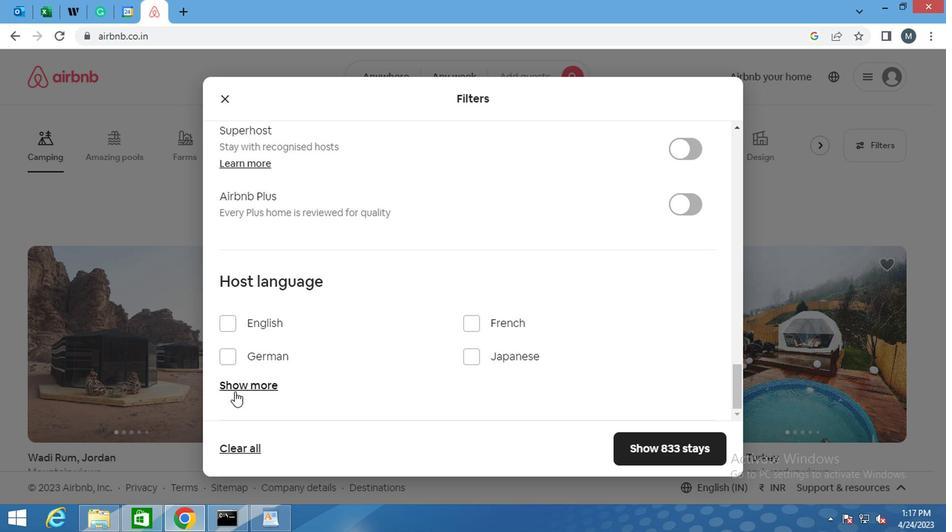 
Action: Mouse pressed left at (234, 384)
Screenshot: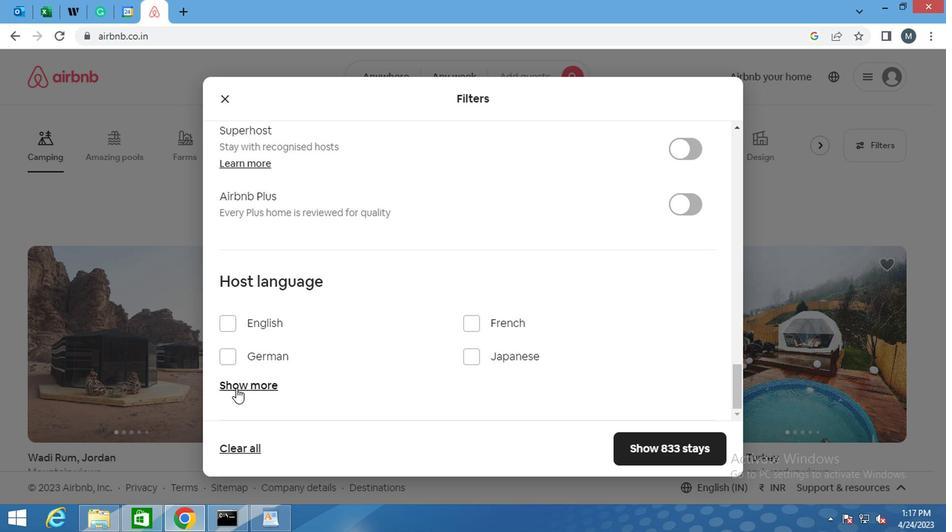 
Action: Mouse moved to (258, 355)
Screenshot: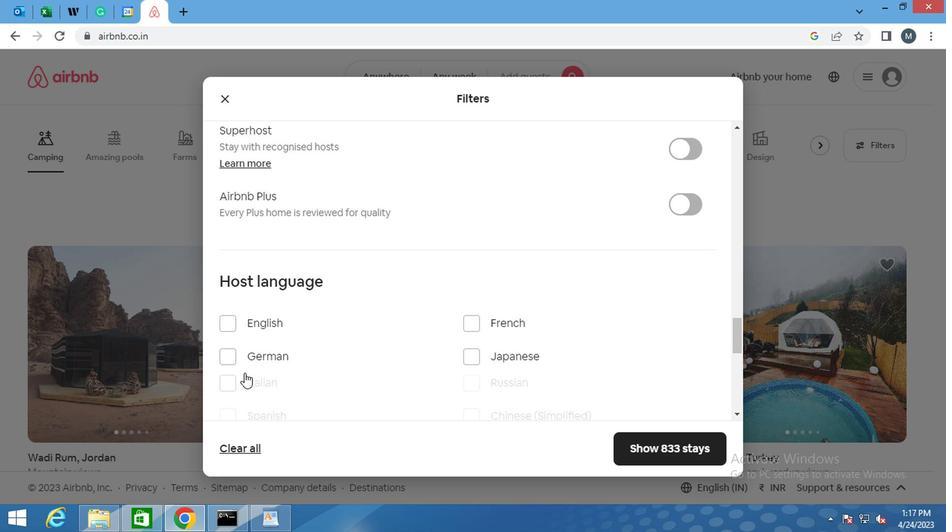 
Action: Mouse scrolled (258, 354) with delta (0, 0)
Screenshot: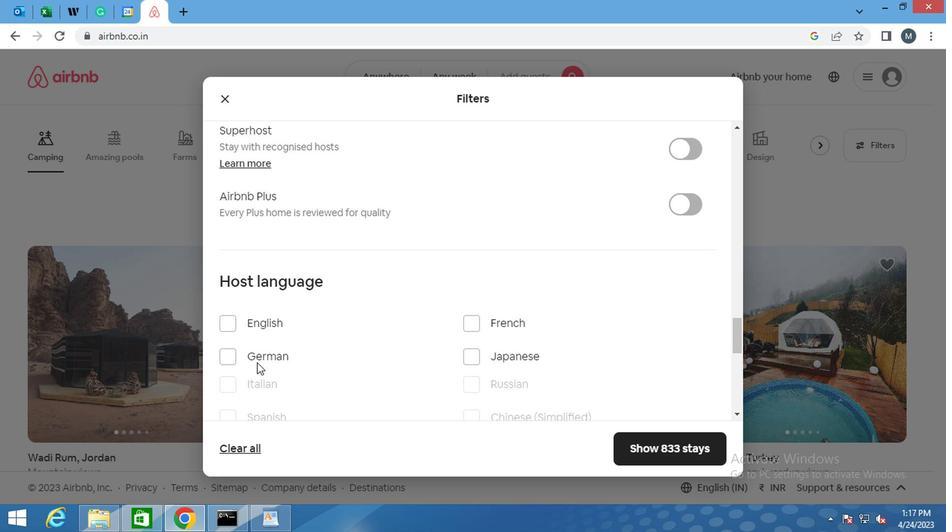 
Action: Mouse moved to (257, 356)
Screenshot: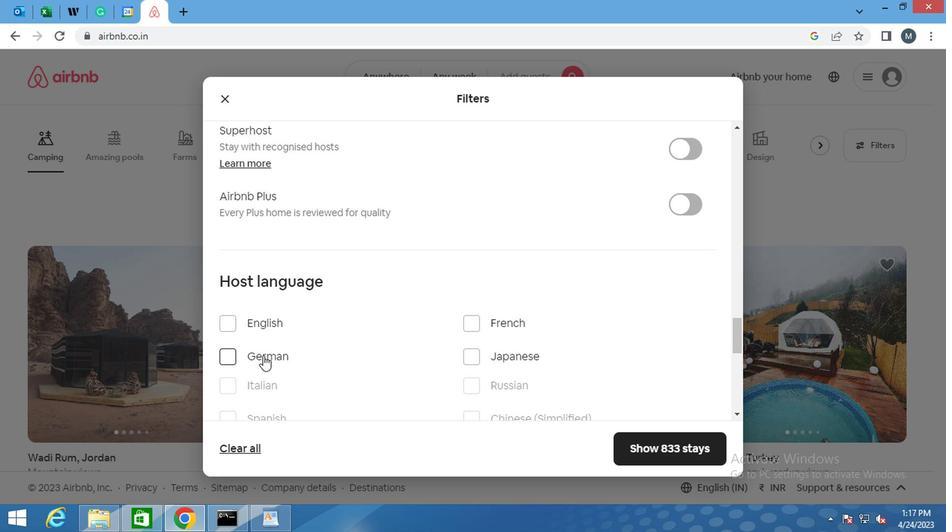 
Action: Mouse scrolled (257, 355) with delta (0, 0)
Screenshot: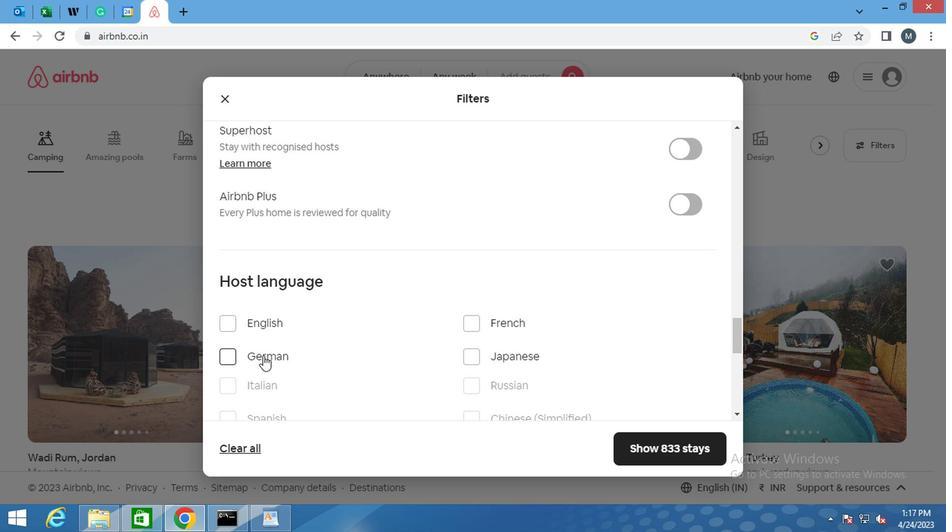
Action: Mouse moved to (223, 288)
Screenshot: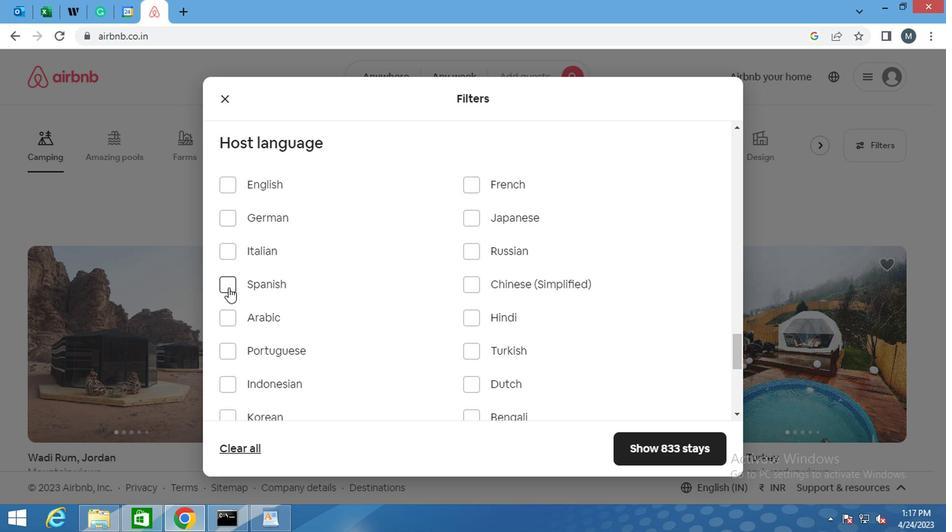 
Action: Mouse pressed left at (223, 288)
Screenshot: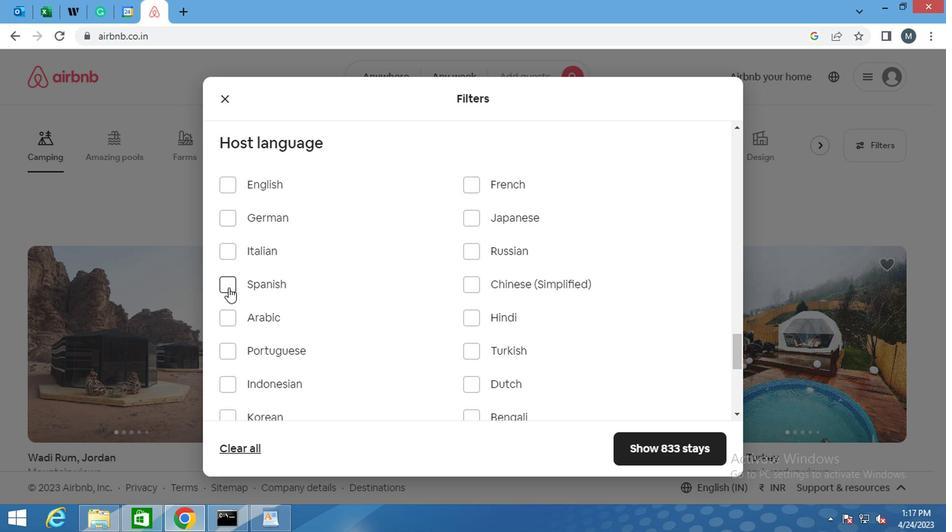 
Action: Mouse moved to (382, 297)
Screenshot: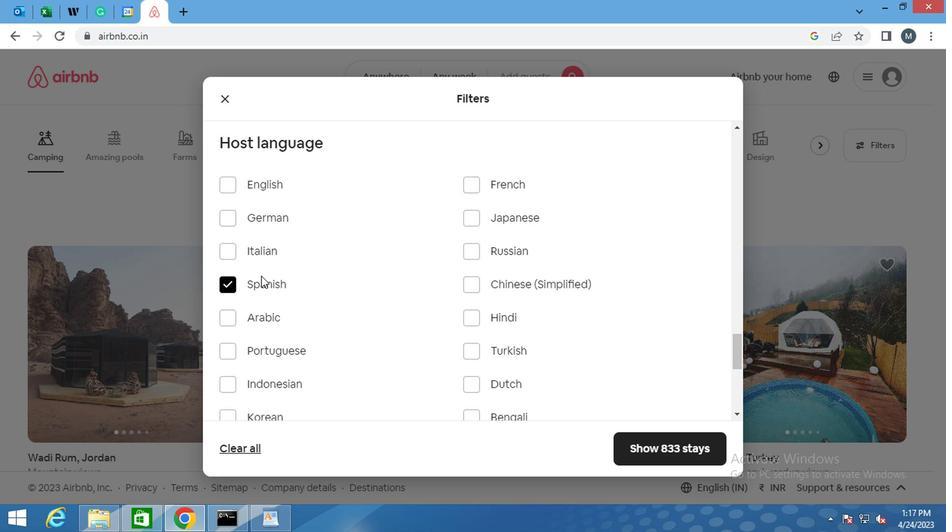 
Action: Mouse scrolled (382, 296) with delta (0, 0)
Screenshot: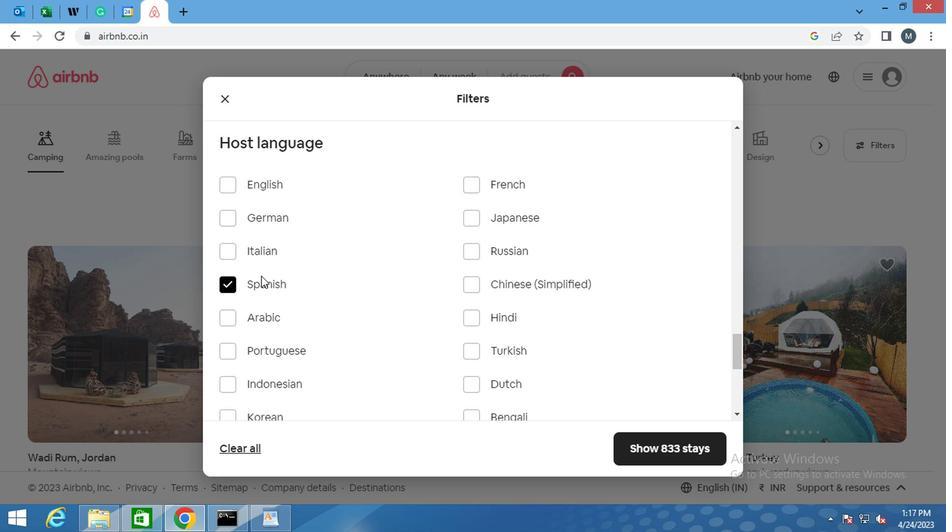 
Action: Mouse moved to (420, 344)
Screenshot: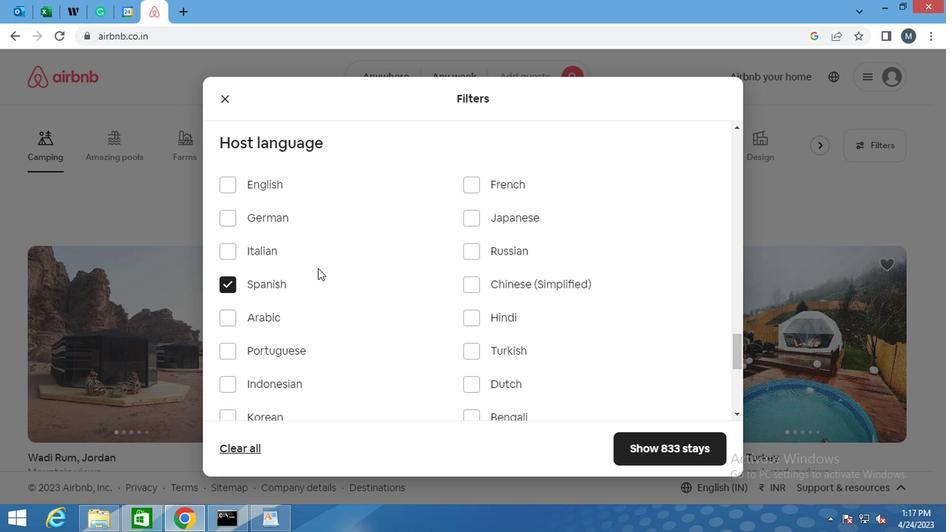 
Action: Mouse scrolled (420, 343) with delta (0, 0)
Screenshot: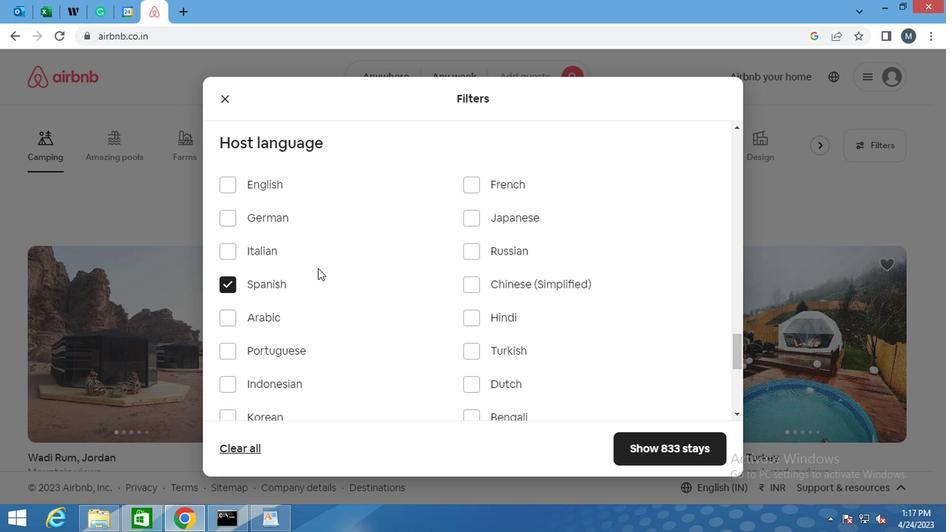 
Action: Mouse moved to (622, 447)
Screenshot: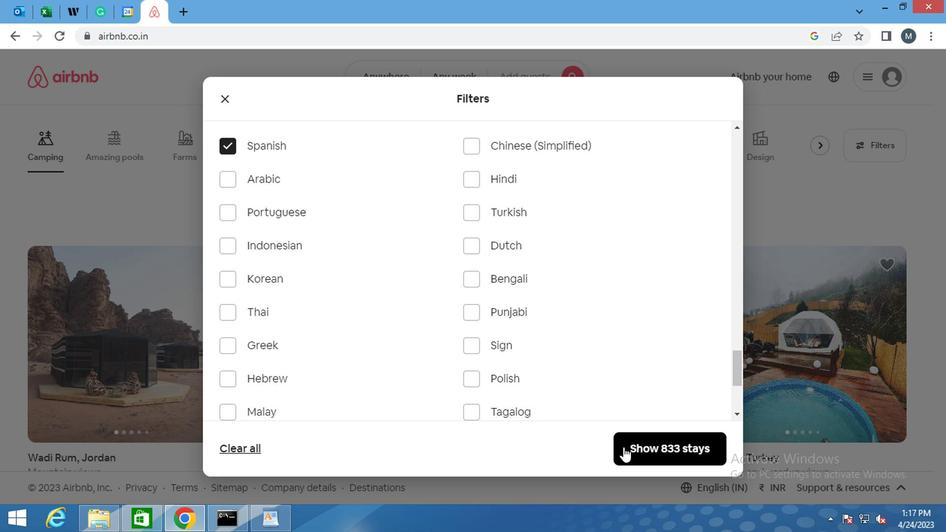 
Action: Mouse pressed left at (622, 447)
Screenshot: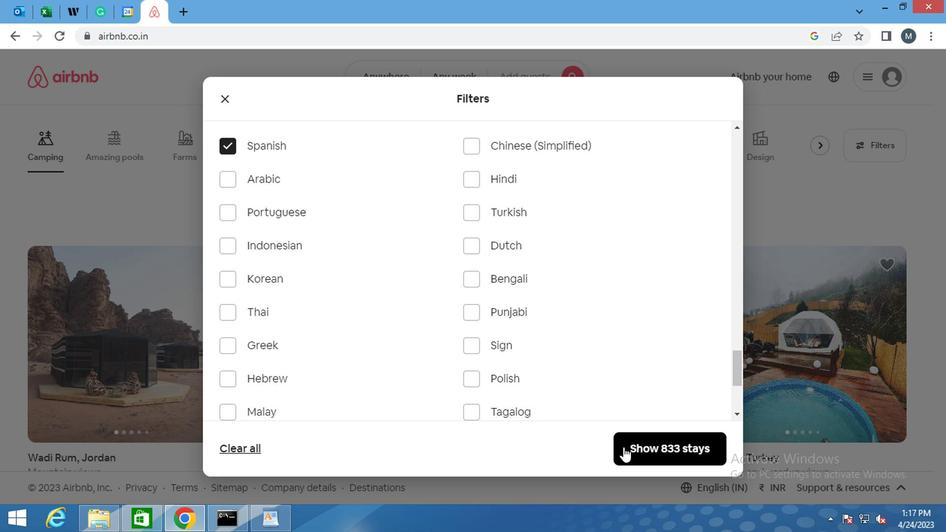 
Action: Mouse moved to (608, 441)
Screenshot: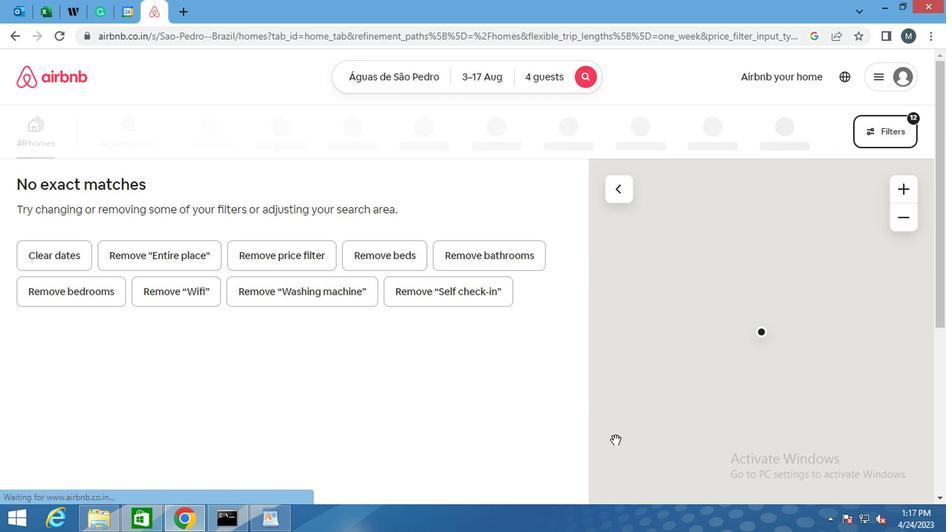 
